 Task: Look for space in Kuching, Malaysia from 21st June, 2023 to 29th June, 2023 for 4 adults in price range Rs.7000 to Rs.12000. Place can be entire place with 2 bedrooms having 2 beds and 2 bathrooms. Property type can be house, flat, guest house. Booking option can be shelf check-in. Required host language is English.
Action: Mouse moved to (601, 148)
Screenshot: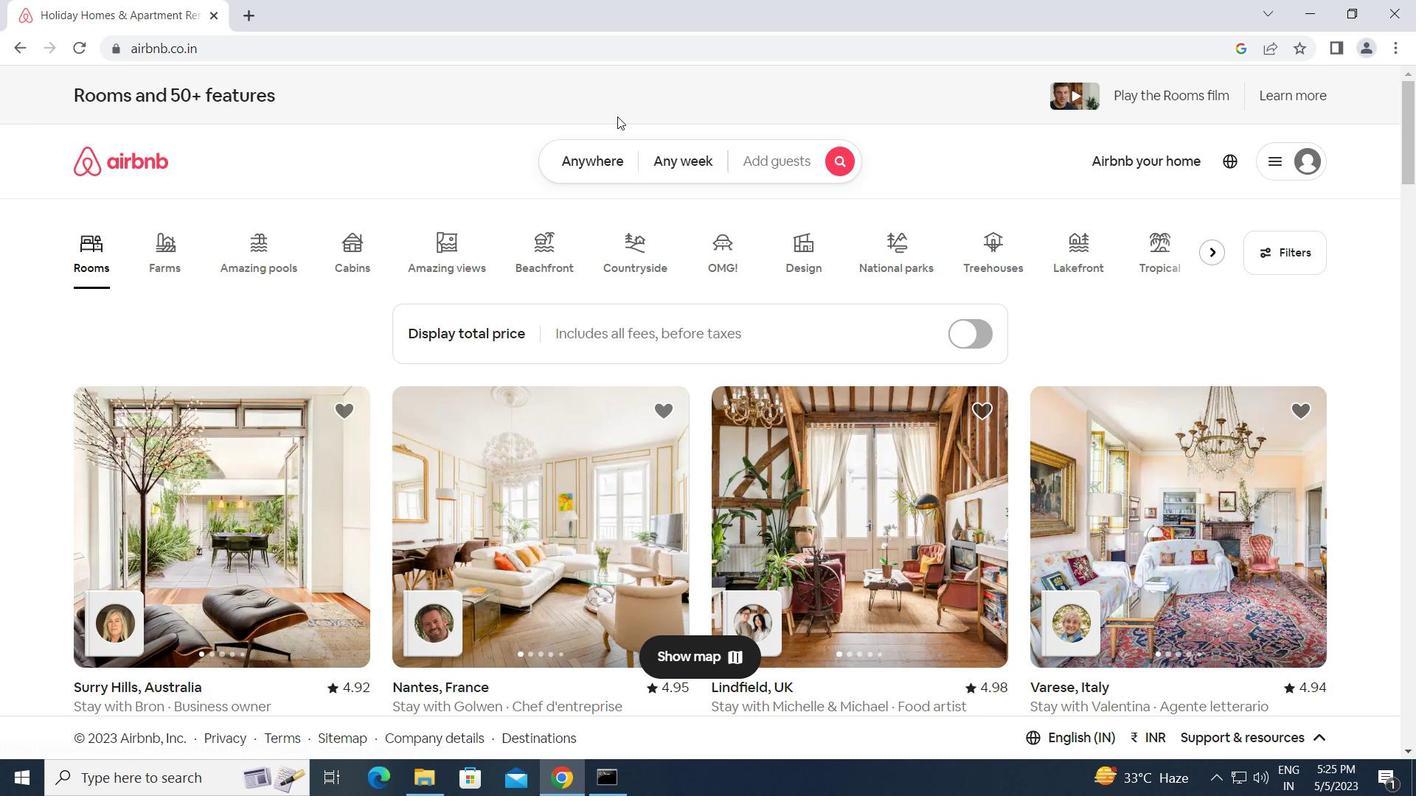 
Action: Mouse pressed left at (601, 148)
Screenshot: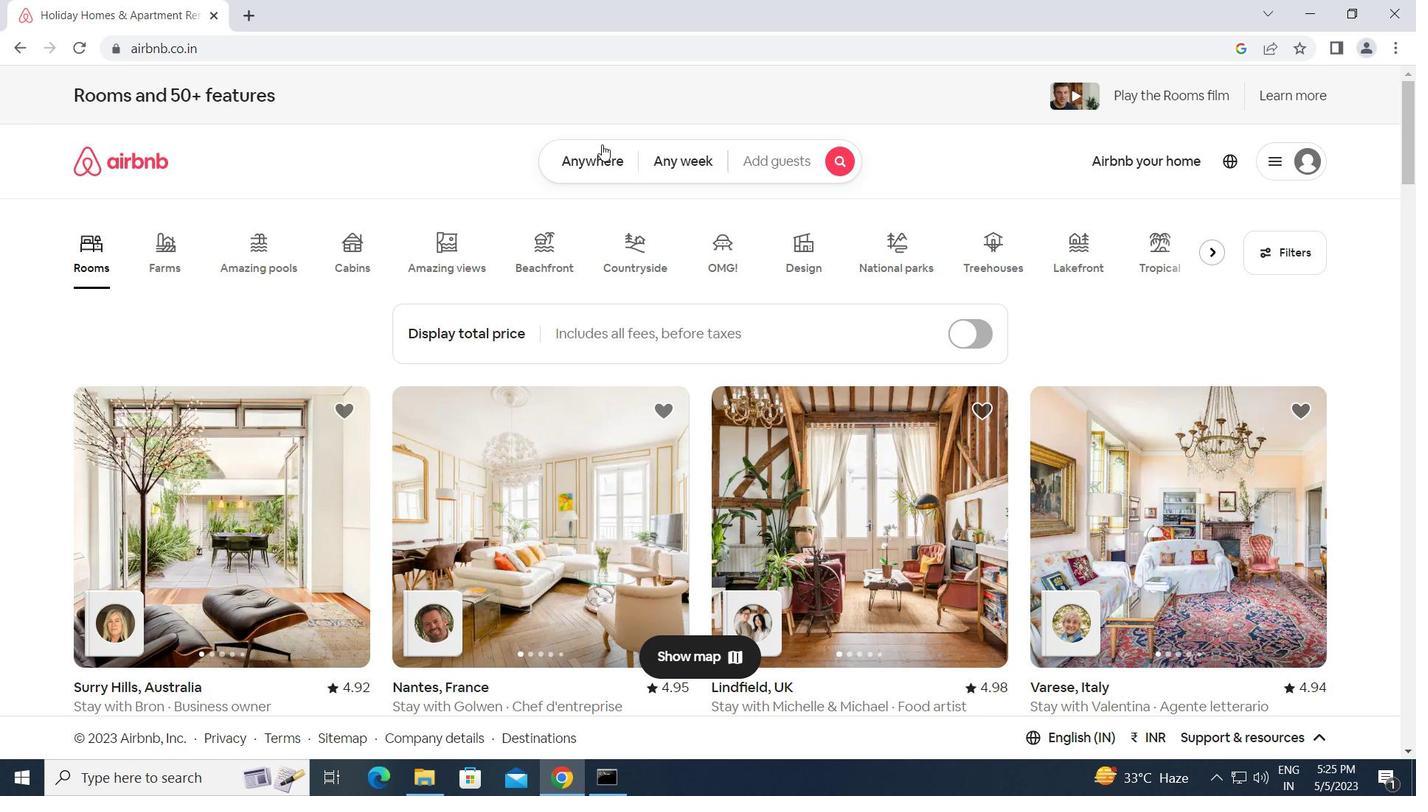 
Action: Mouse moved to (483, 212)
Screenshot: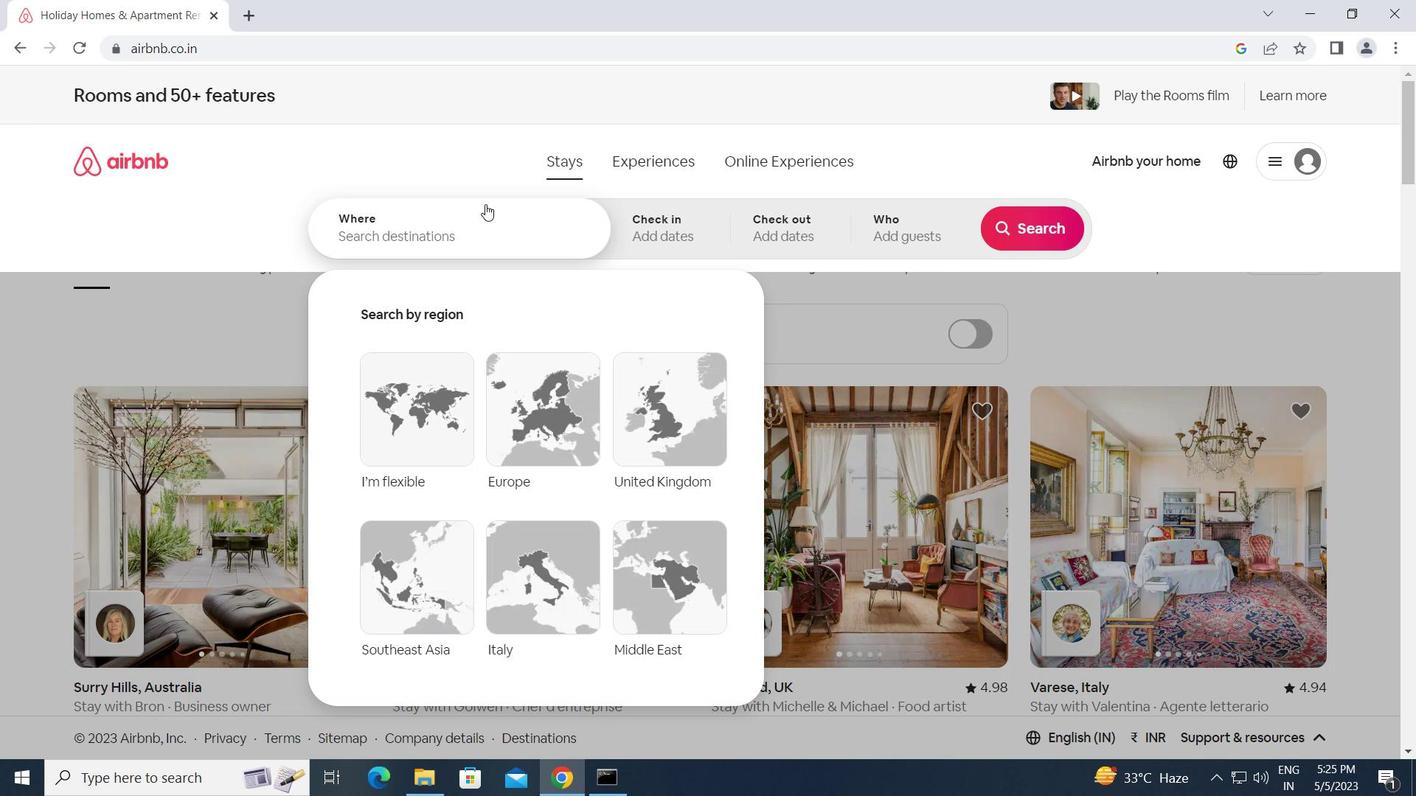 
Action: Mouse pressed left at (483, 212)
Screenshot: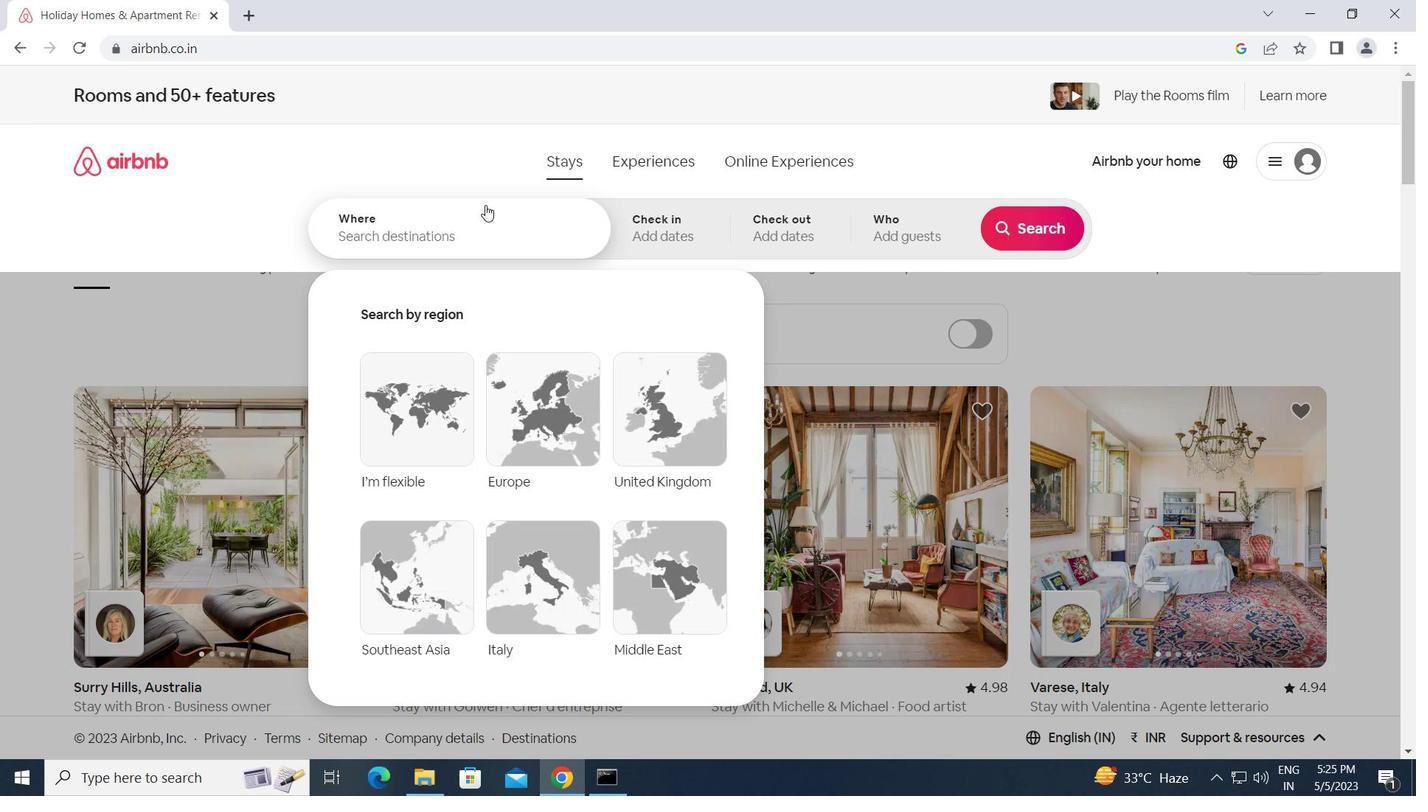 
Action: Key pressed k<Key.caps_lock>uching,<Key.space><Key.caps_lock>m<Key.caps_lock>alaysia<Key.enter>
Screenshot: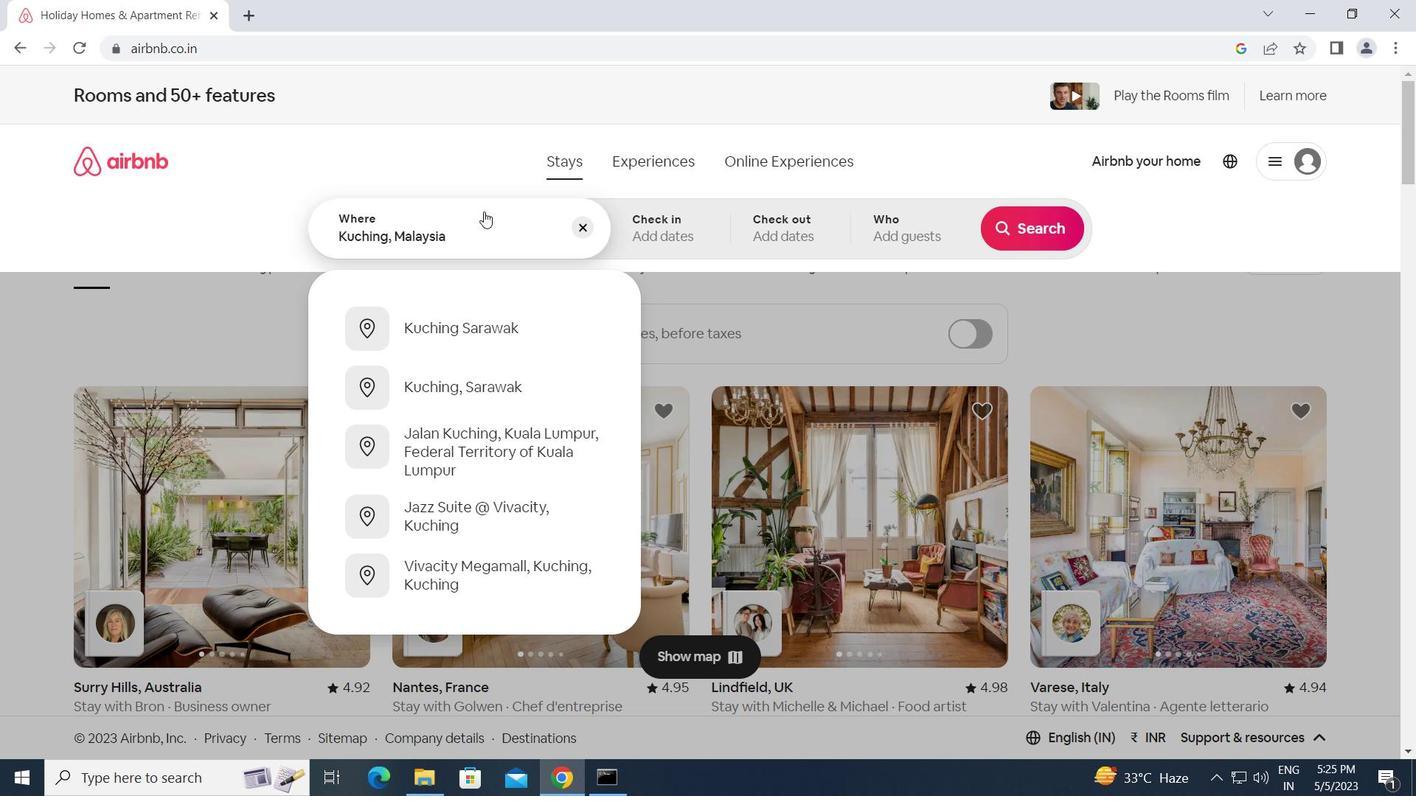 
Action: Mouse moved to (876, 570)
Screenshot: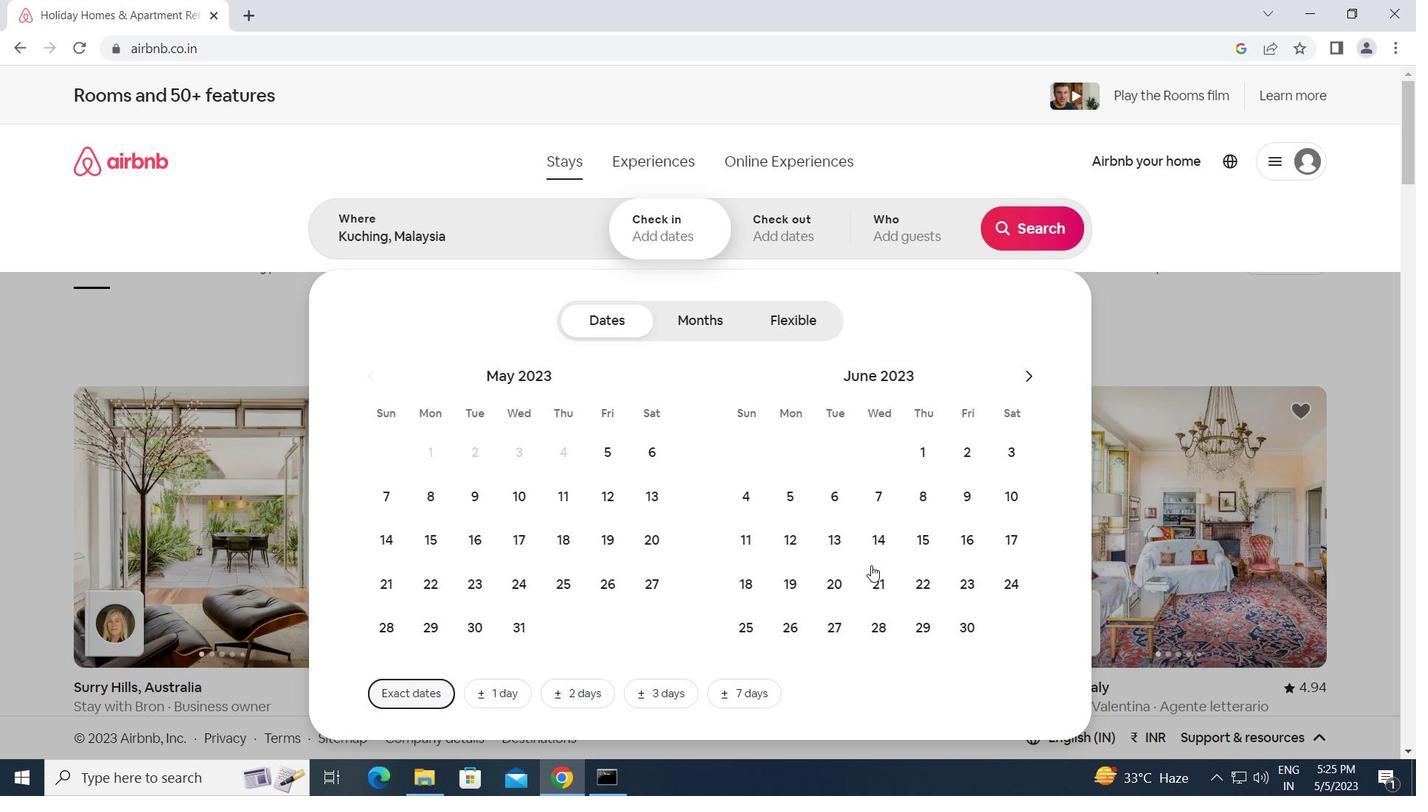 
Action: Mouse pressed left at (876, 570)
Screenshot: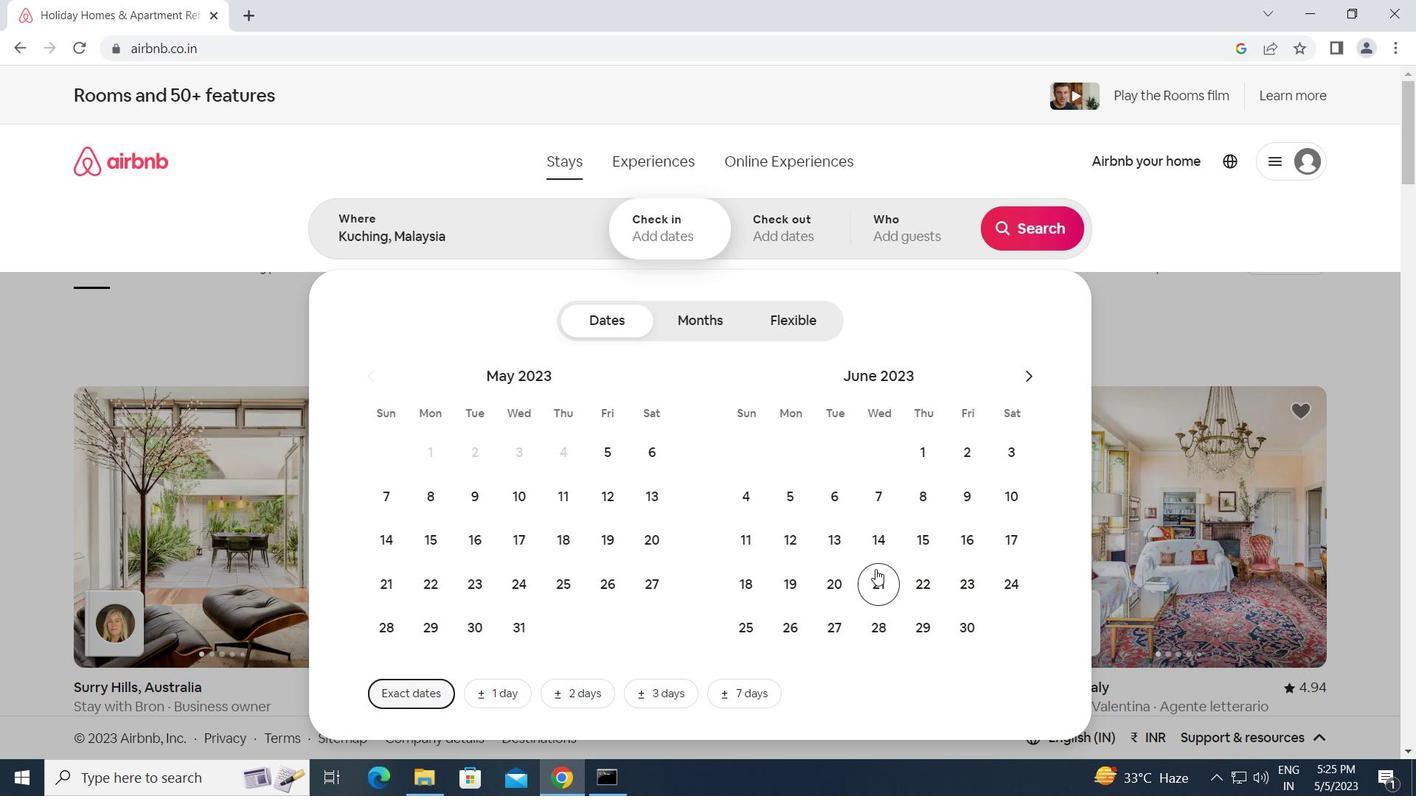 
Action: Mouse moved to (929, 629)
Screenshot: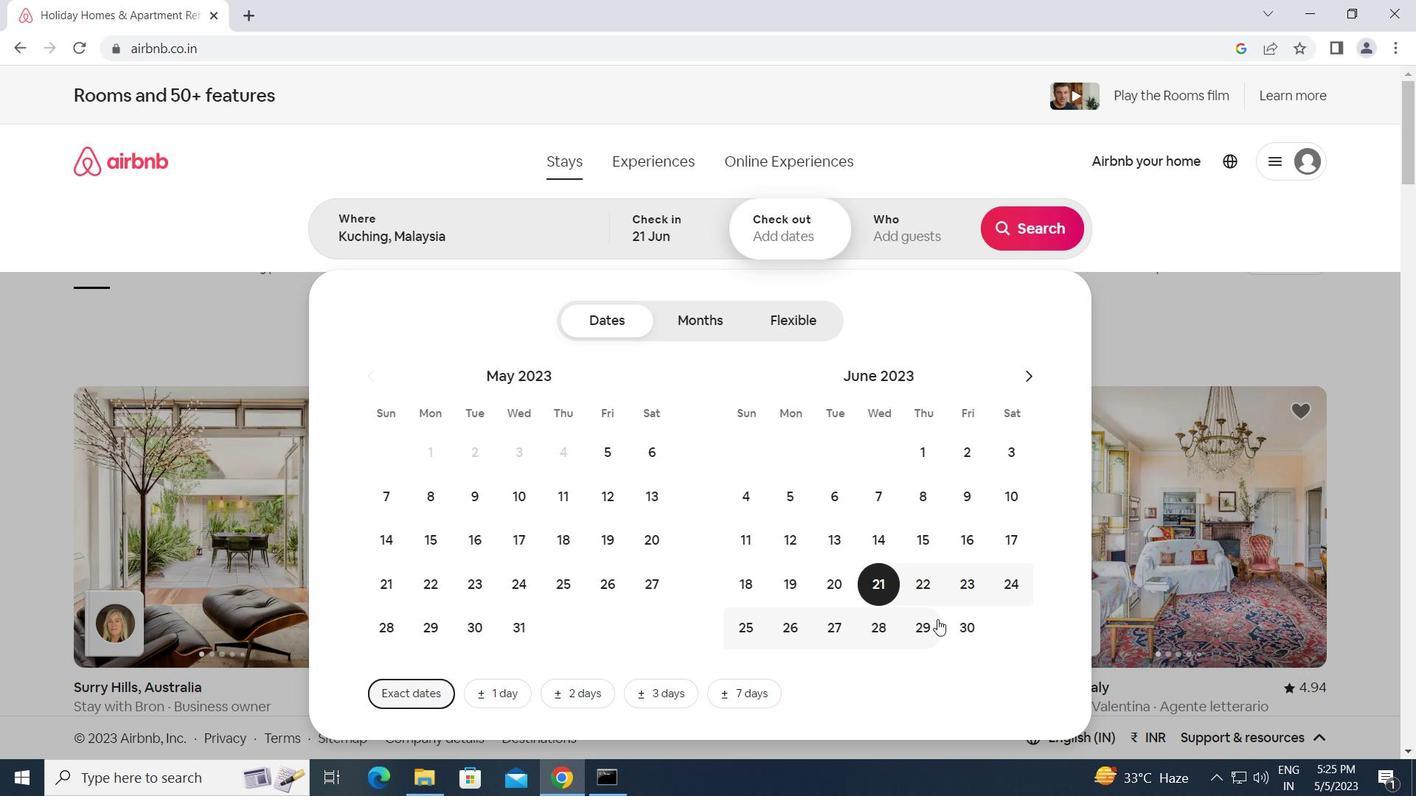 
Action: Mouse pressed left at (929, 629)
Screenshot: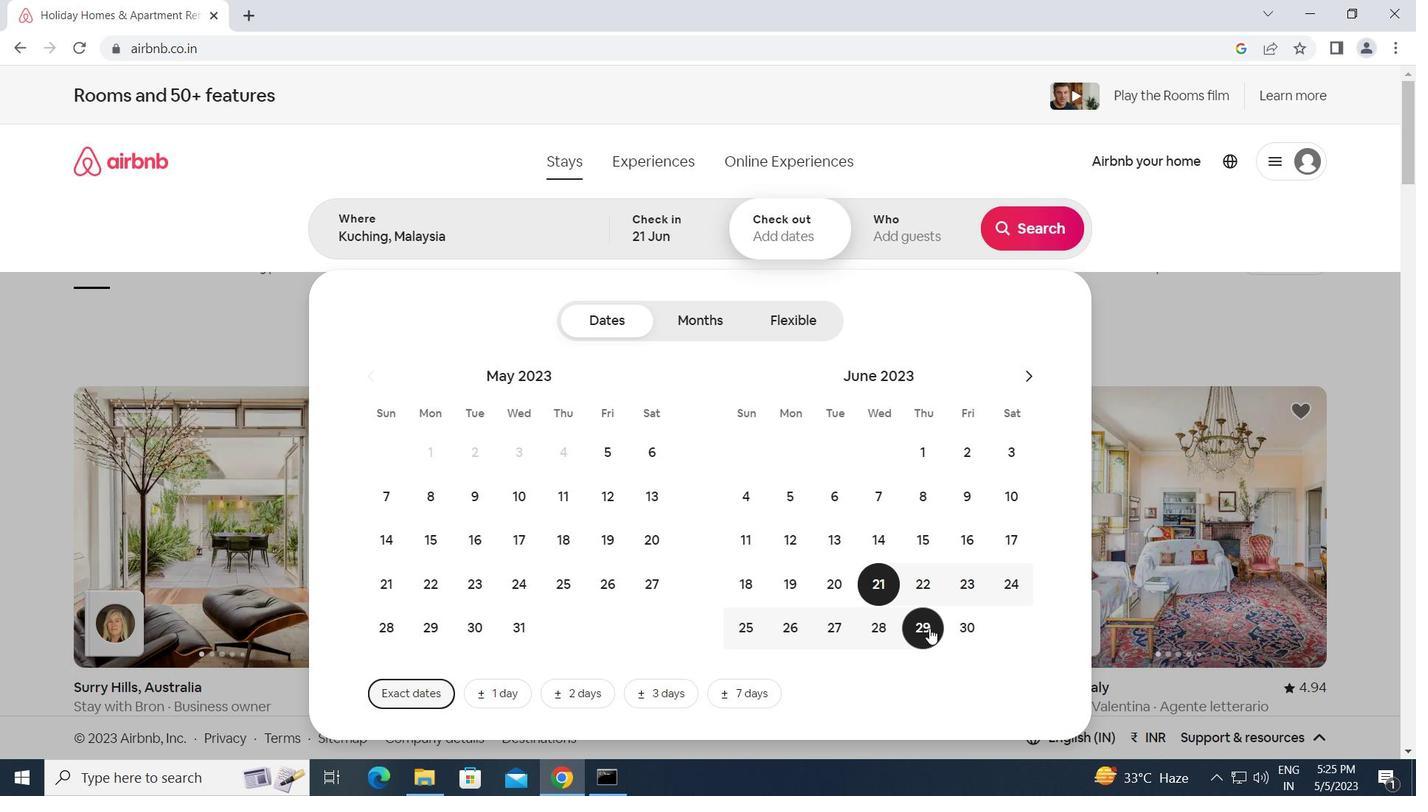 
Action: Mouse moved to (891, 231)
Screenshot: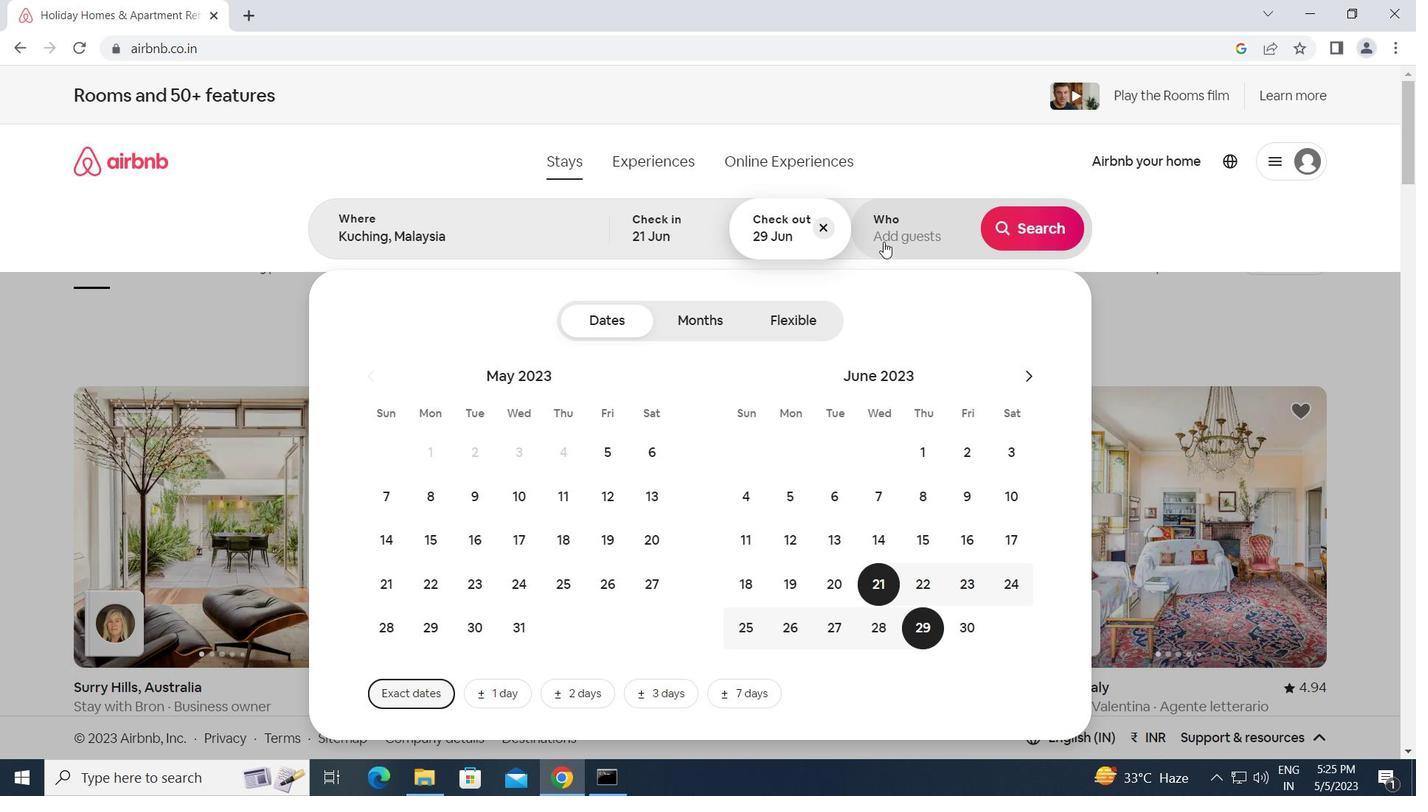 
Action: Mouse pressed left at (891, 231)
Screenshot: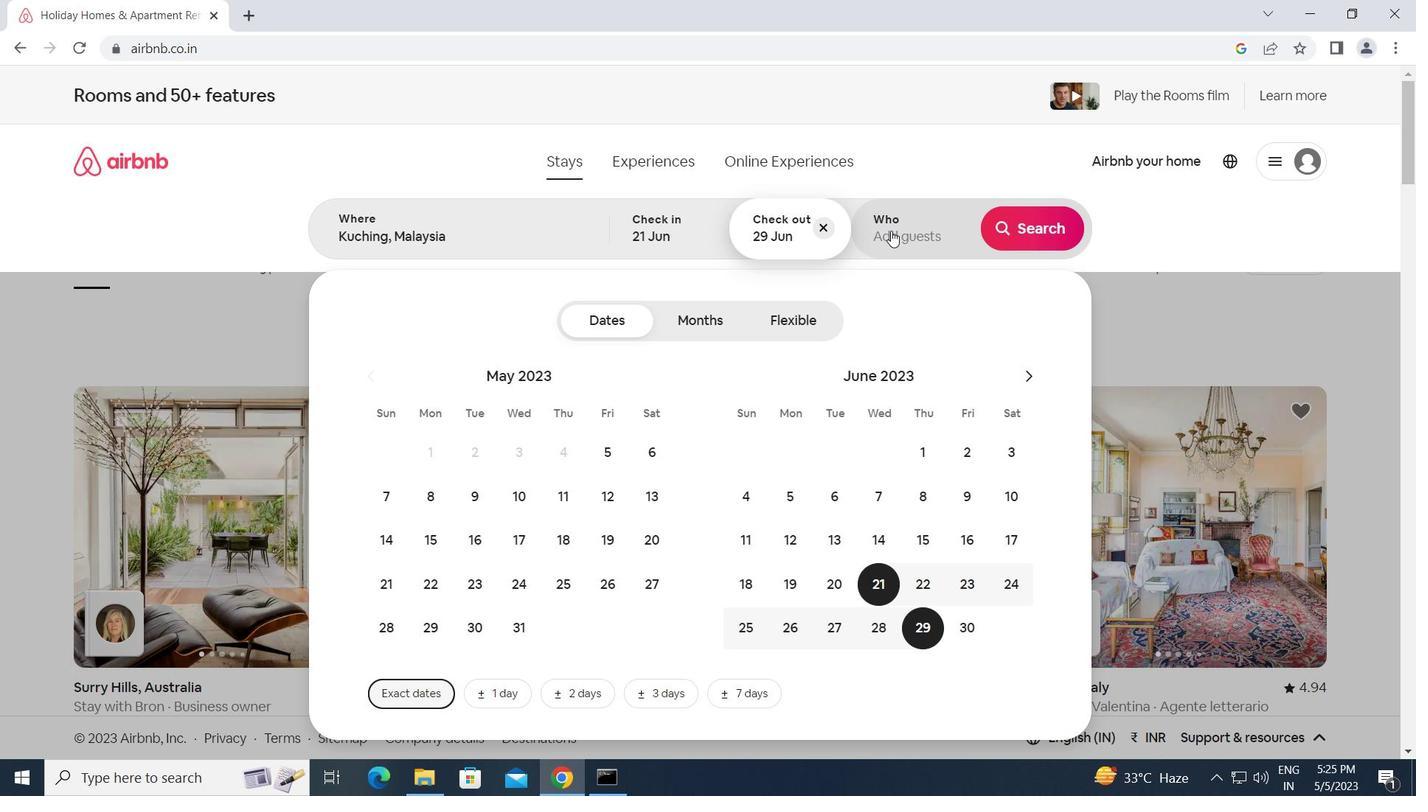 
Action: Mouse moved to (1033, 320)
Screenshot: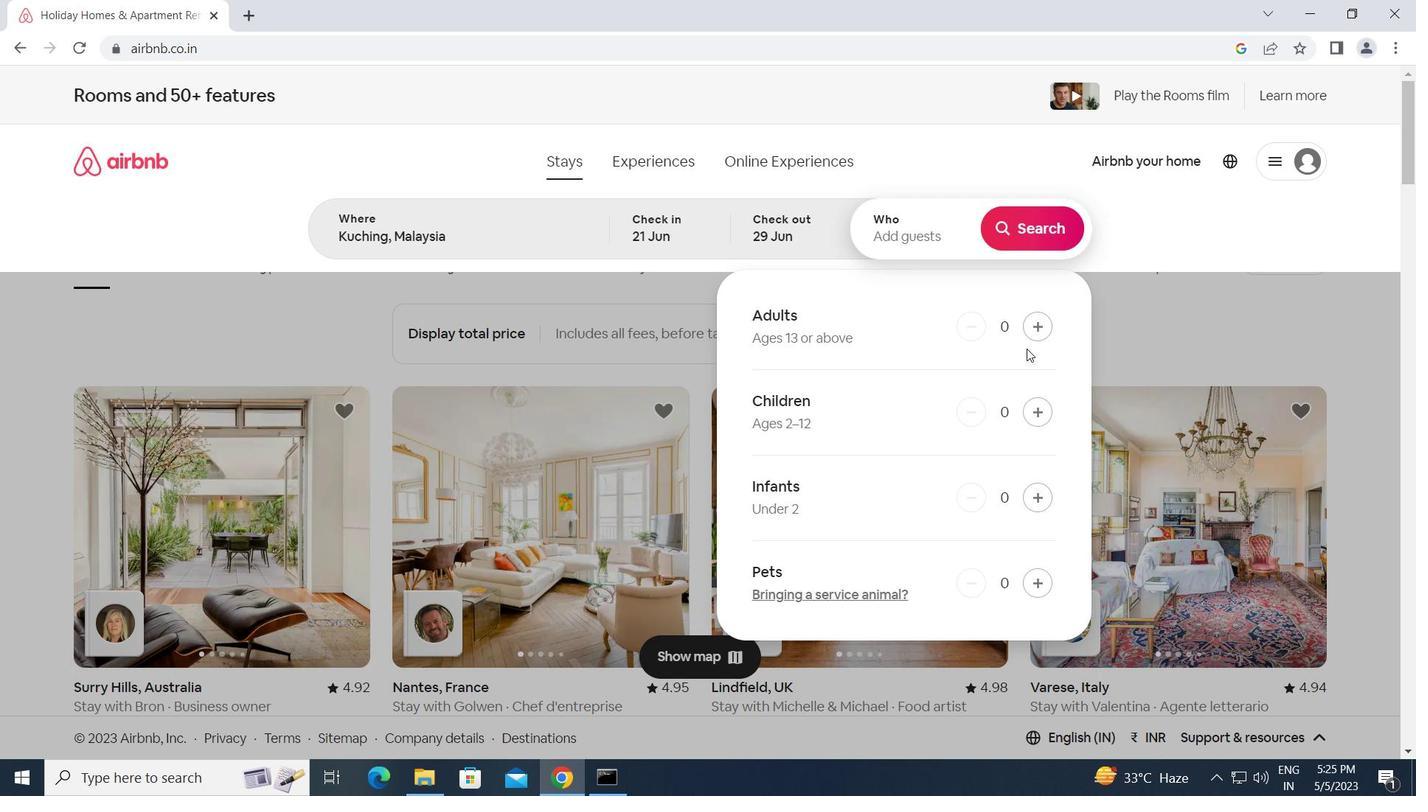 
Action: Mouse pressed left at (1033, 320)
Screenshot: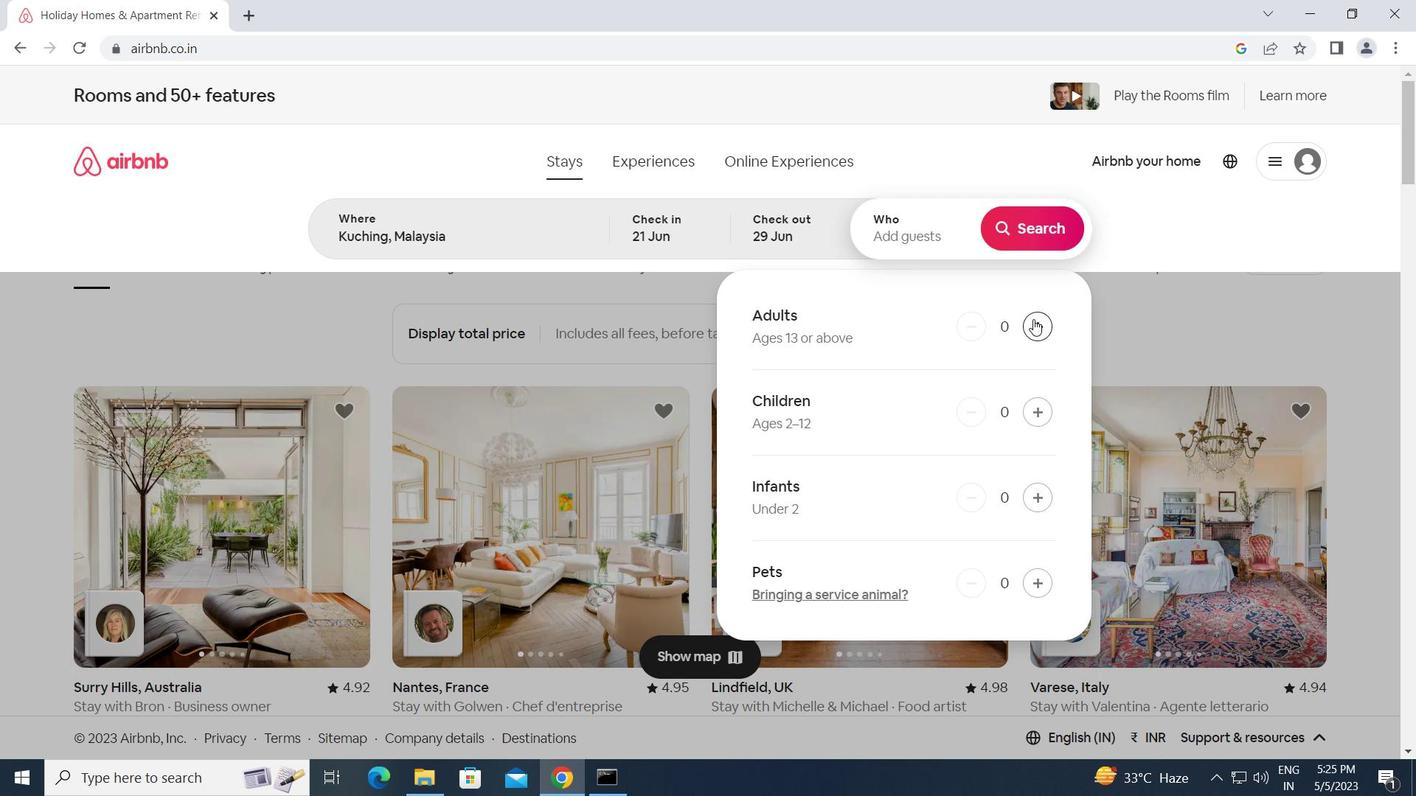 
Action: Mouse pressed left at (1033, 320)
Screenshot: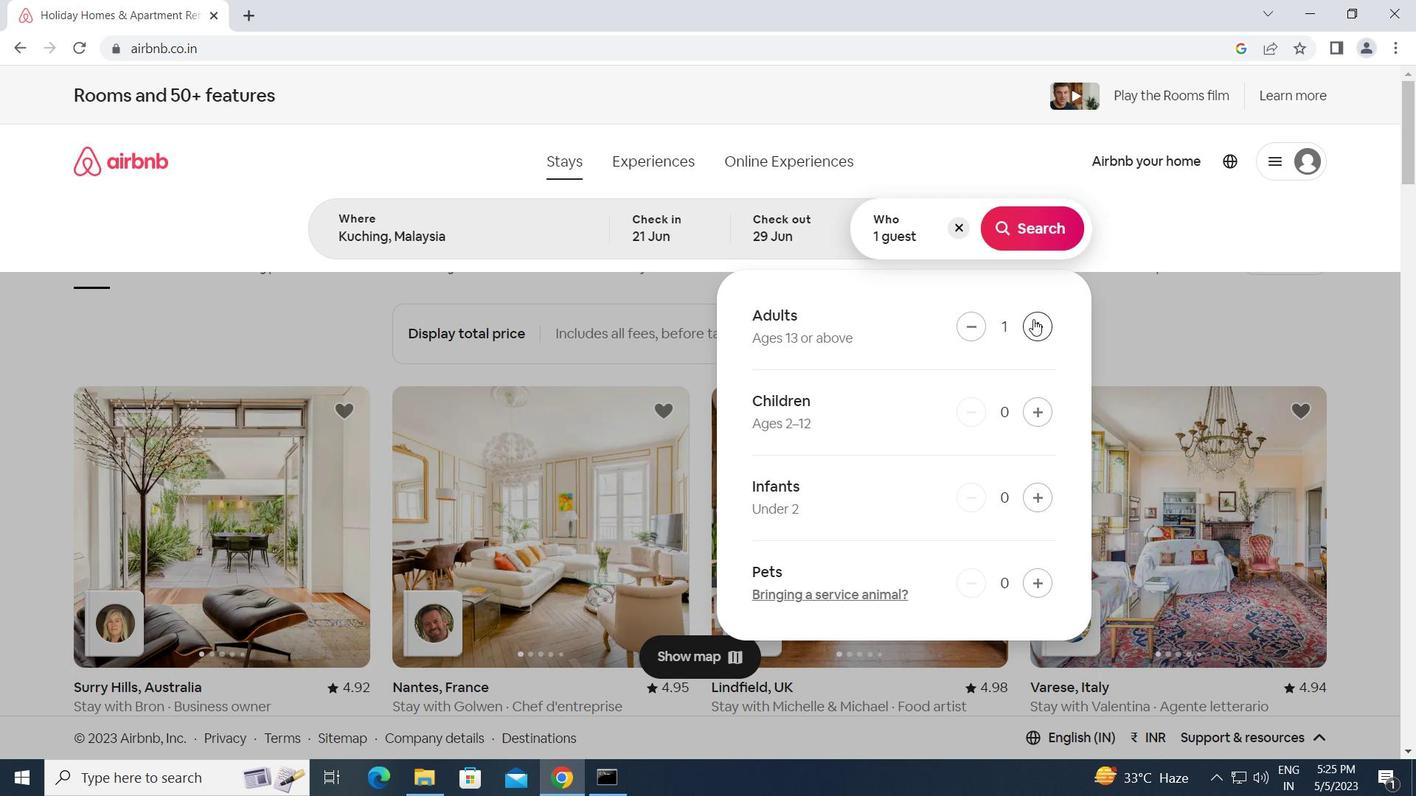 
Action: Mouse pressed left at (1033, 320)
Screenshot: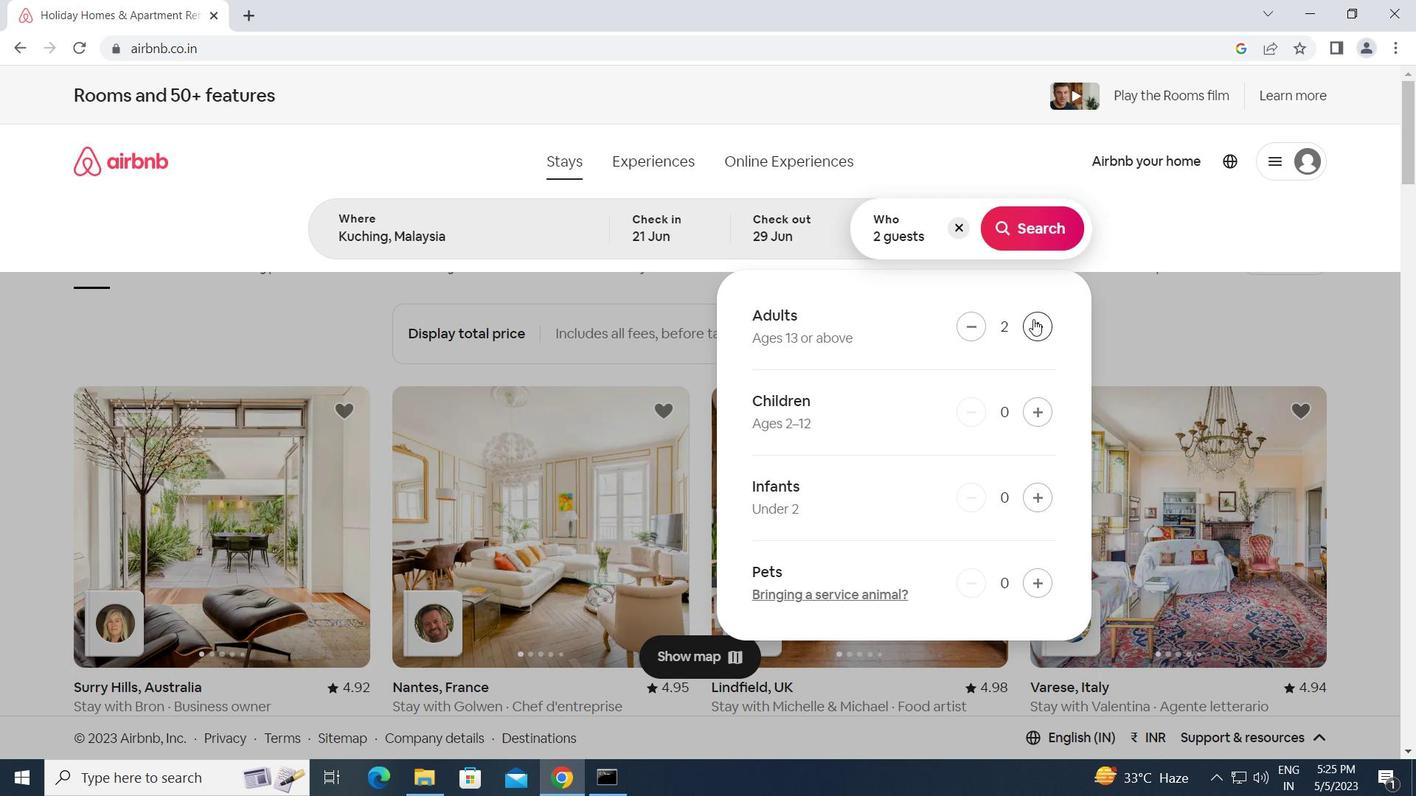 
Action: Mouse pressed left at (1033, 320)
Screenshot: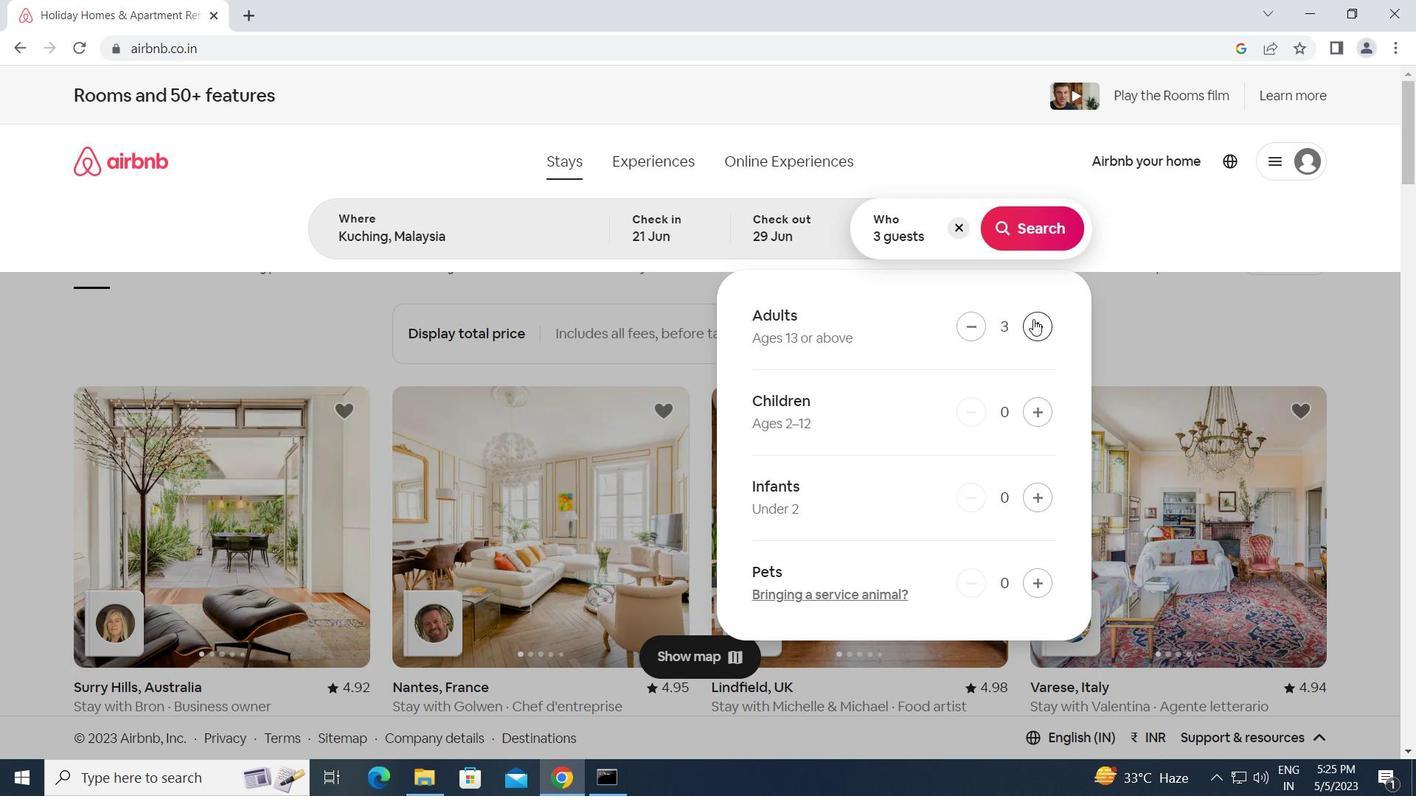 
Action: Mouse moved to (1036, 225)
Screenshot: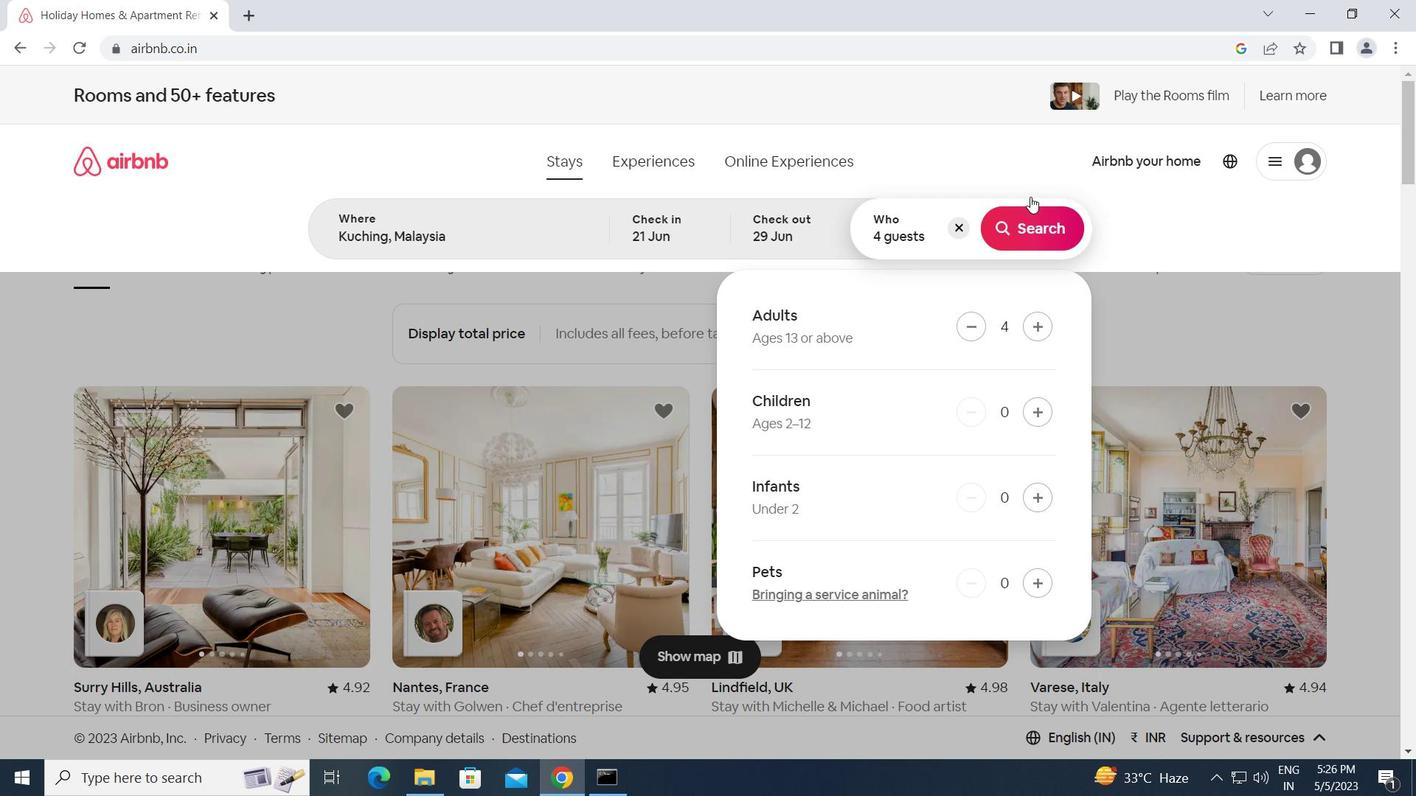 
Action: Mouse pressed left at (1036, 225)
Screenshot: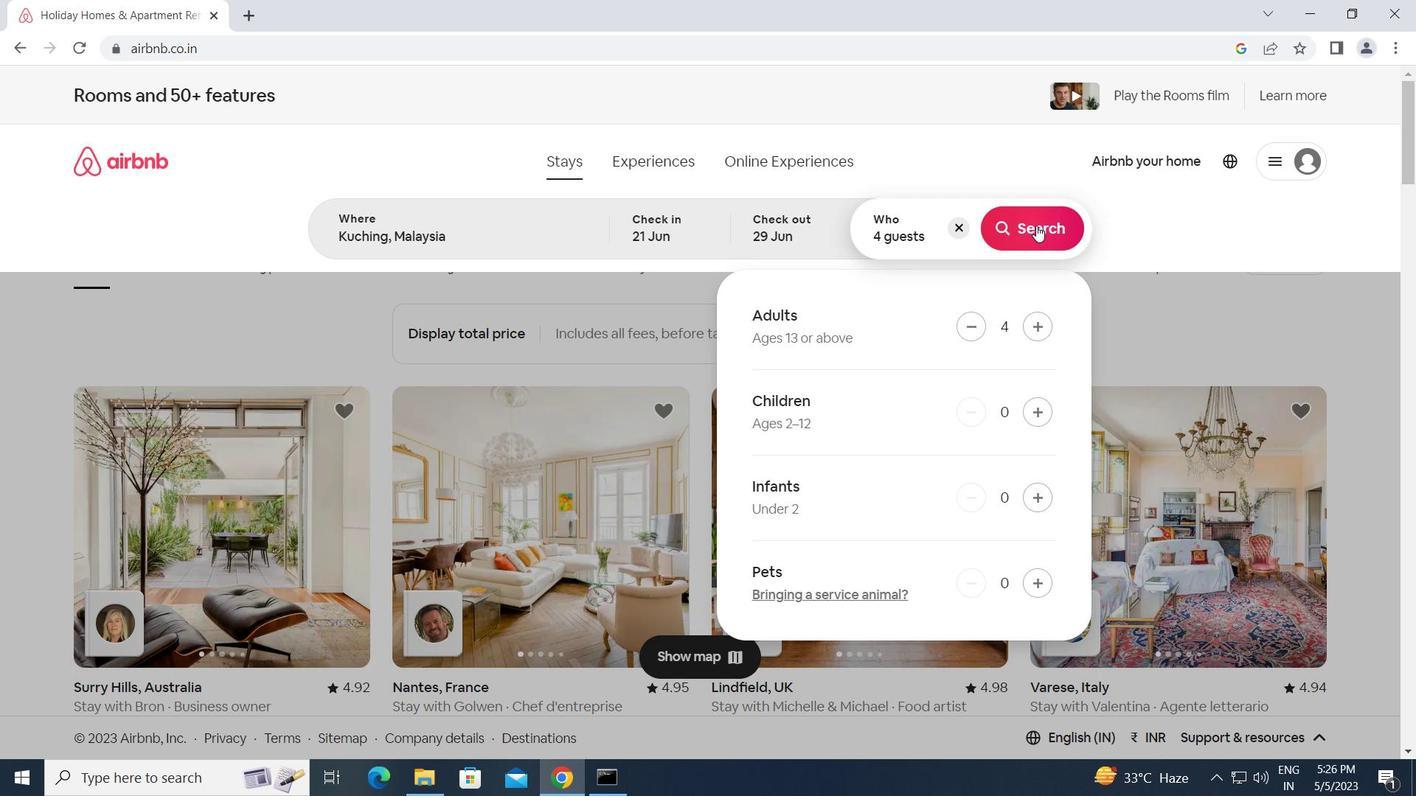 
Action: Mouse moved to (1307, 176)
Screenshot: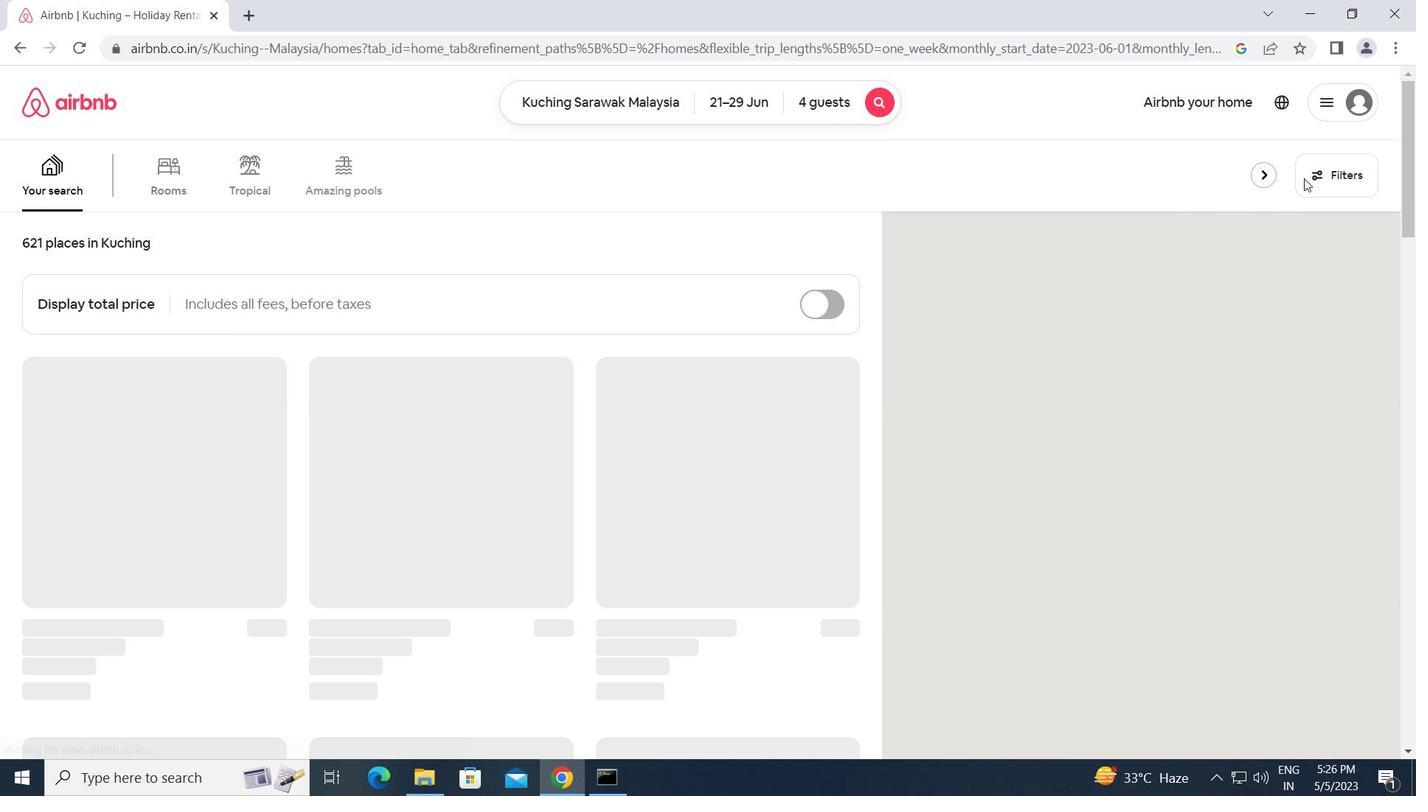 
Action: Mouse pressed left at (1307, 176)
Screenshot: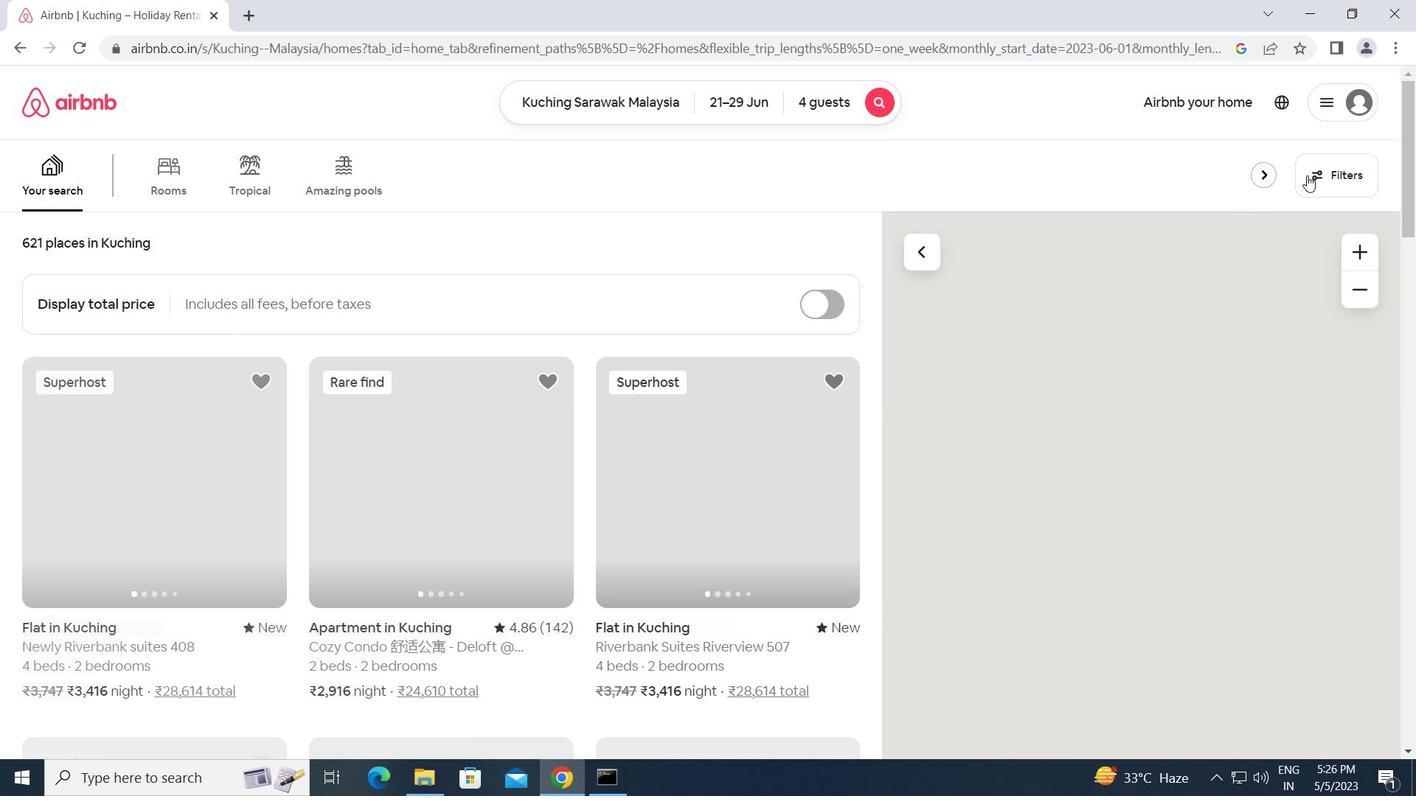 
Action: Mouse moved to (428, 440)
Screenshot: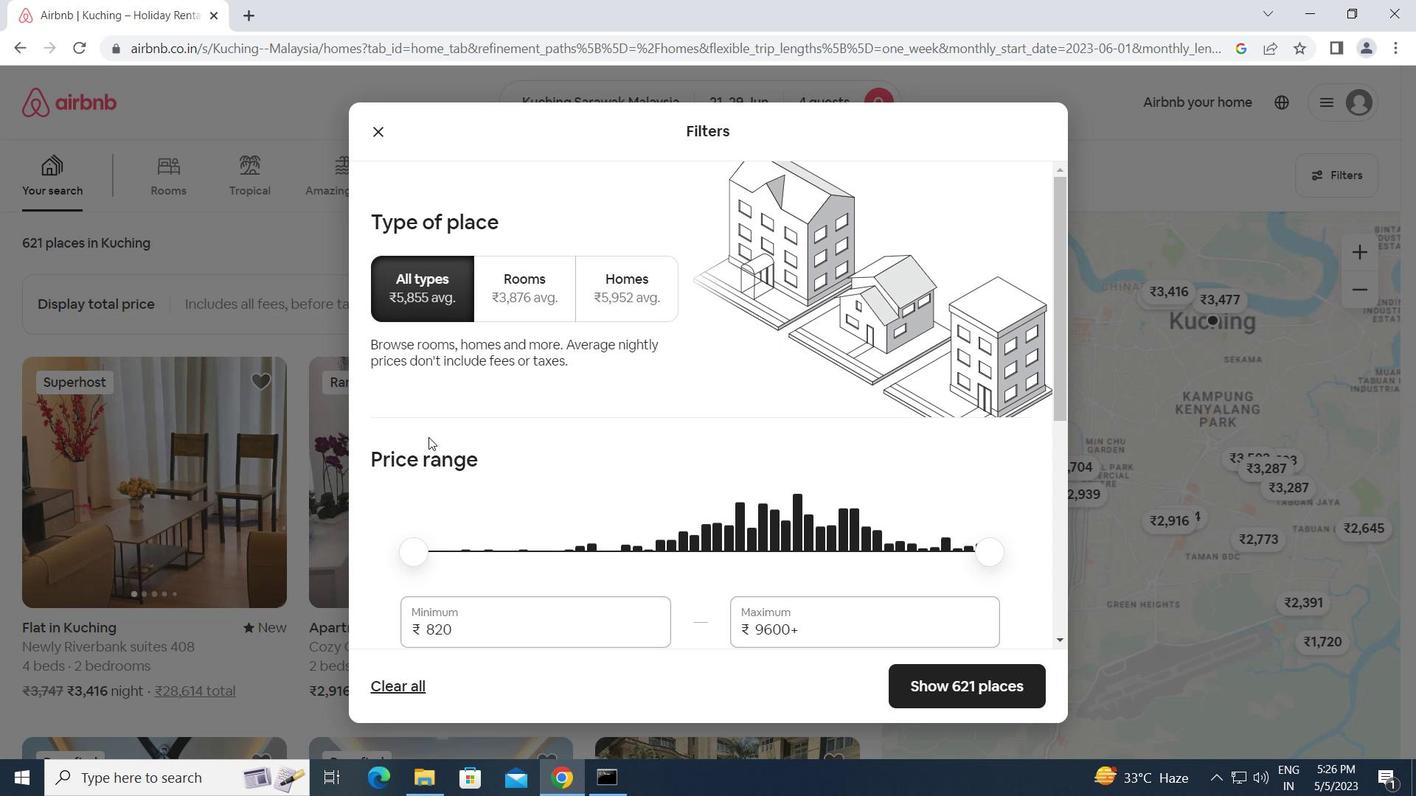 
Action: Mouse scrolled (428, 439) with delta (0, 0)
Screenshot: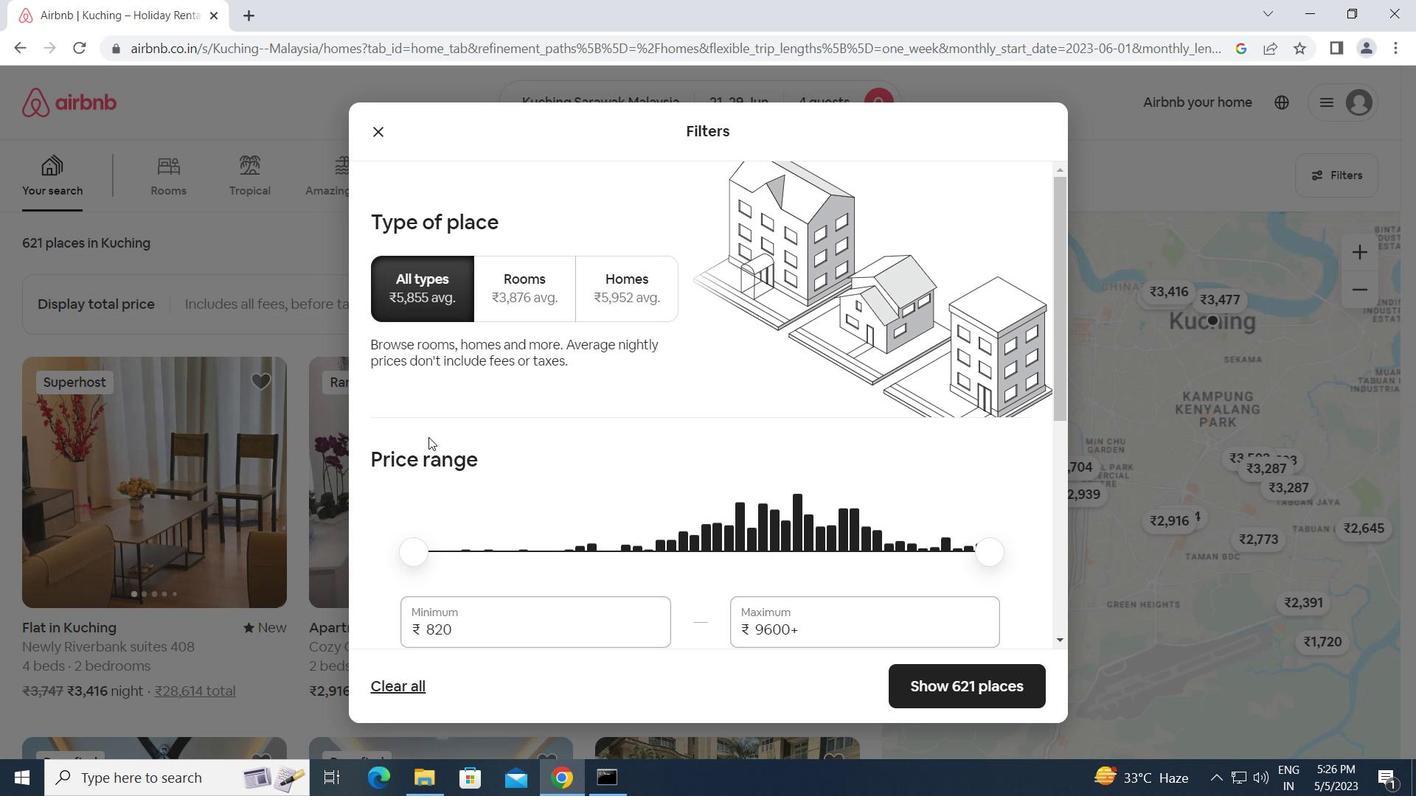 
Action: Mouse moved to (428, 441)
Screenshot: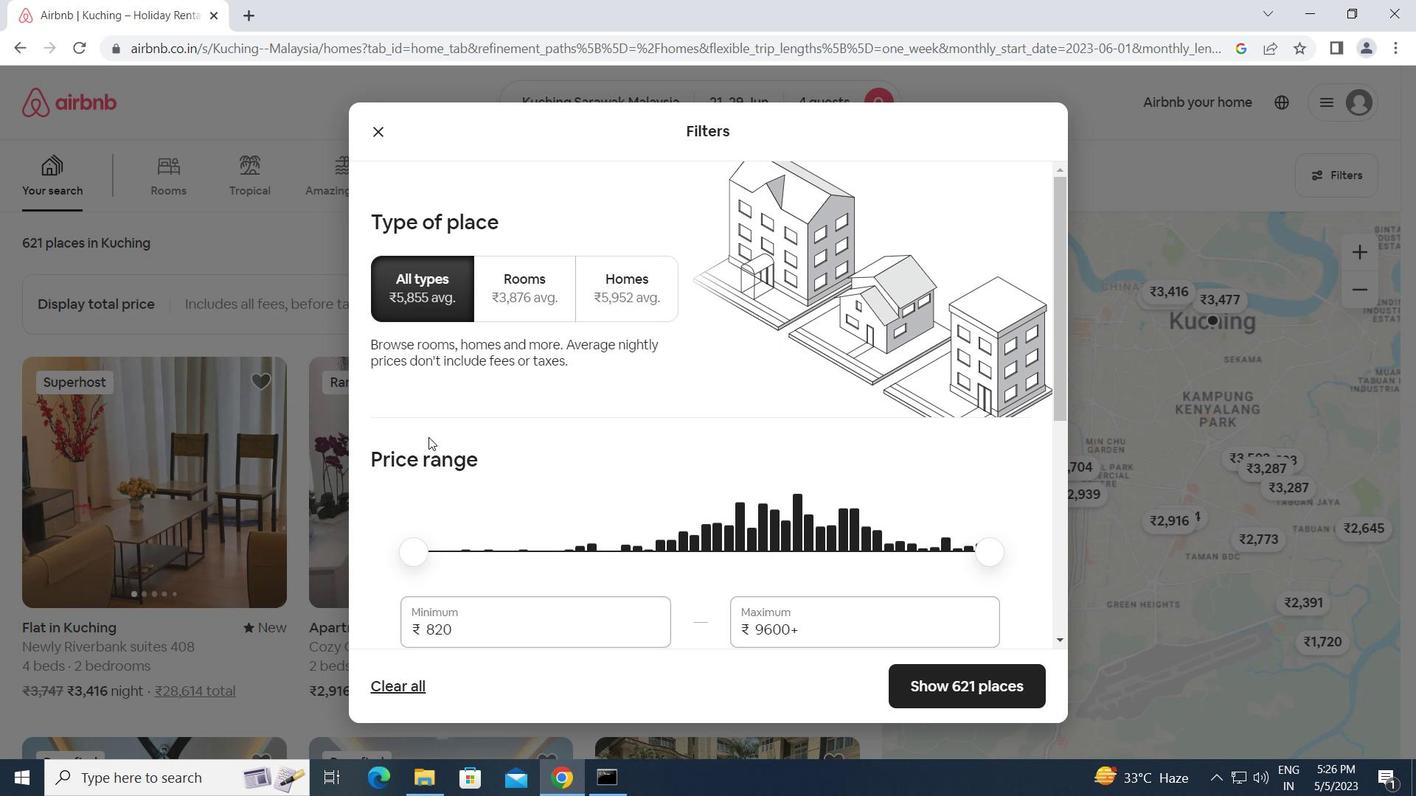 
Action: Mouse scrolled (428, 441) with delta (0, 0)
Screenshot: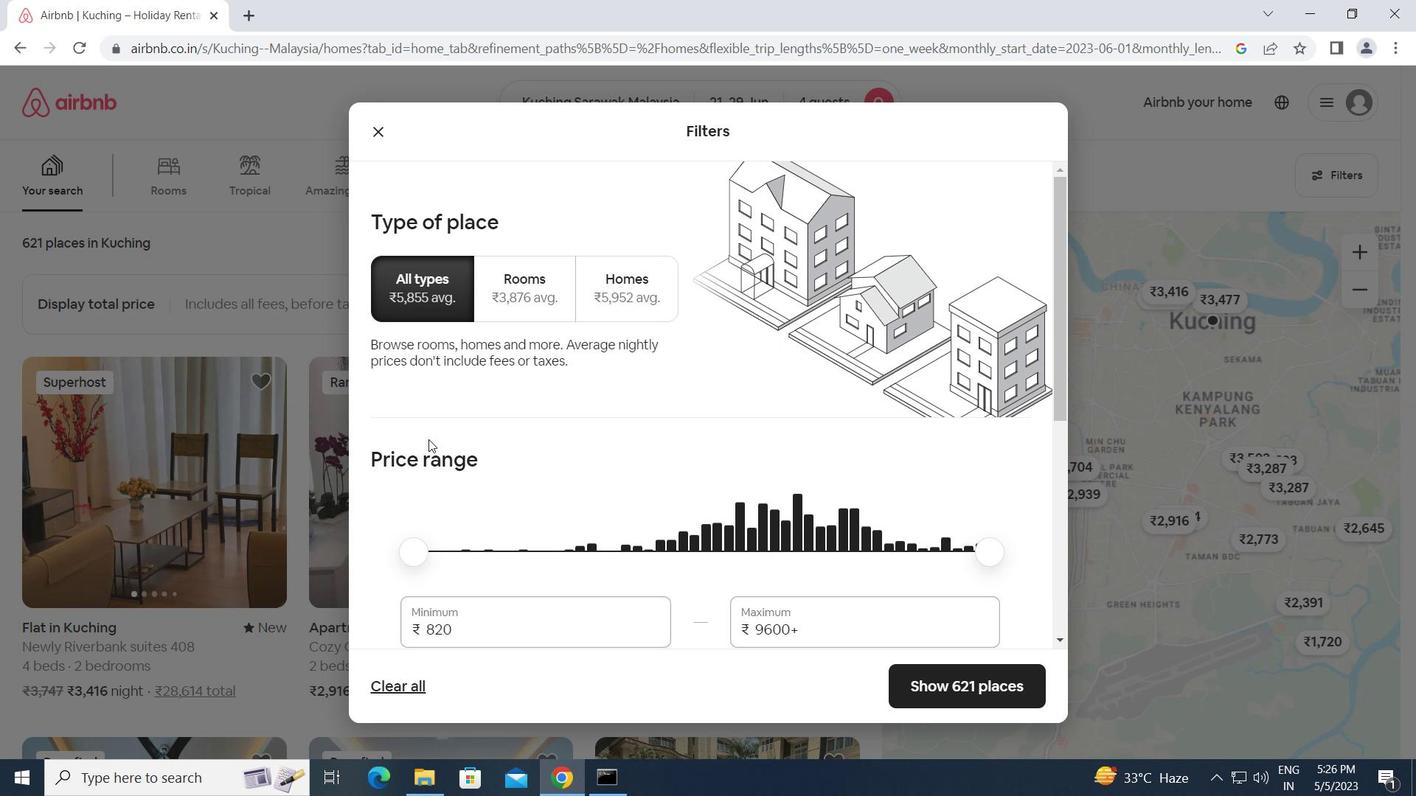 
Action: Mouse scrolled (428, 441) with delta (0, 0)
Screenshot: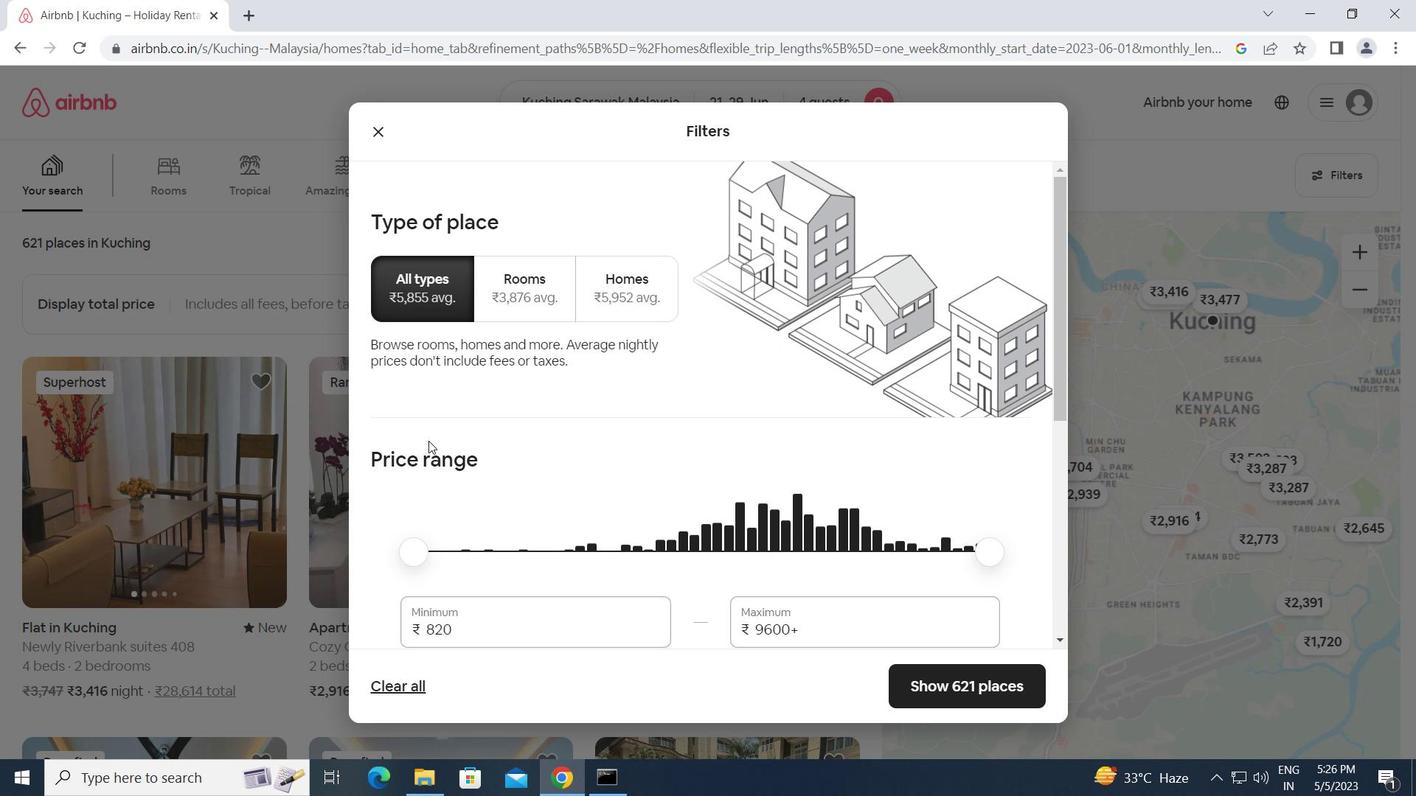 
Action: Mouse moved to (477, 346)
Screenshot: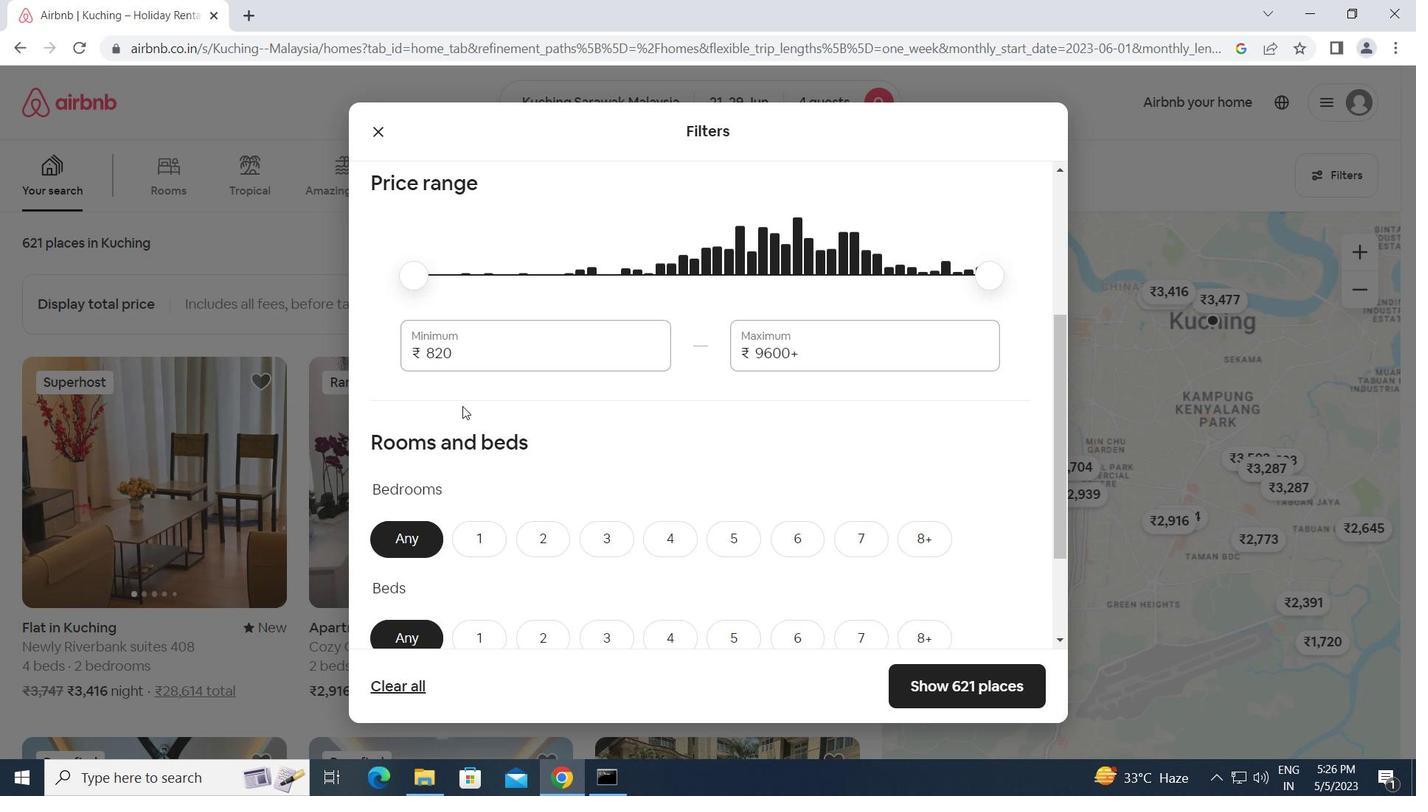 
Action: Mouse pressed left at (477, 346)
Screenshot: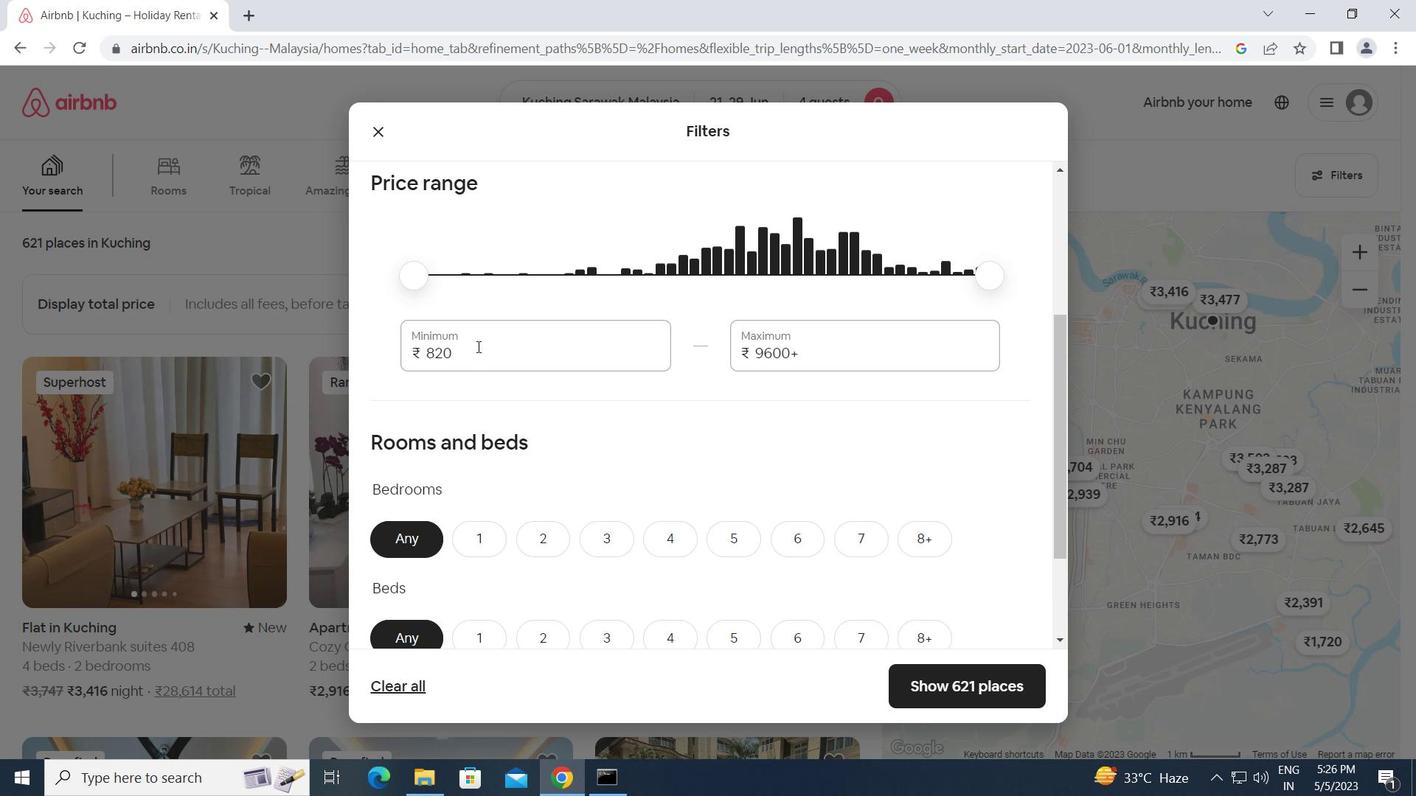 
Action: Mouse moved to (403, 351)
Screenshot: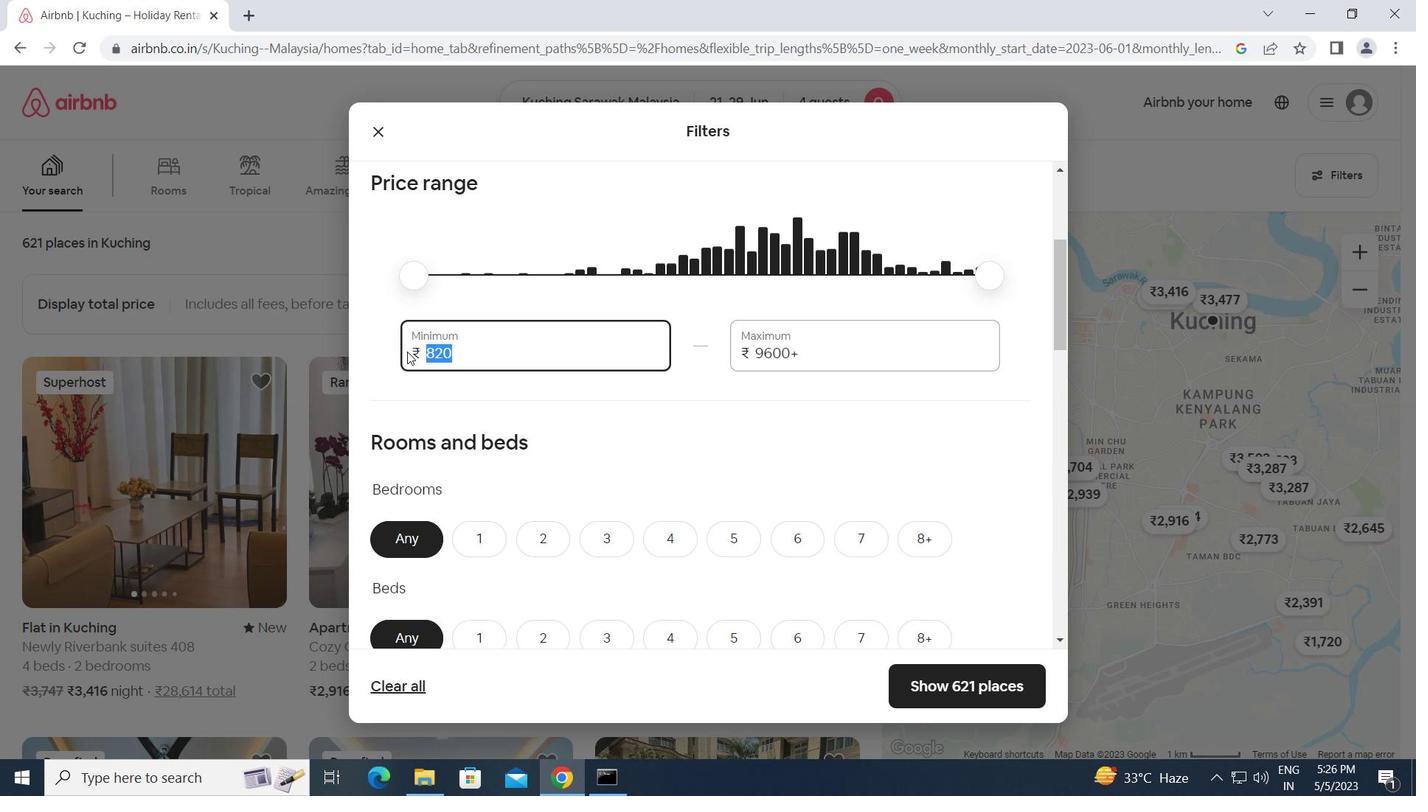 
Action: Key pressed 7000<Key.tab>12000
Screenshot: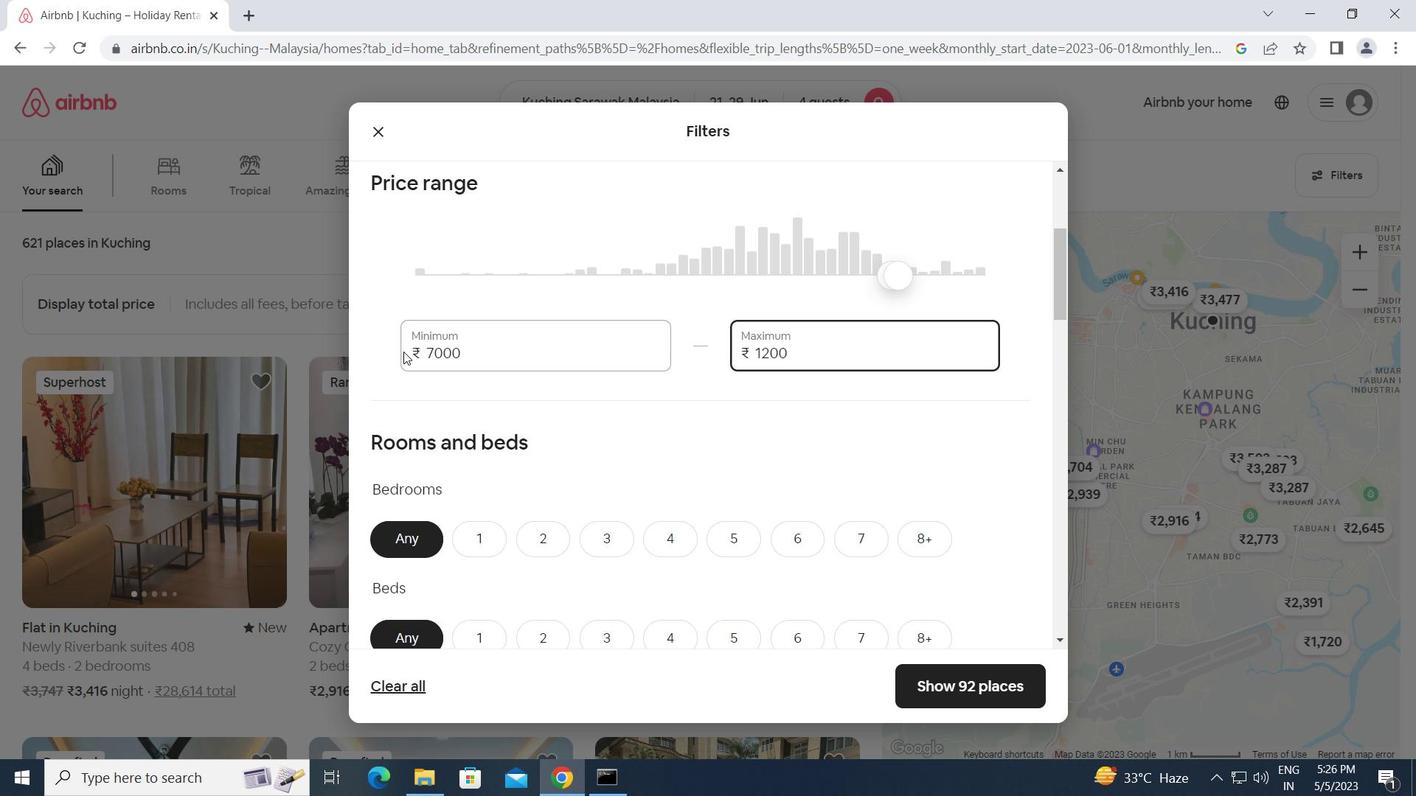 
Action: Mouse moved to (480, 342)
Screenshot: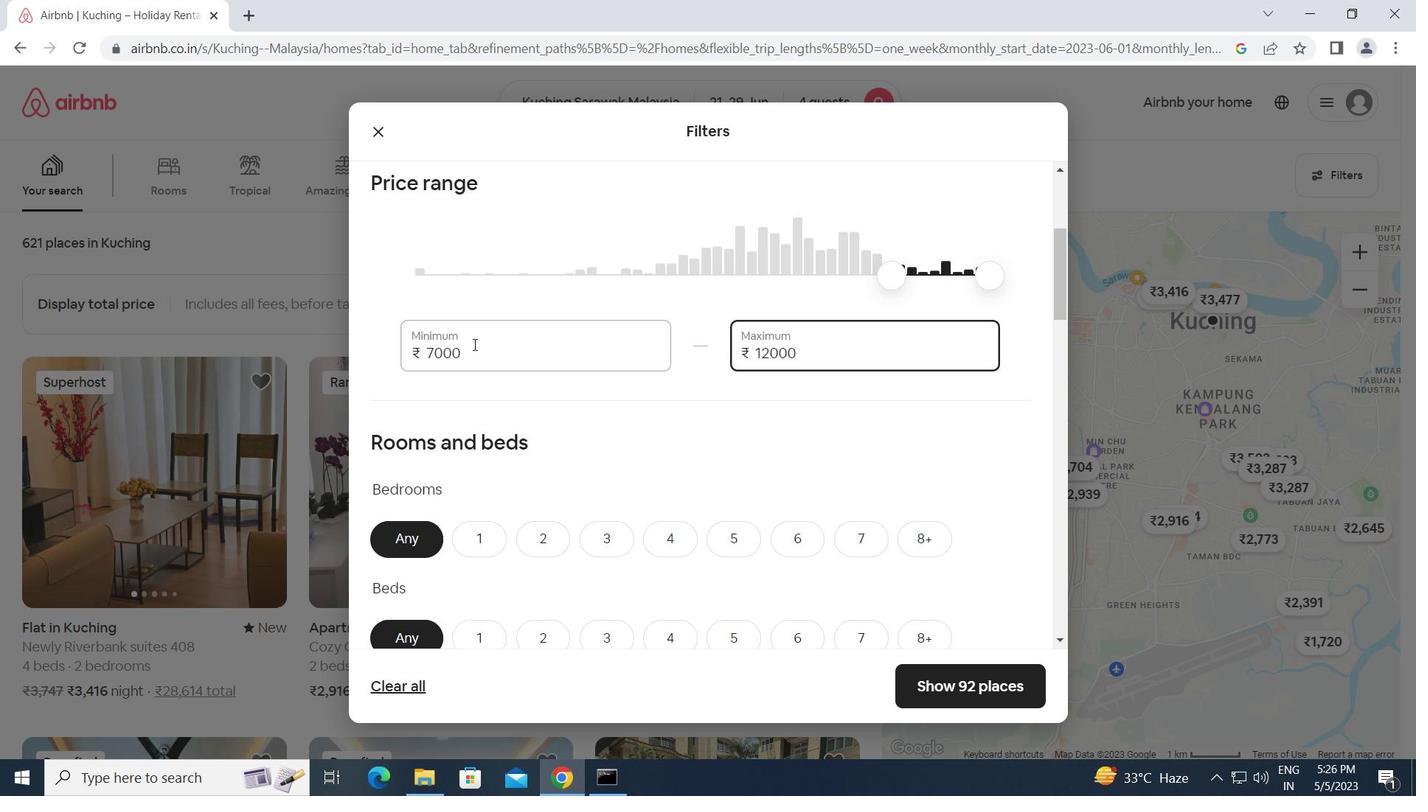 
Action: Mouse scrolled (480, 341) with delta (0, 0)
Screenshot: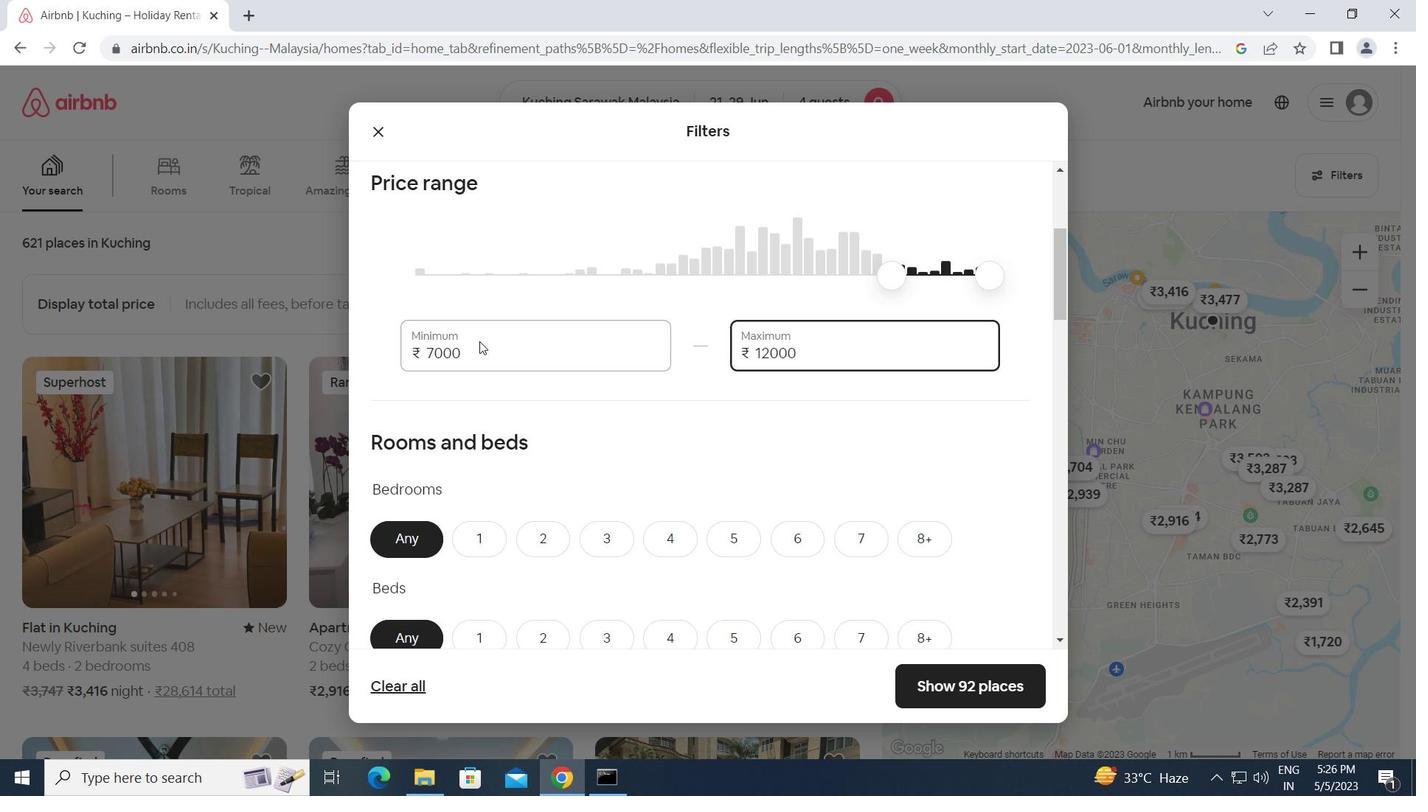 
Action: Mouse scrolled (480, 341) with delta (0, 0)
Screenshot: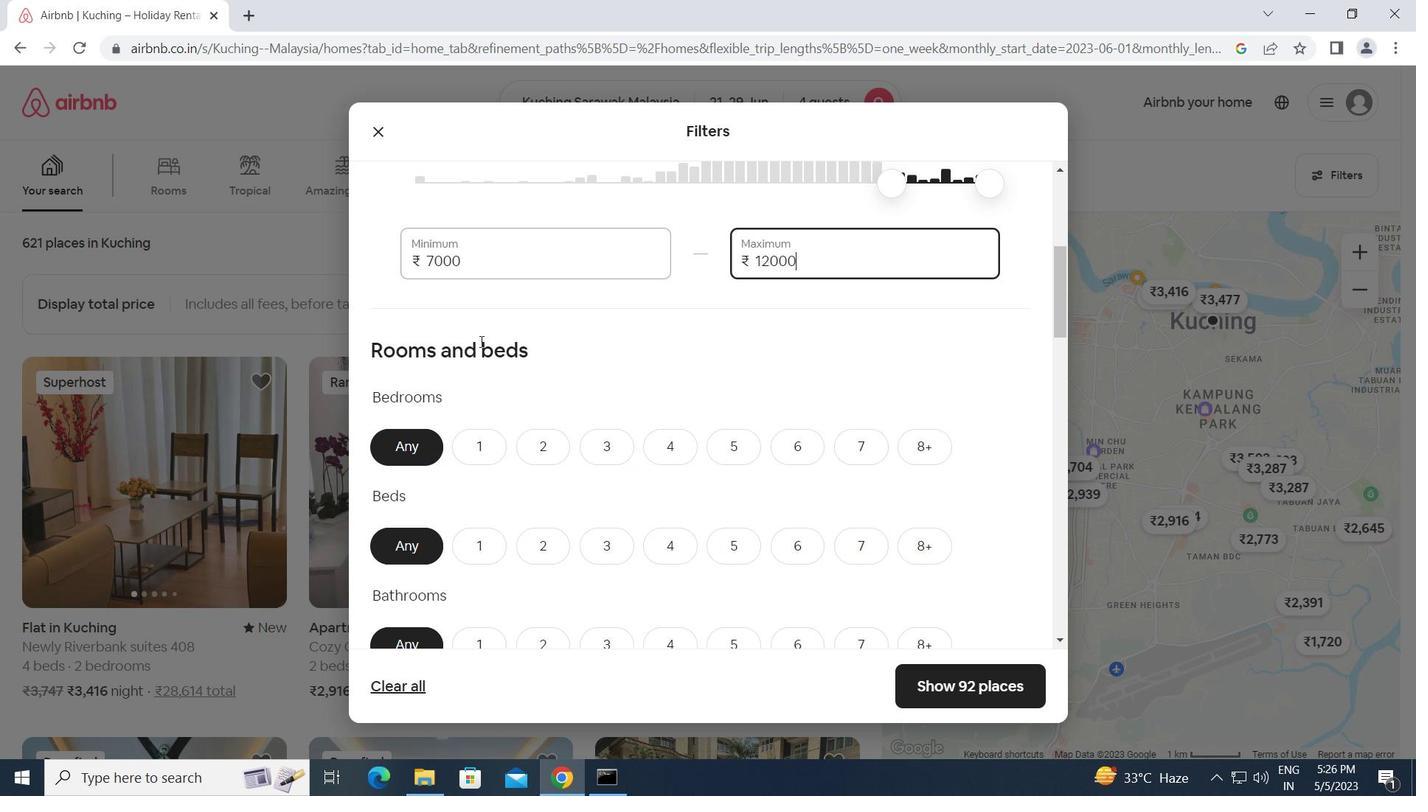
Action: Mouse moved to (552, 344)
Screenshot: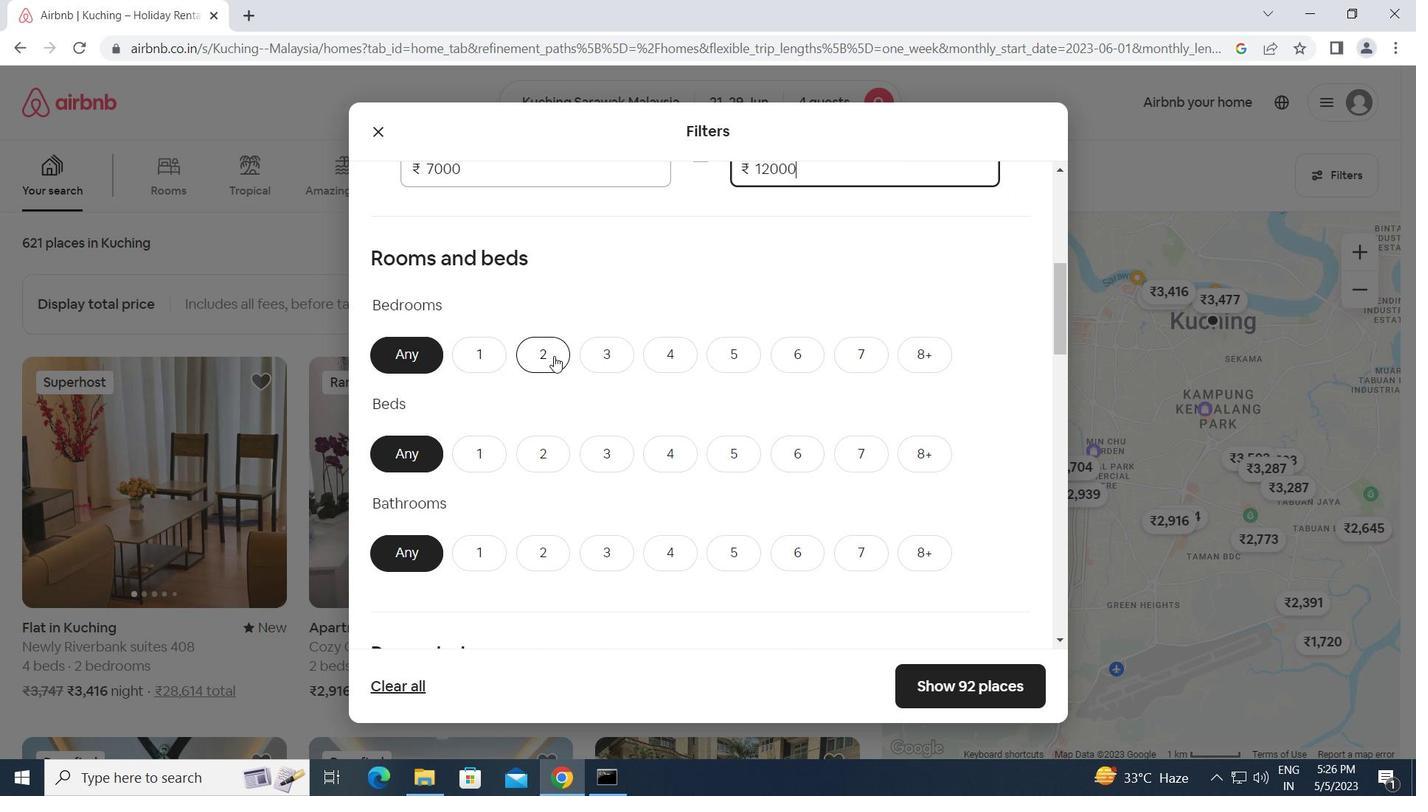 
Action: Mouse pressed left at (552, 344)
Screenshot: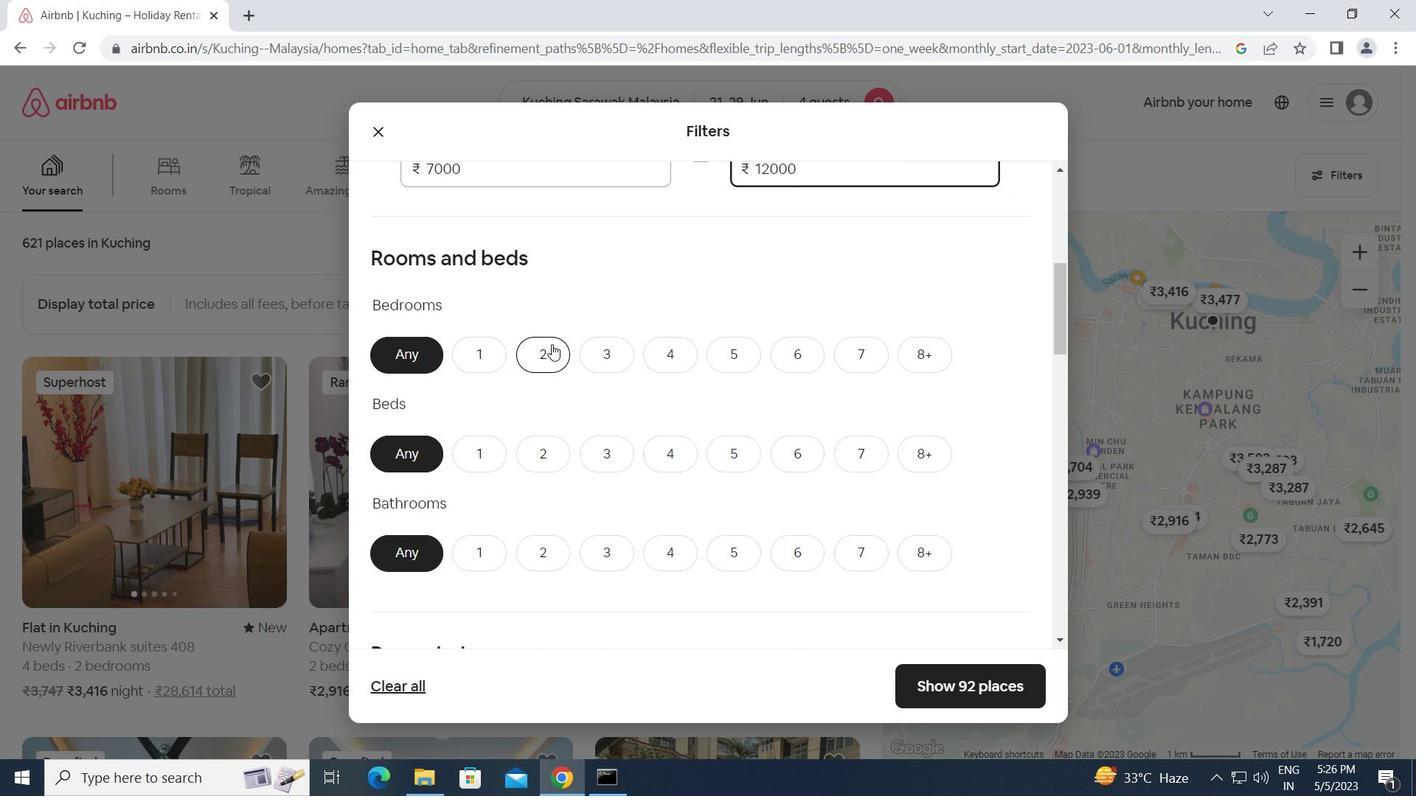 
Action: Mouse moved to (537, 442)
Screenshot: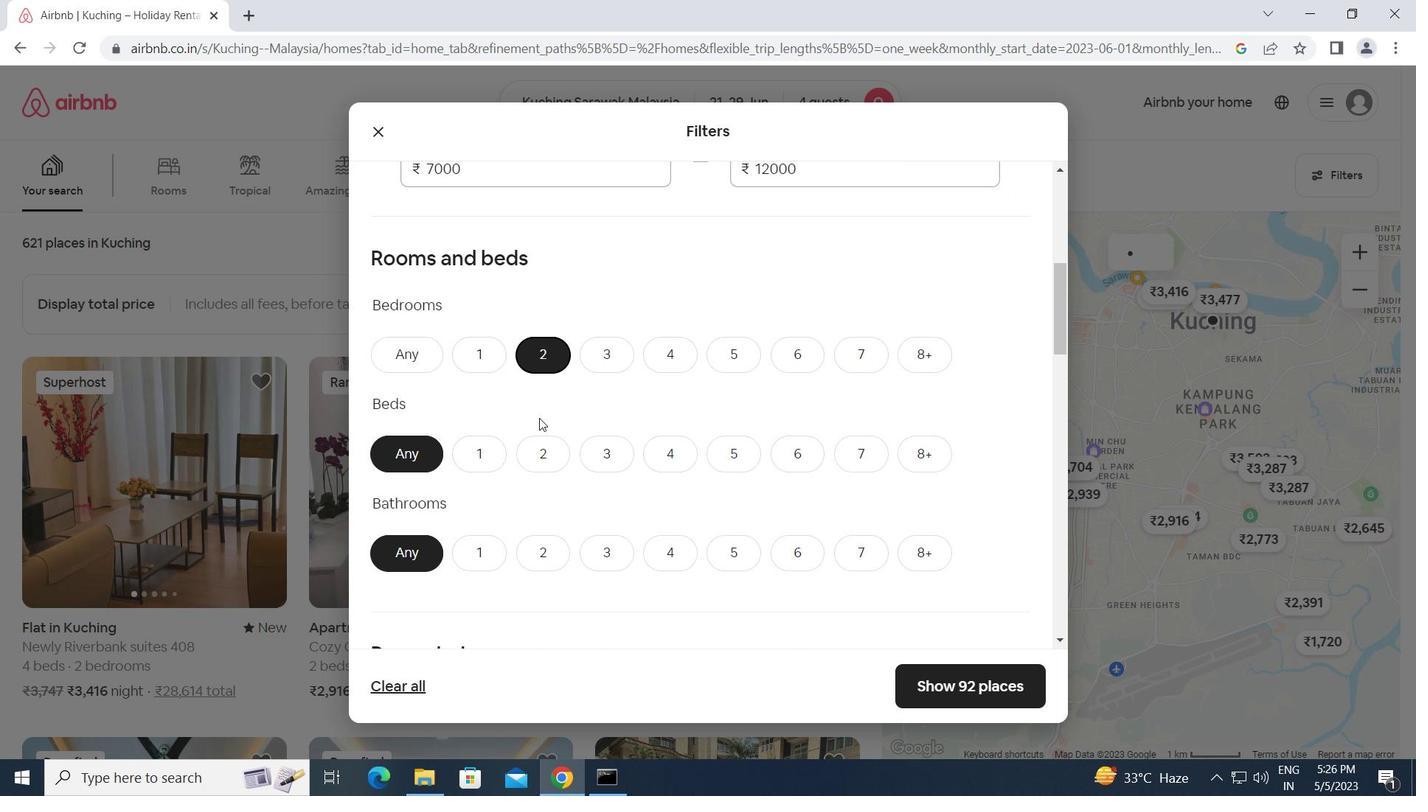 
Action: Mouse pressed left at (537, 442)
Screenshot: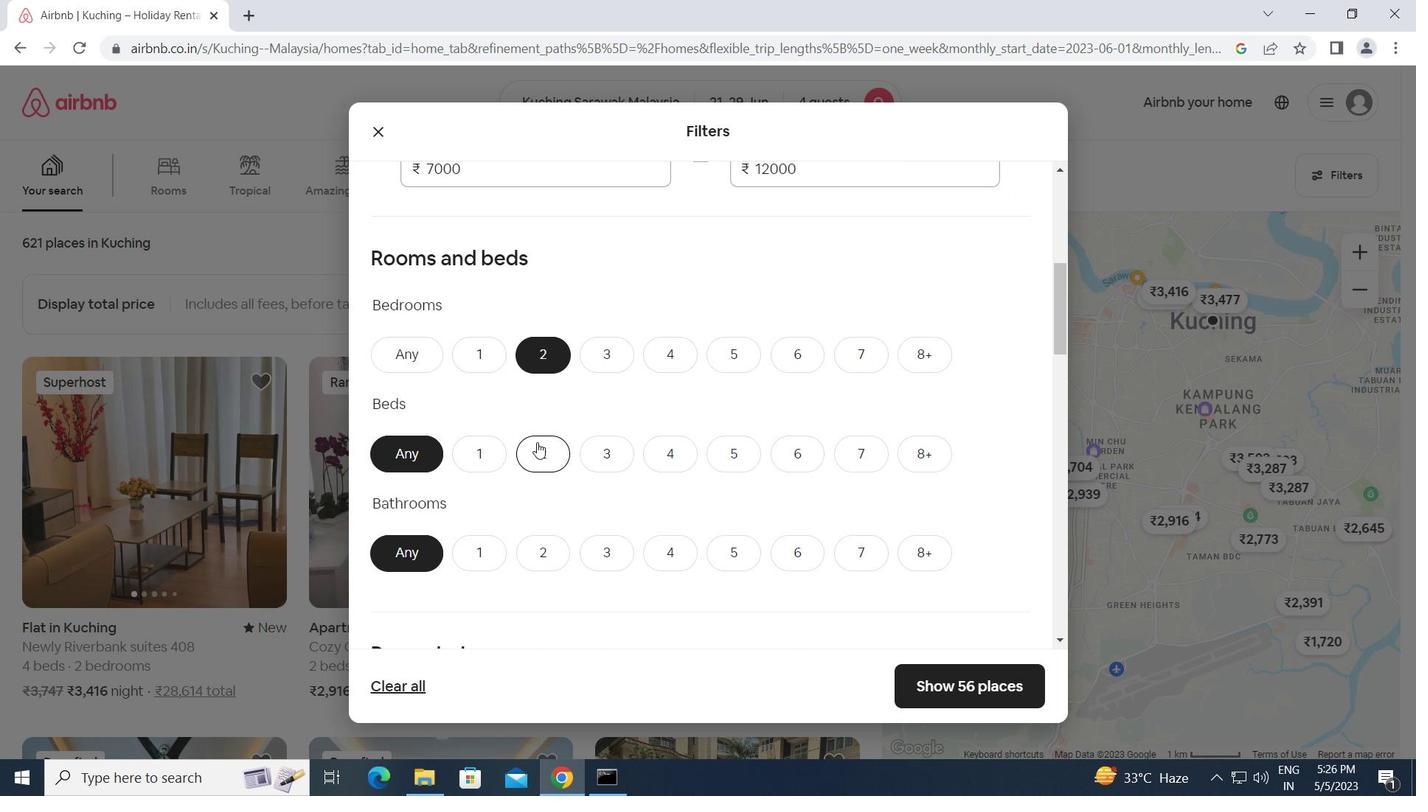 
Action: Mouse moved to (541, 551)
Screenshot: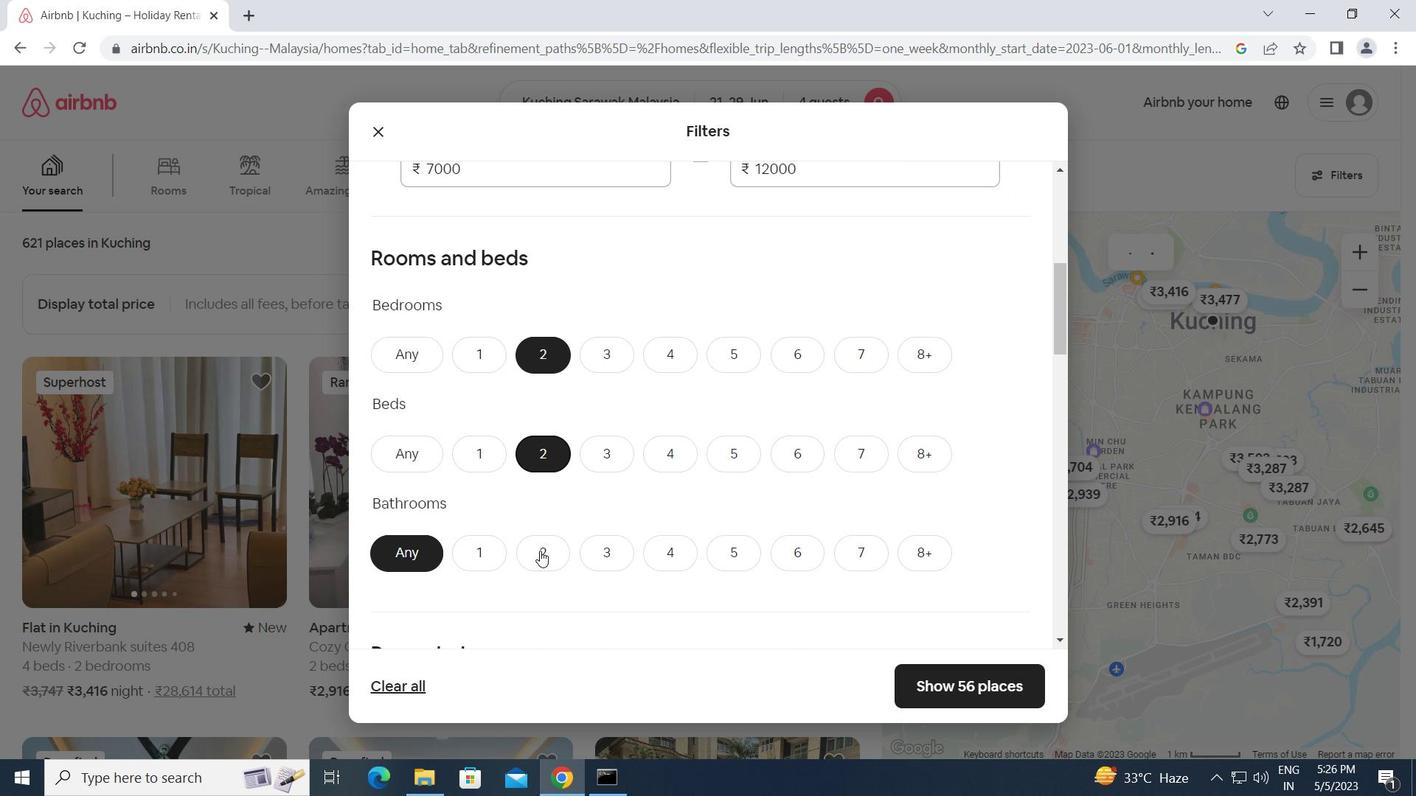 
Action: Mouse pressed left at (541, 551)
Screenshot: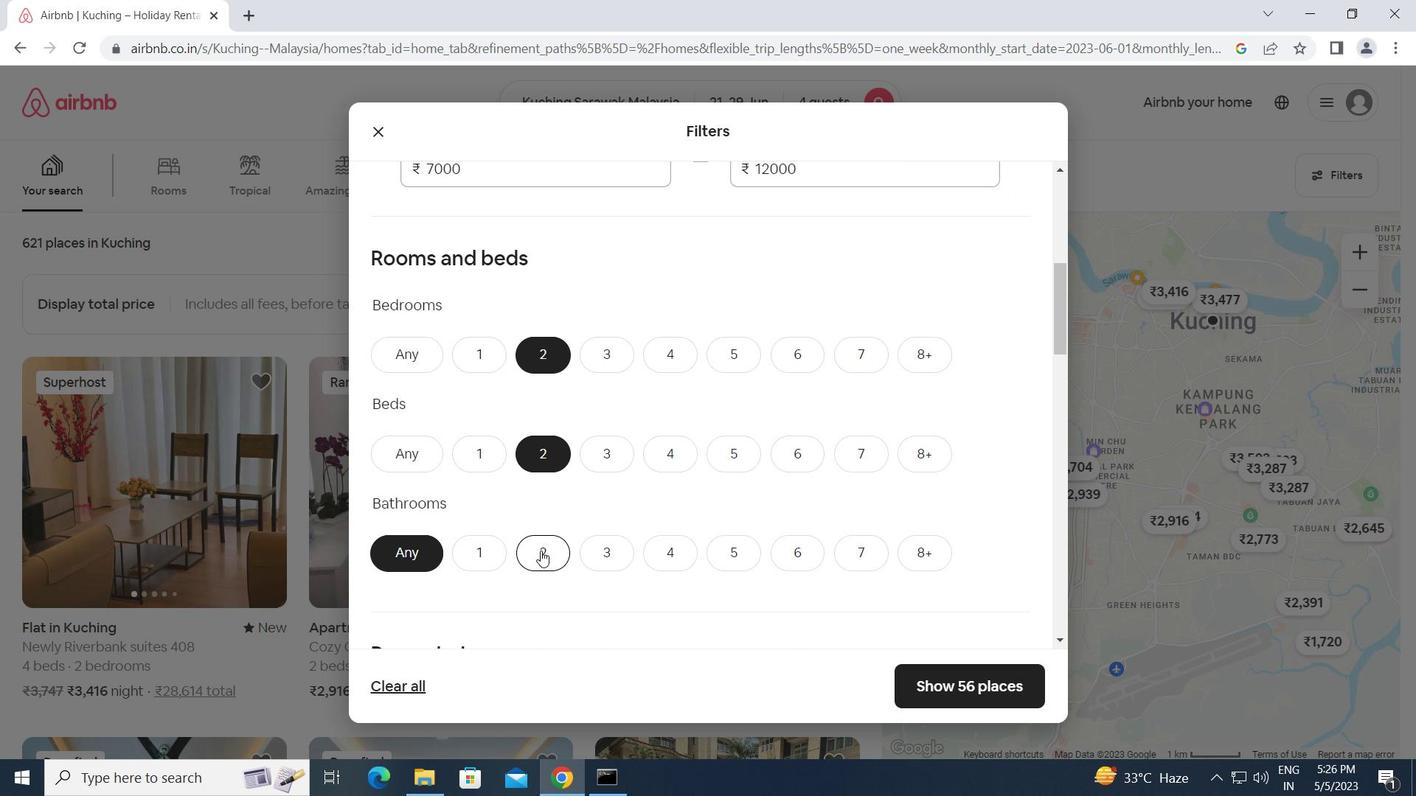 
Action: Mouse moved to (615, 555)
Screenshot: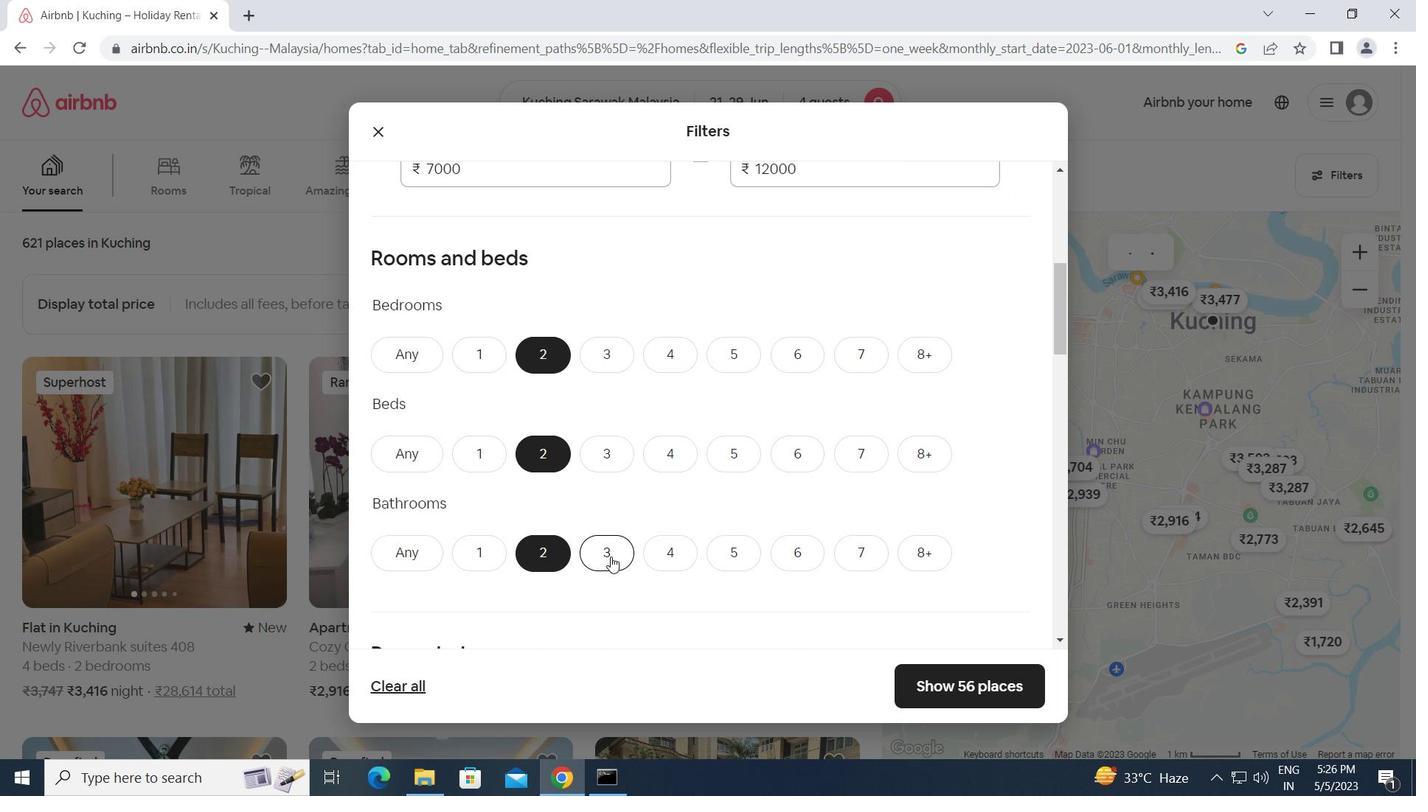 
Action: Mouse scrolled (615, 554) with delta (0, 0)
Screenshot: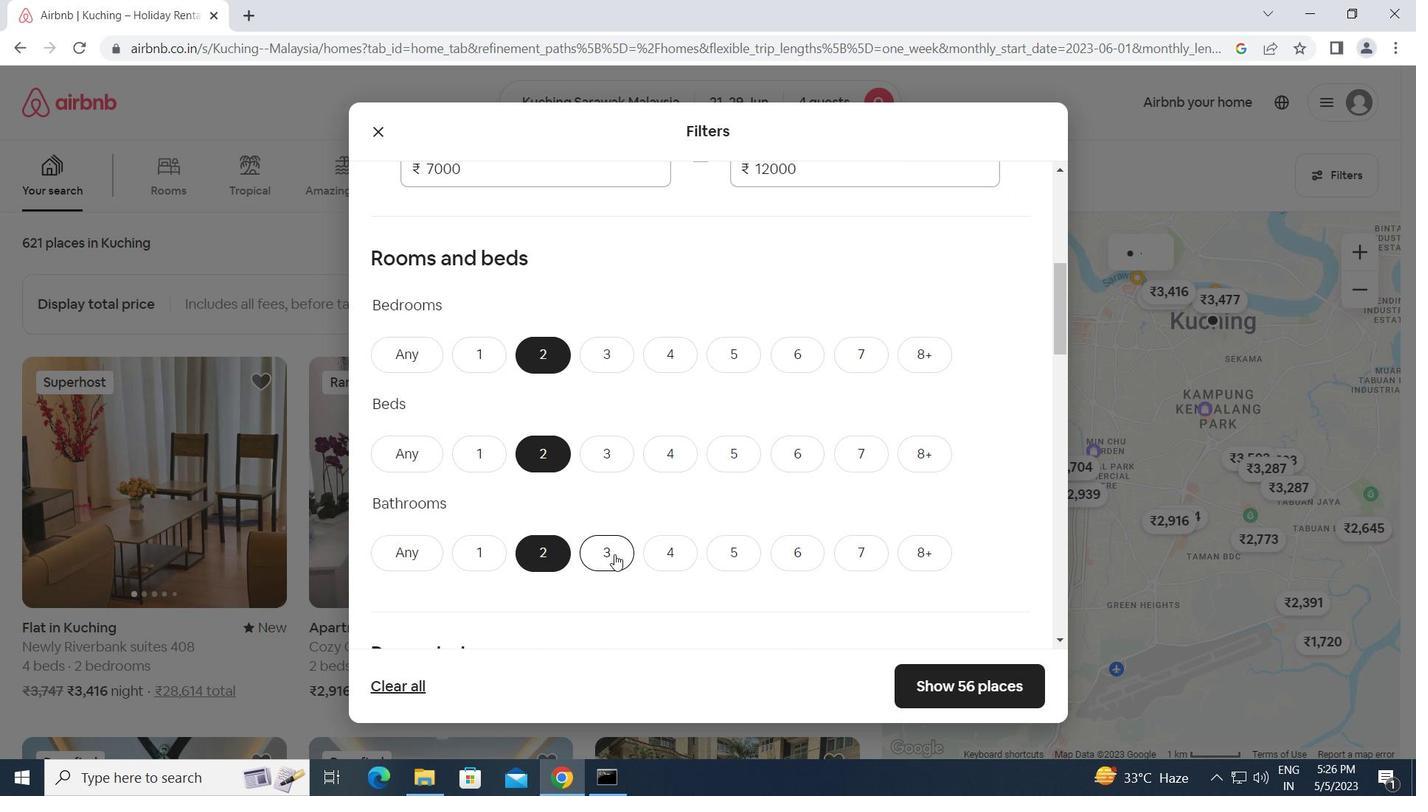 
Action: Mouse scrolled (615, 554) with delta (0, 0)
Screenshot: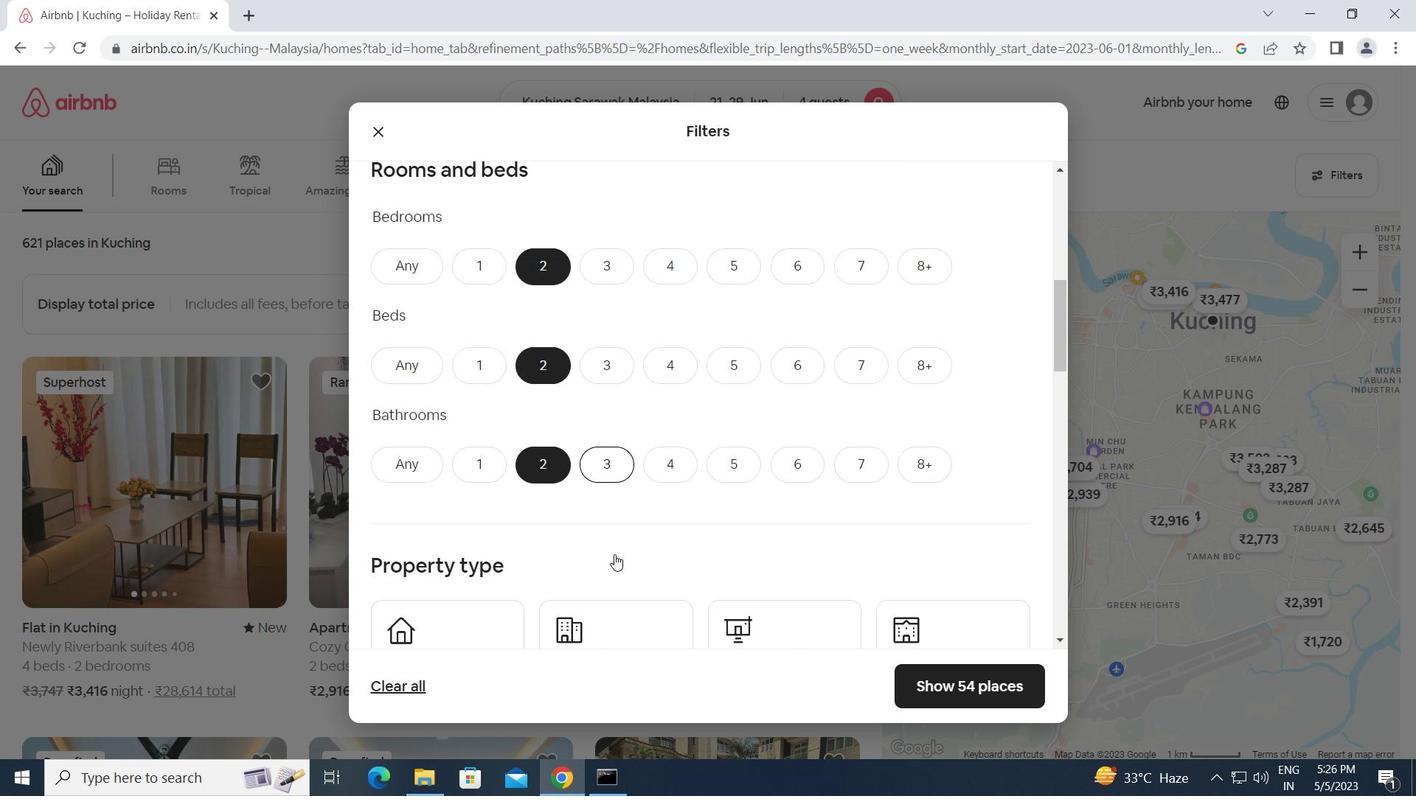 
Action: Mouse moved to (454, 554)
Screenshot: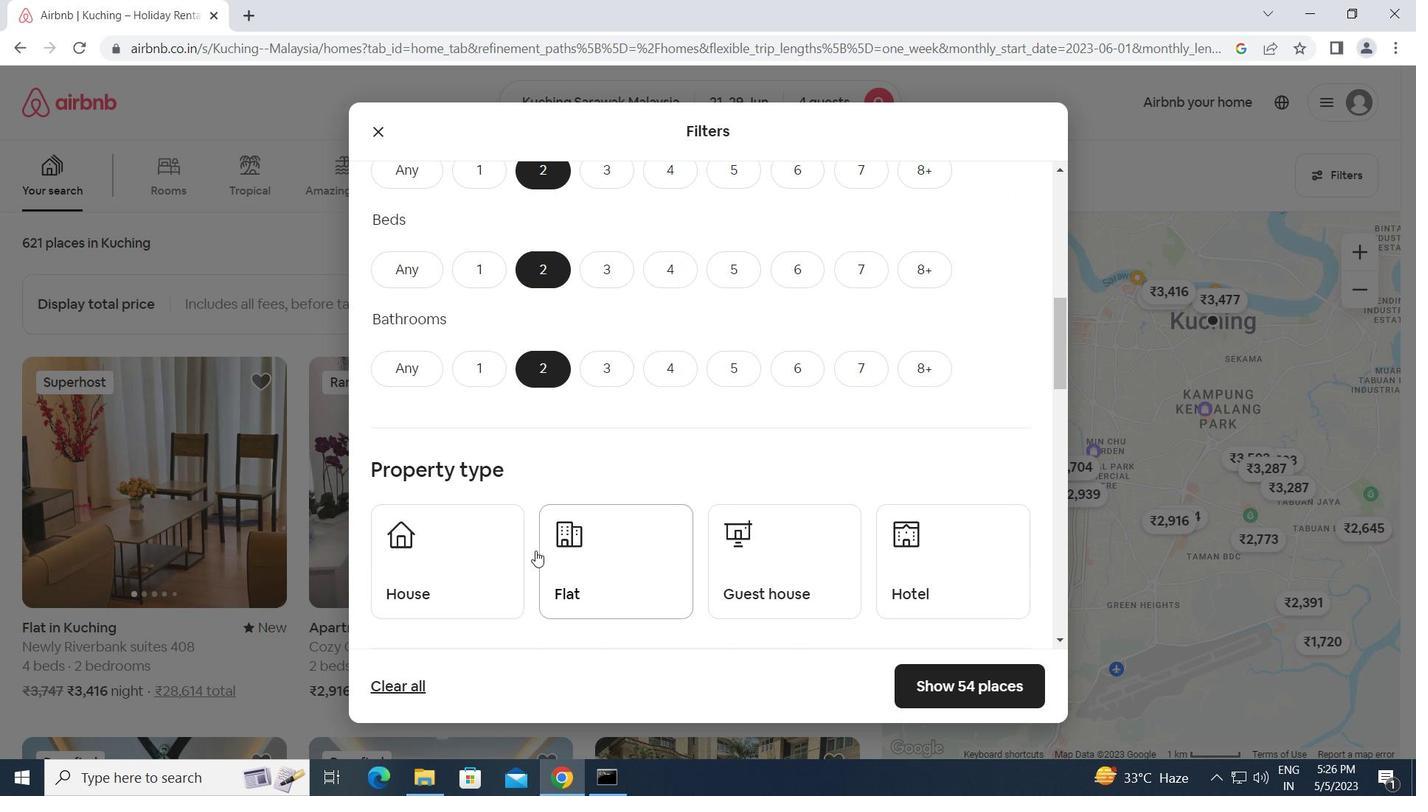 
Action: Mouse pressed left at (454, 554)
Screenshot: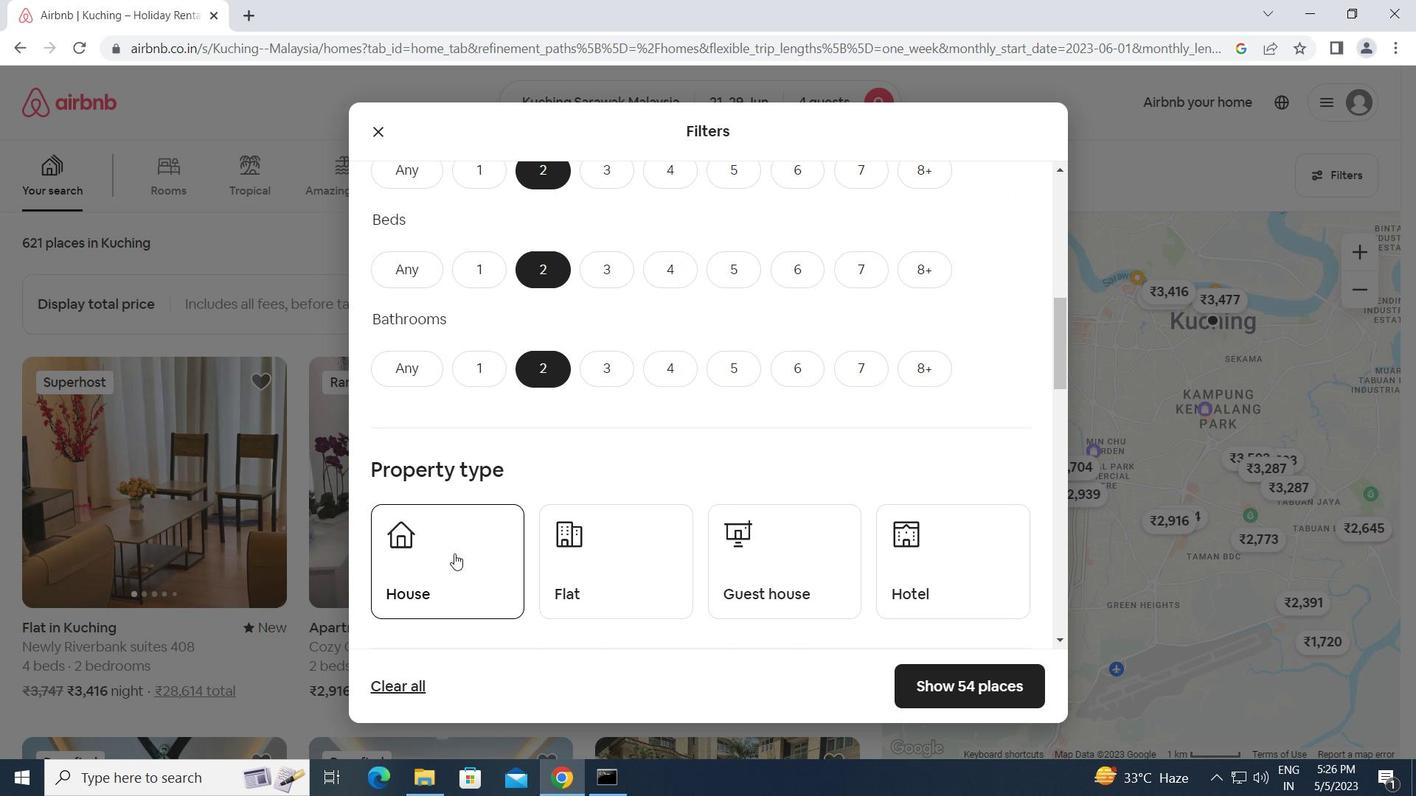 
Action: Mouse moved to (601, 551)
Screenshot: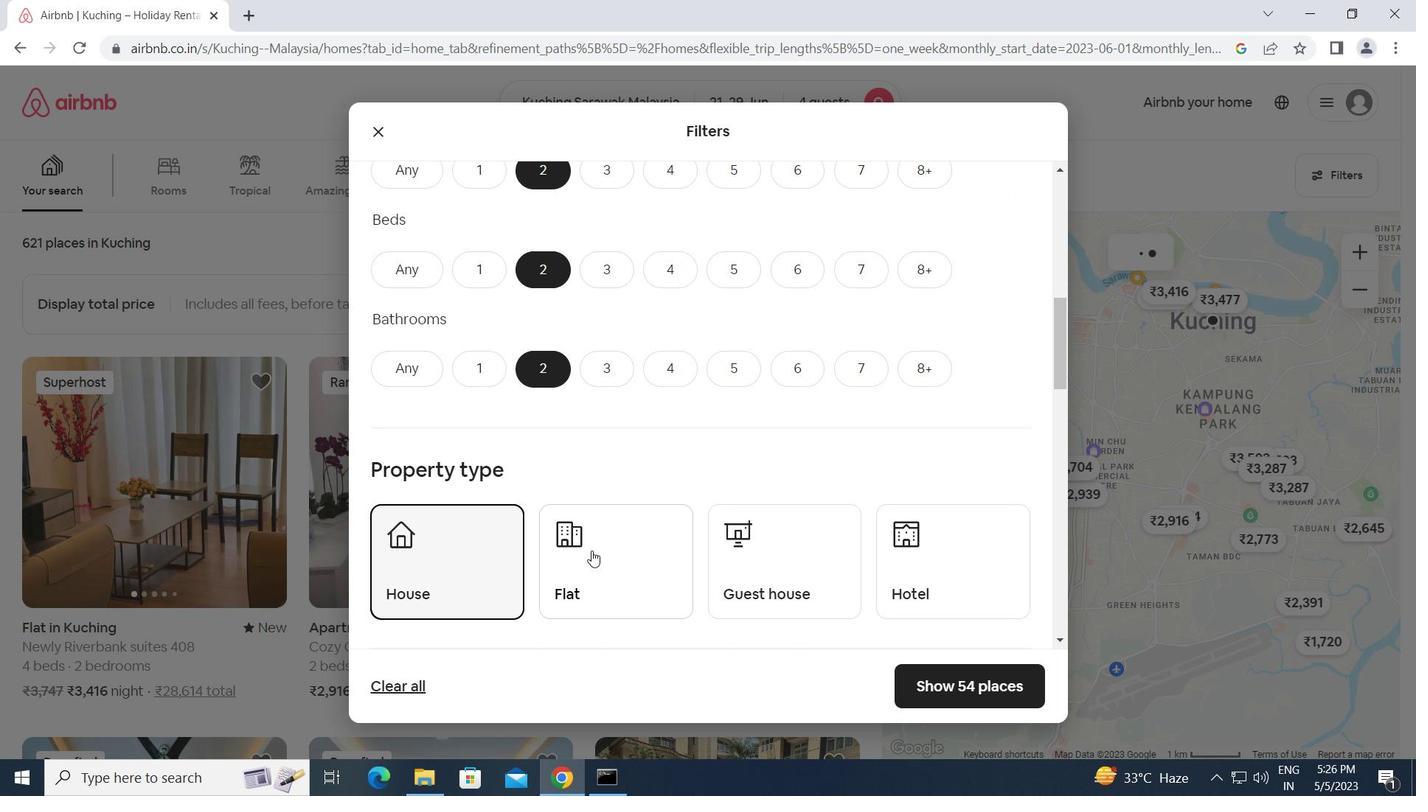 
Action: Mouse pressed left at (601, 551)
Screenshot: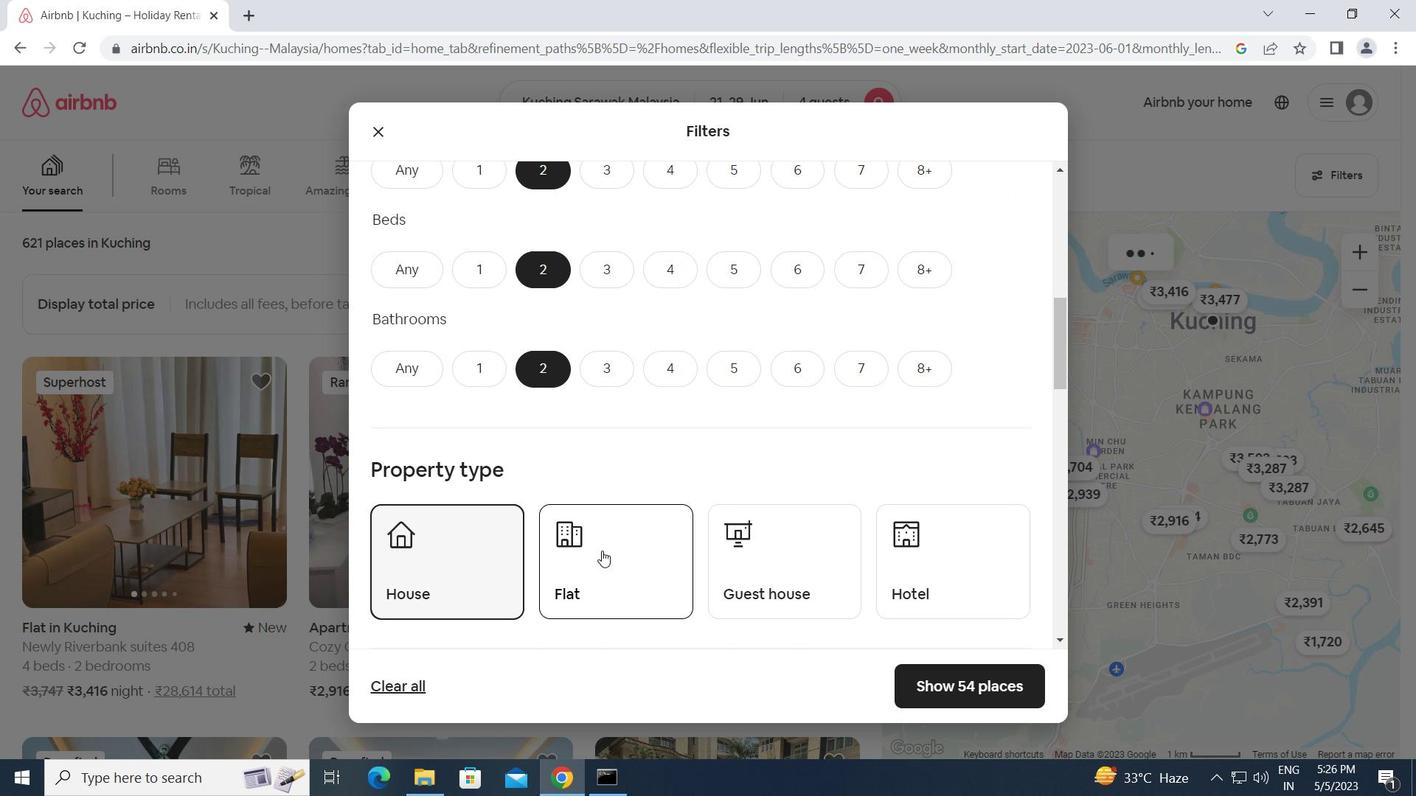
Action: Mouse moved to (776, 549)
Screenshot: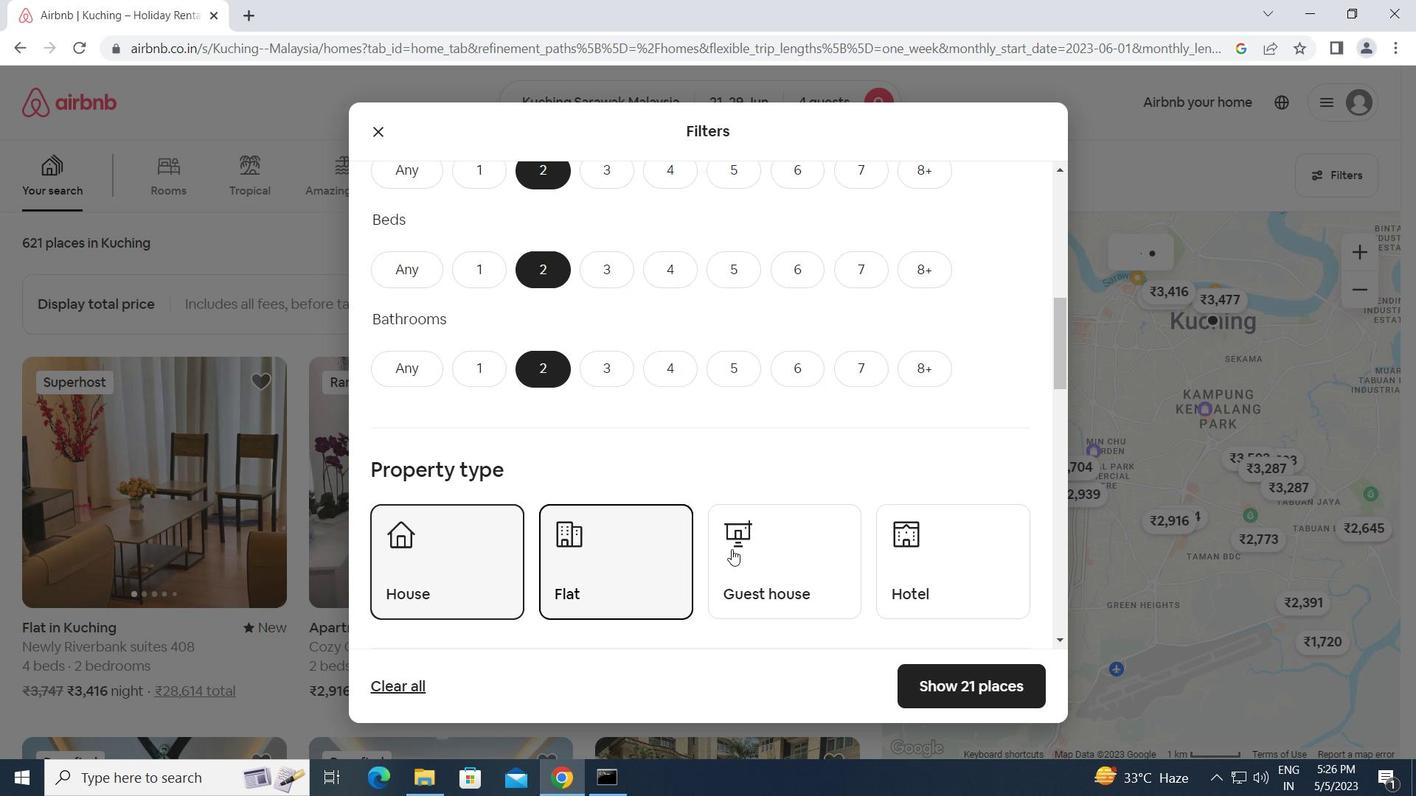 
Action: Mouse pressed left at (776, 549)
Screenshot: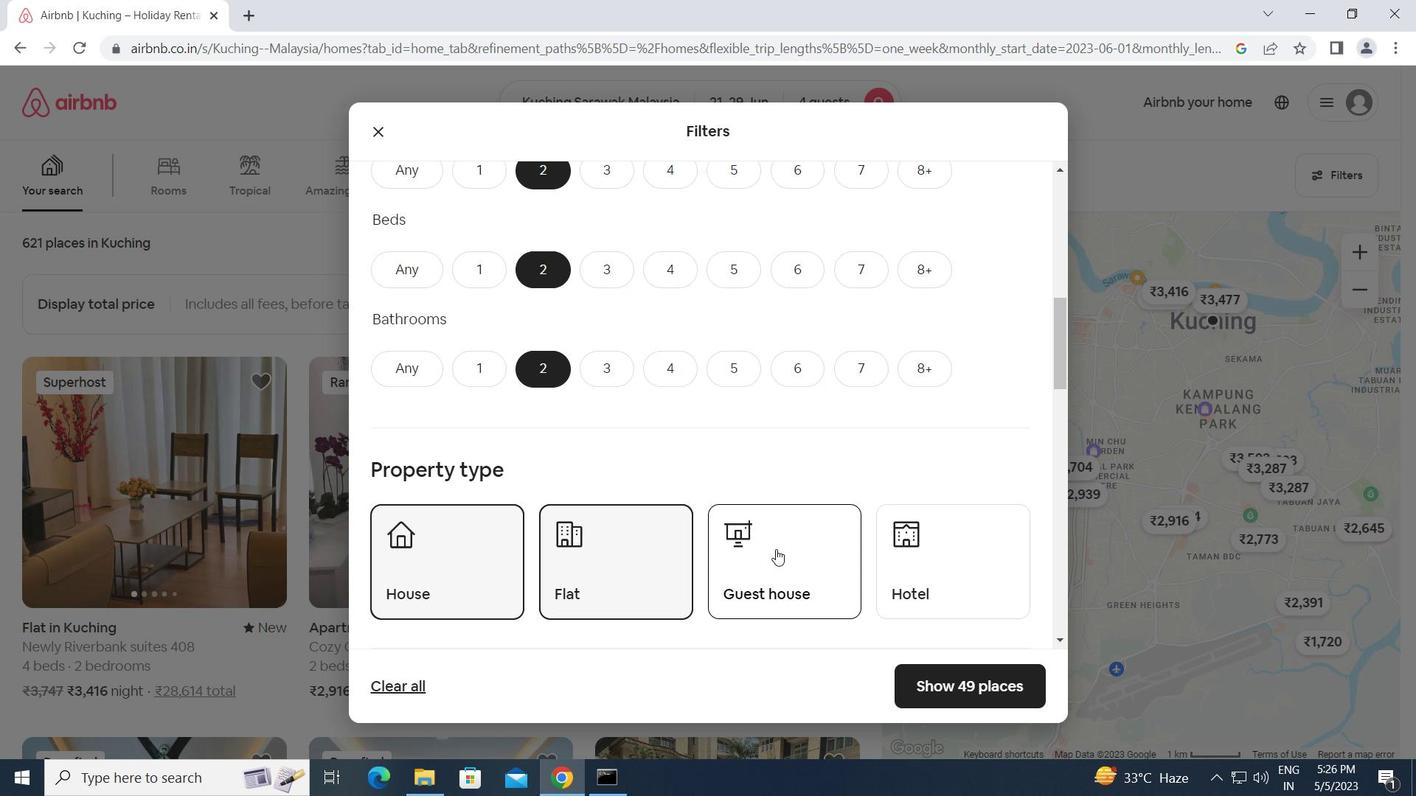 
Action: Mouse moved to (883, 497)
Screenshot: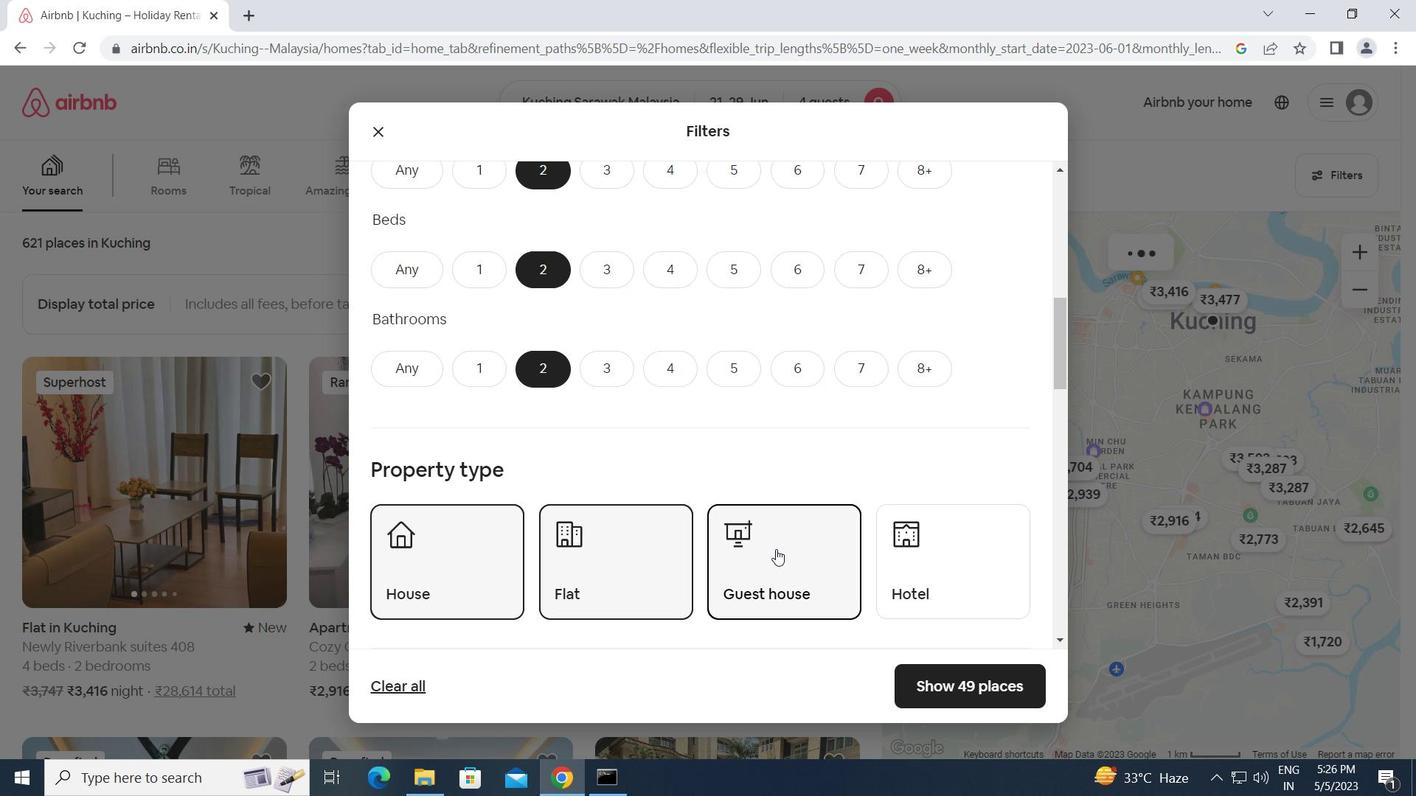 
Action: Mouse scrolled (883, 496) with delta (0, 0)
Screenshot: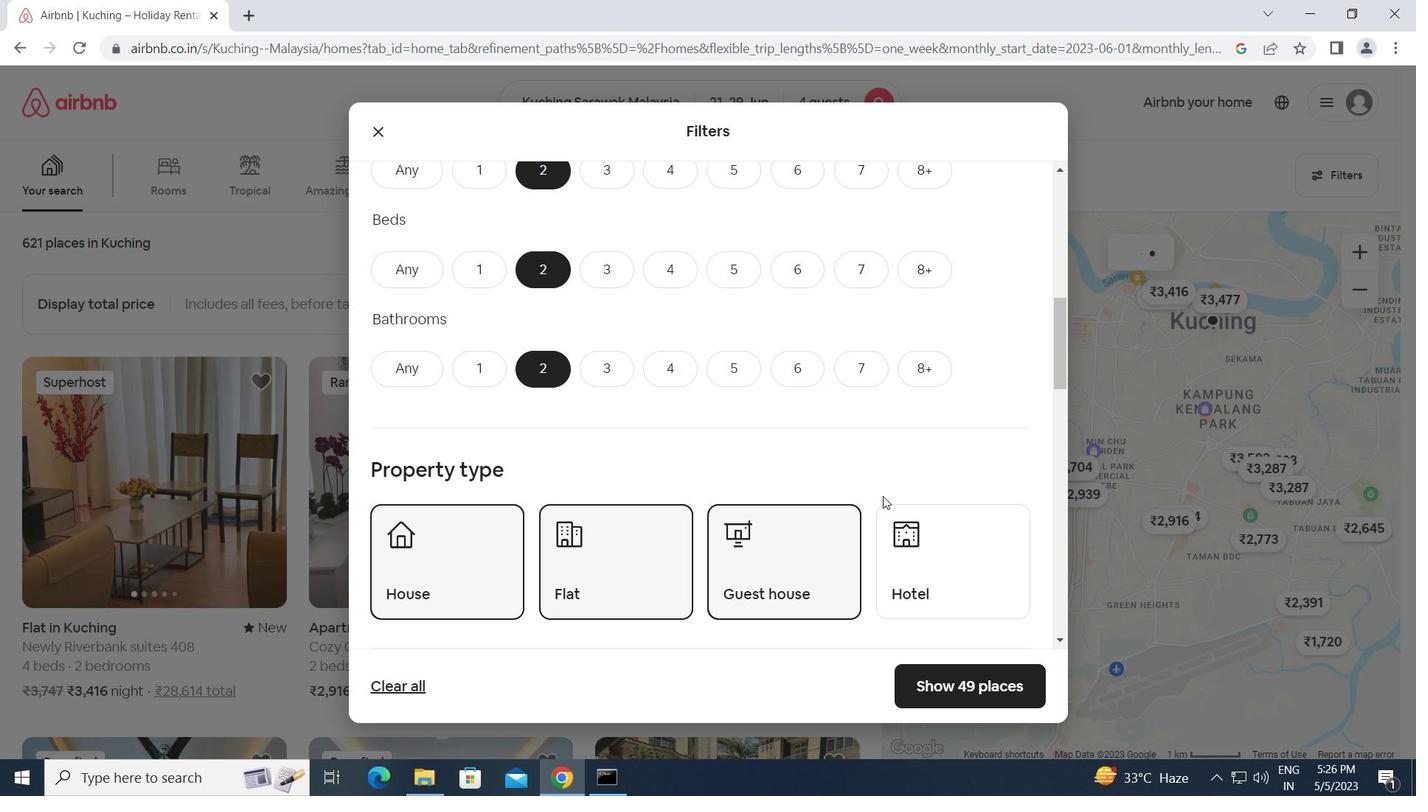 
Action: Mouse scrolled (883, 496) with delta (0, 0)
Screenshot: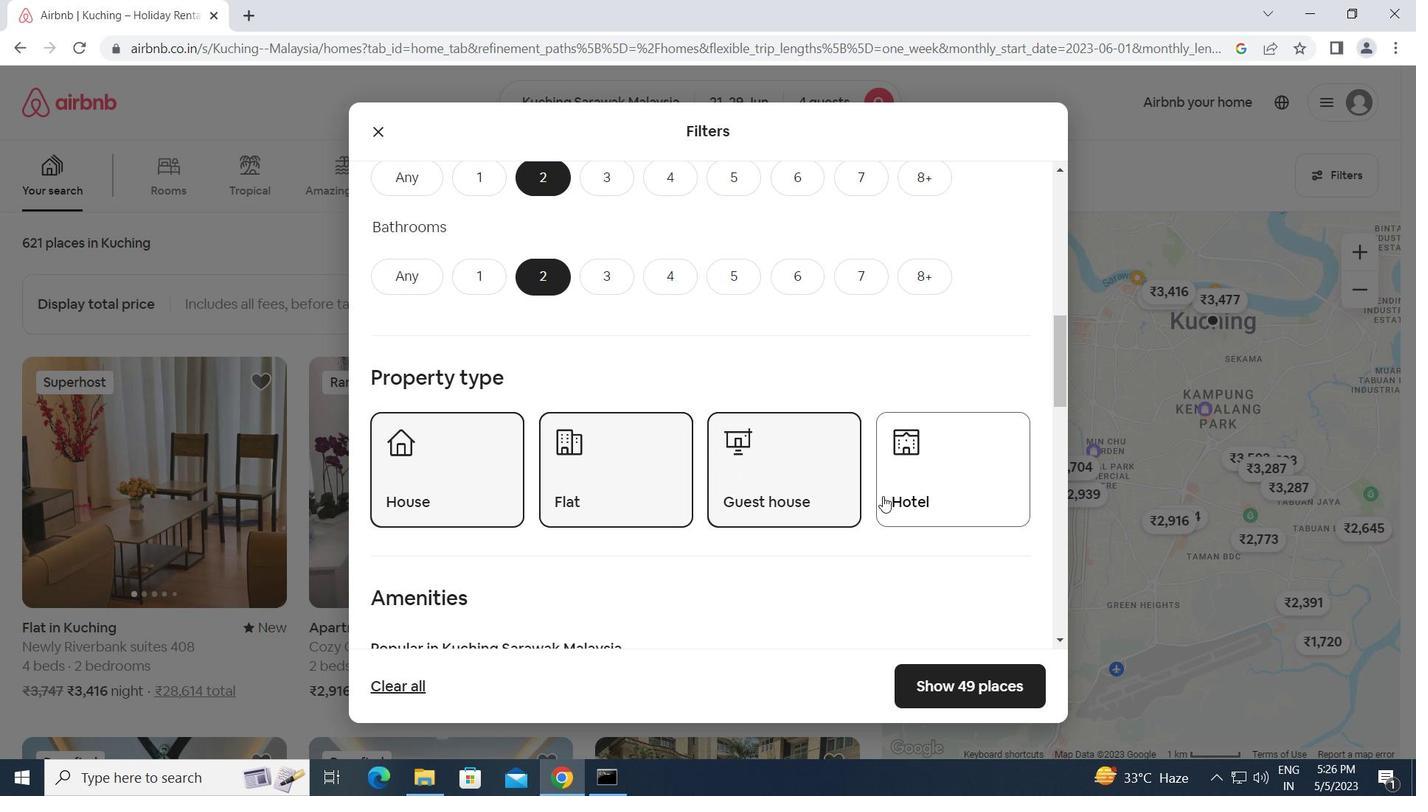 
Action: Mouse scrolled (883, 496) with delta (0, 0)
Screenshot: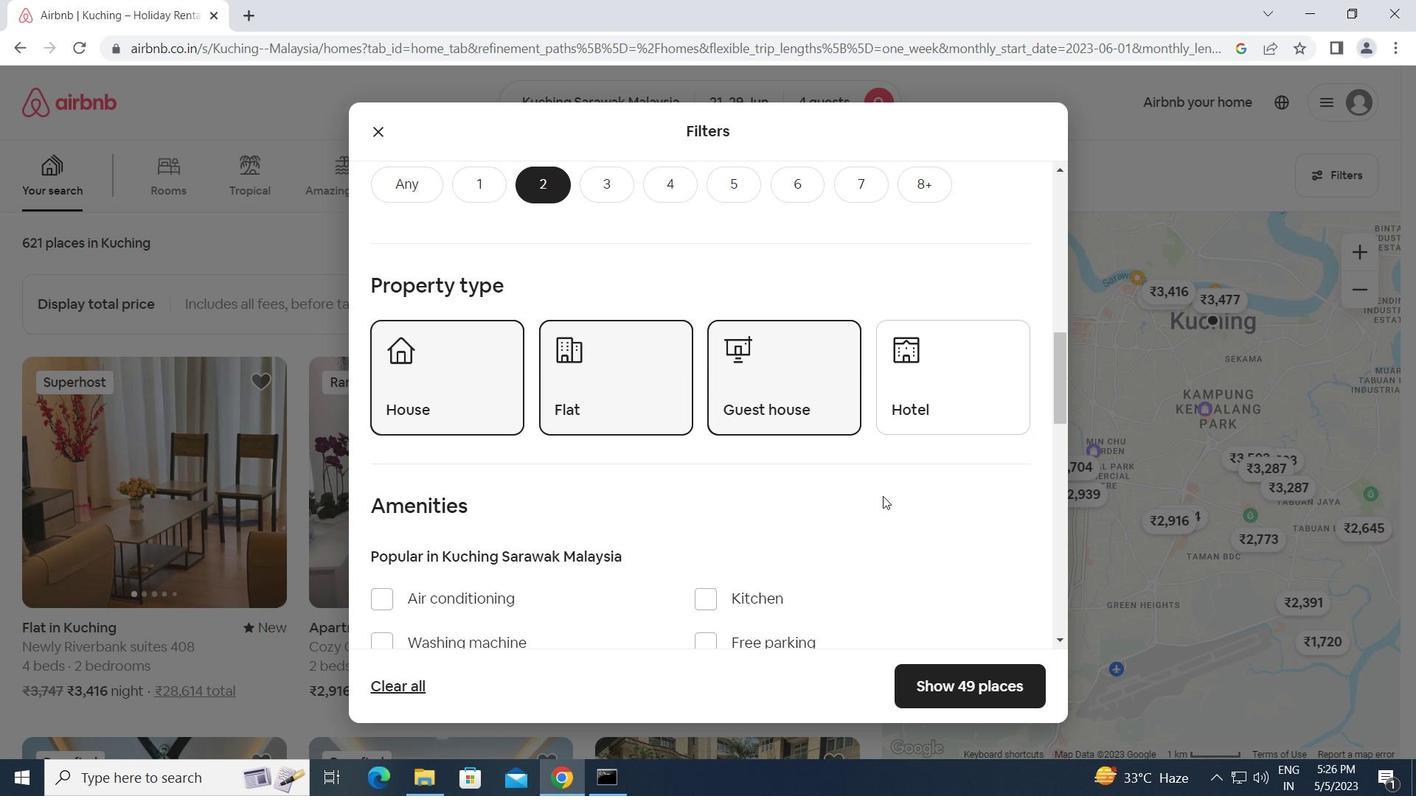 
Action: Mouse scrolled (883, 496) with delta (0, 0)
Screenshot: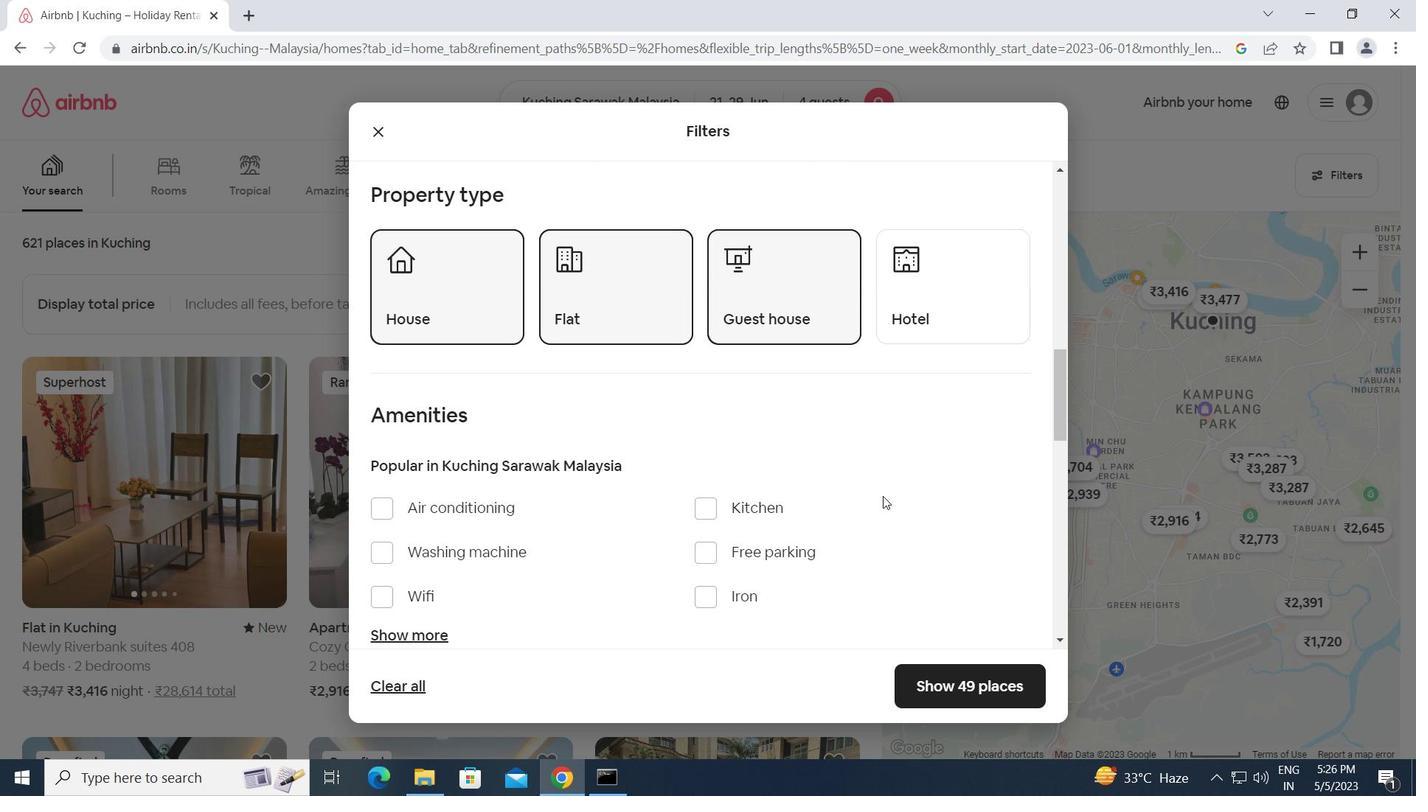 
Action: Mouse scrolled (883, 496) with delta (0, 0)
Screenshot: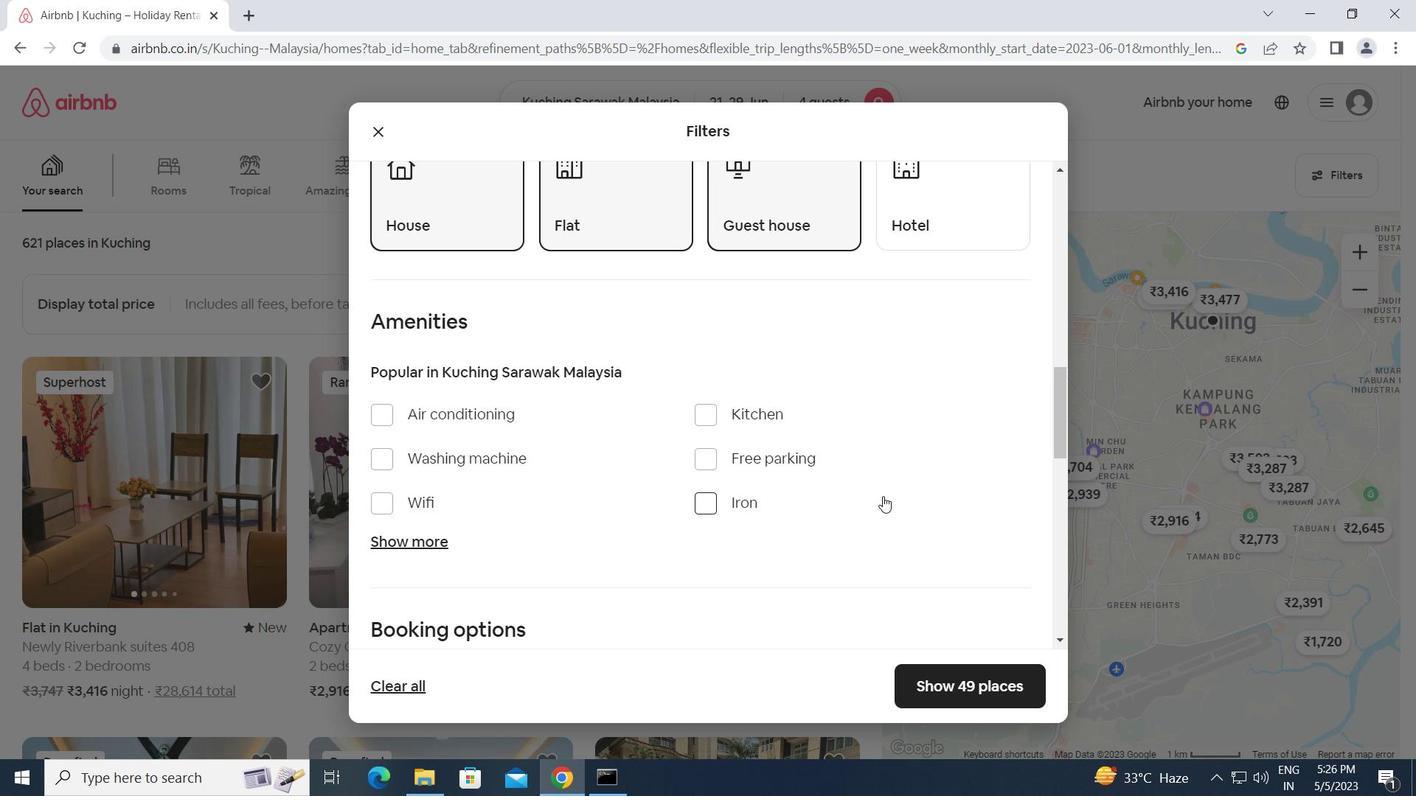 
Action: Mouse scrolled (883, 496) with delta (0, 0)
Screenshot: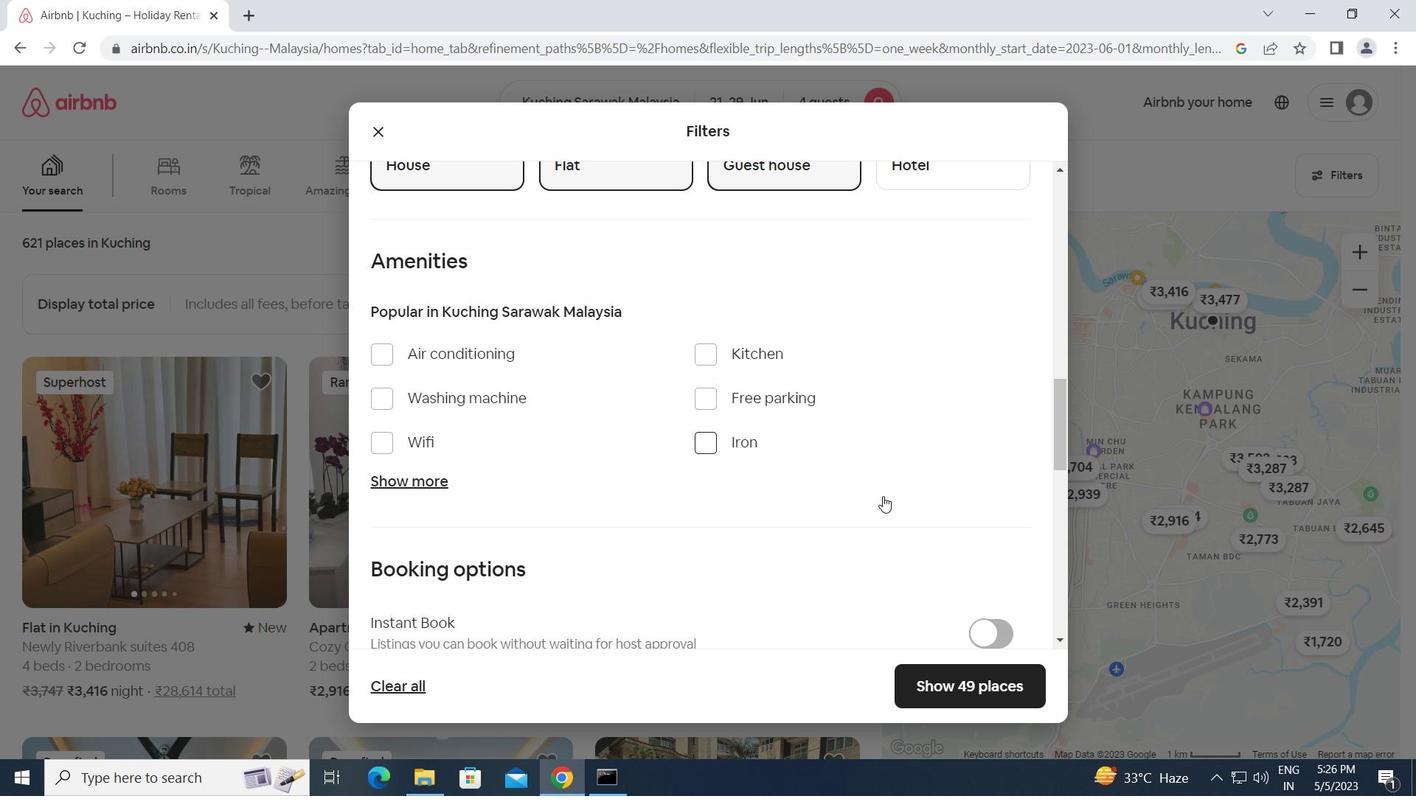 
Action: Mouse scrolled (883, 496) with delta (0, 0)
Screenshot: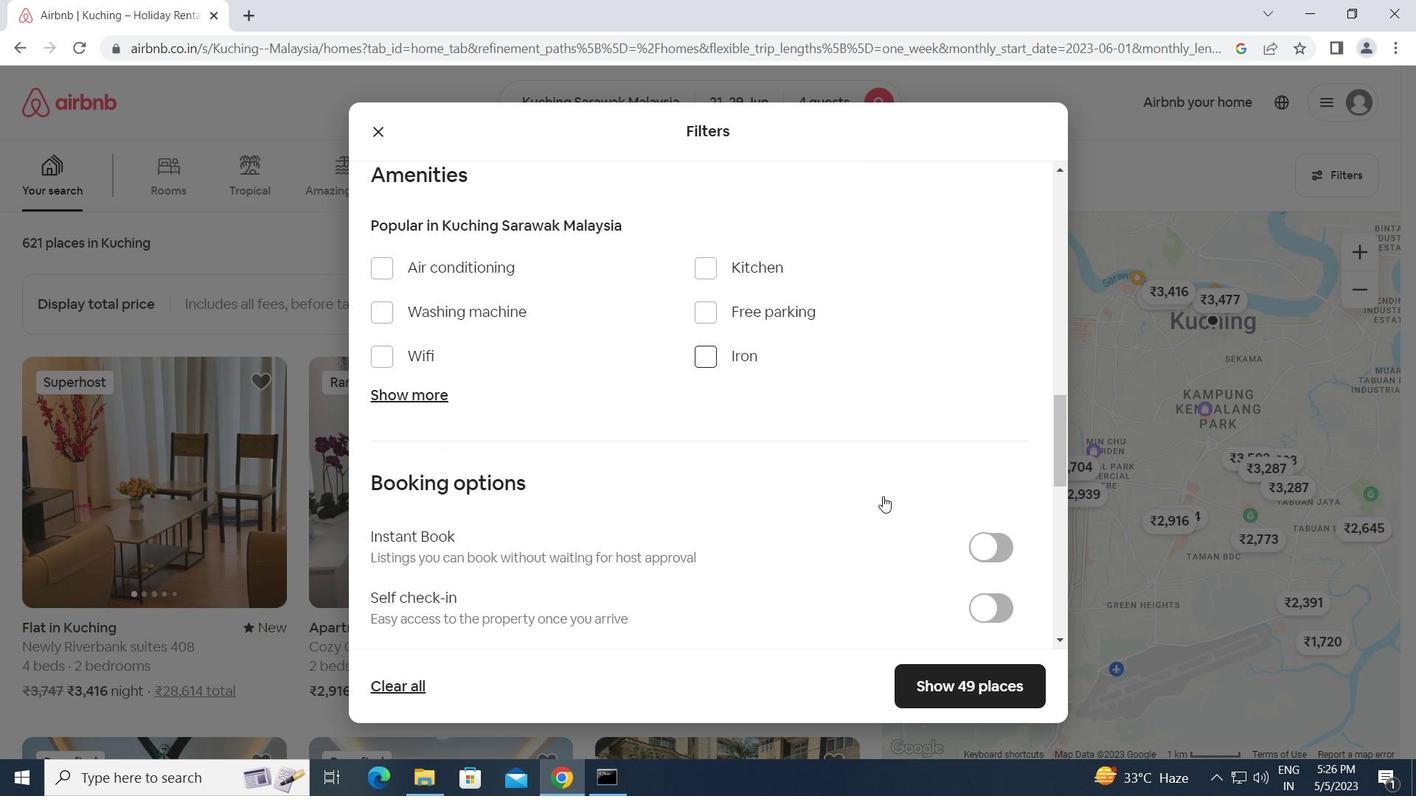
Action: Mouse moved to (997, 471)
Screenshot: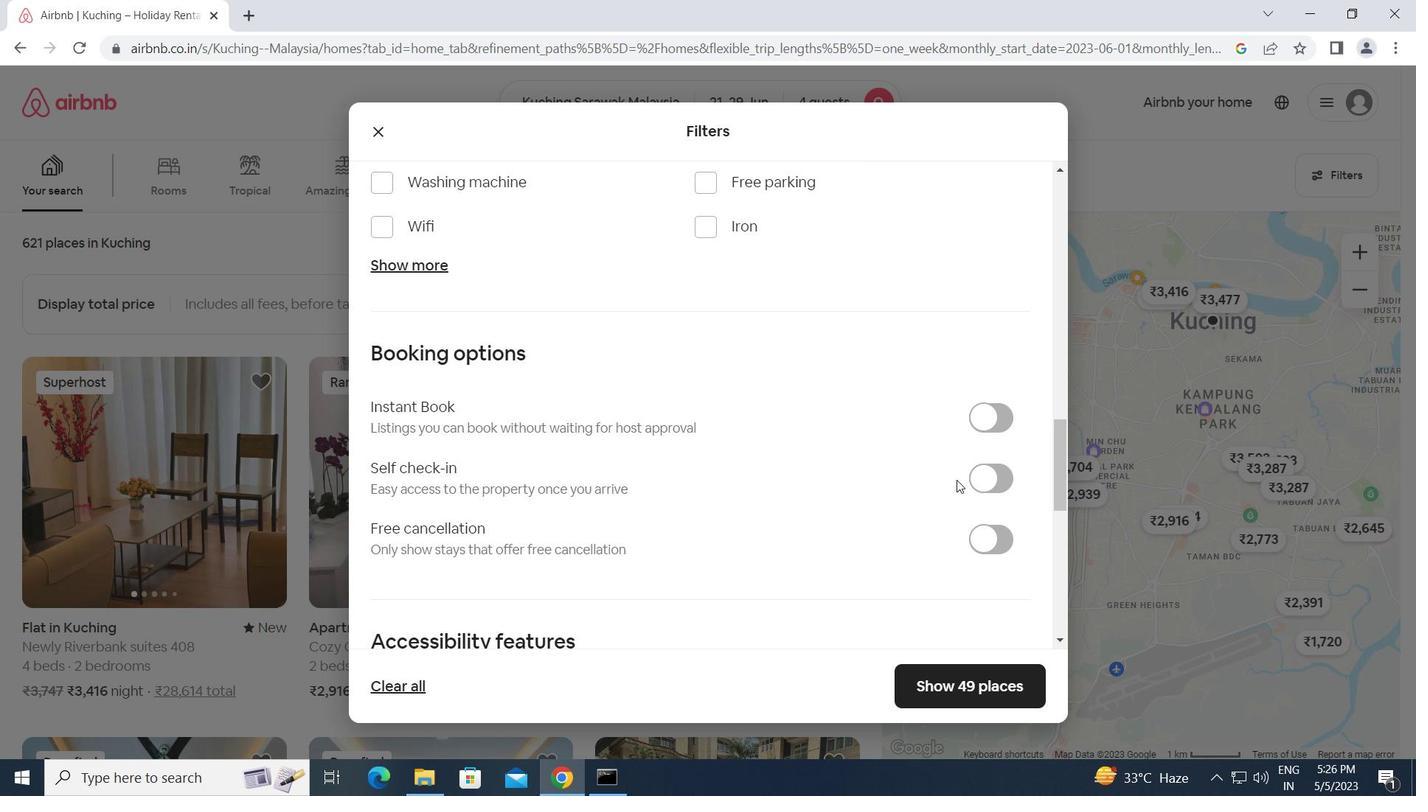 
Action: Mouse pressed left at (997, 471)
Screenshot: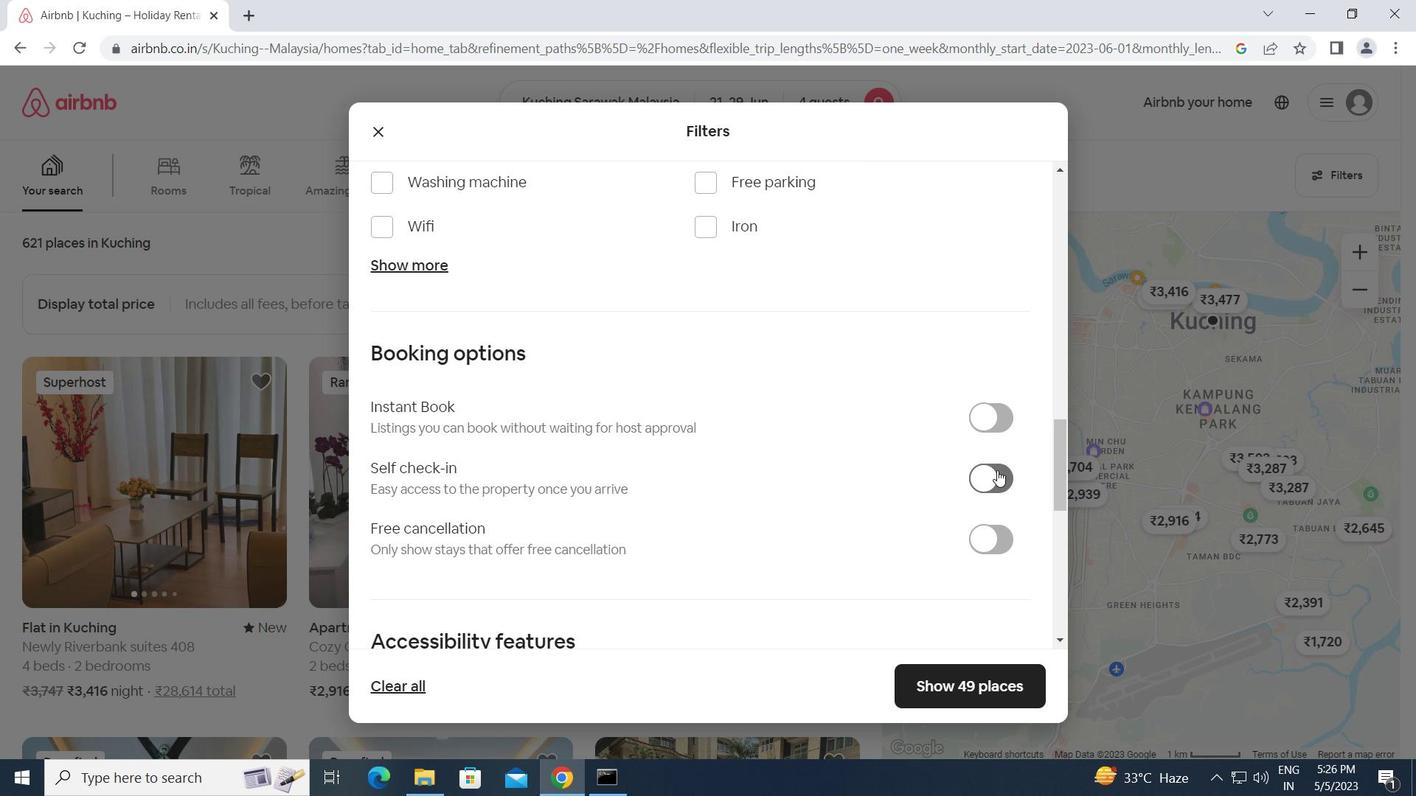 
Action: Mouse moved to (793, 513)
Screenshot: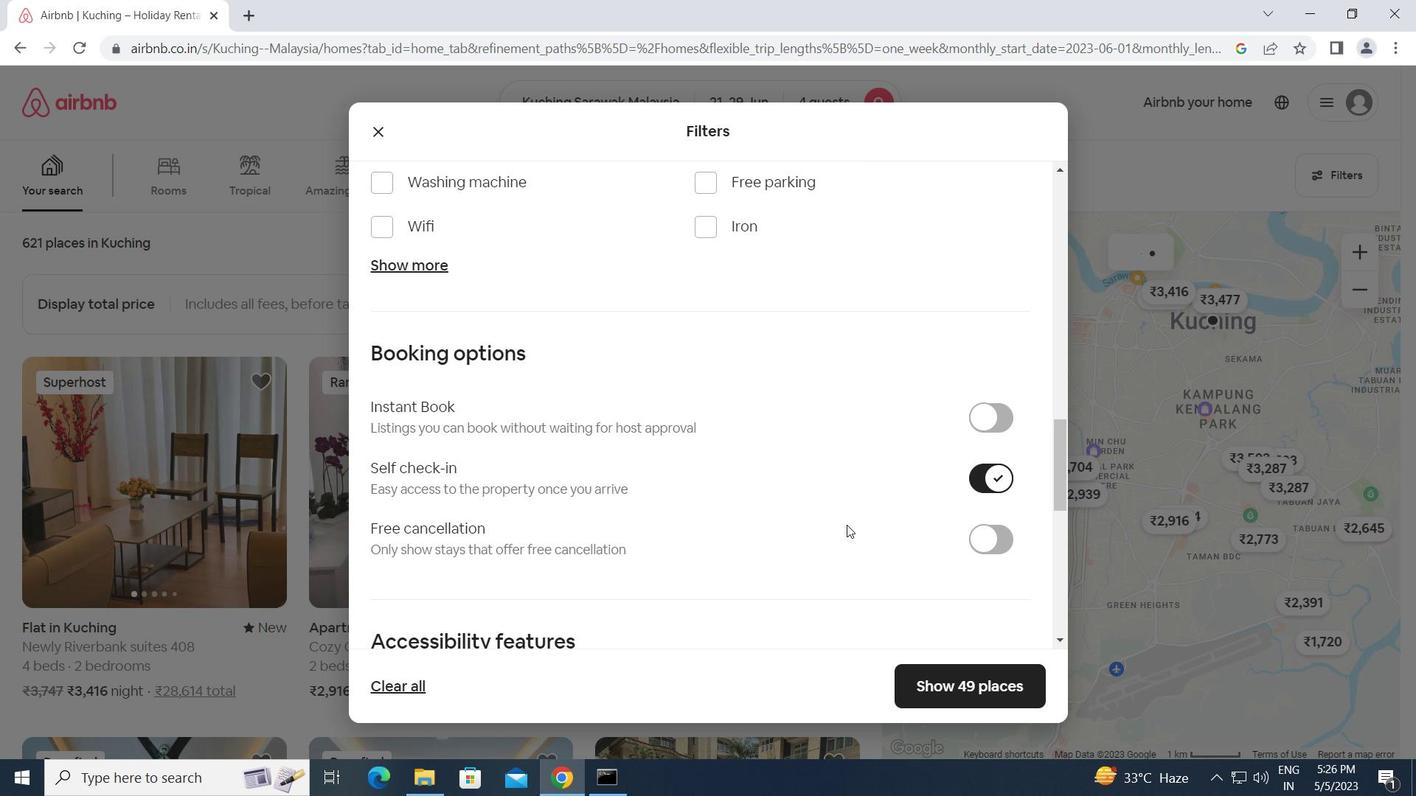 
Action: Mouse scrolled (793, 512) with delta (0, 0)
Screenshot: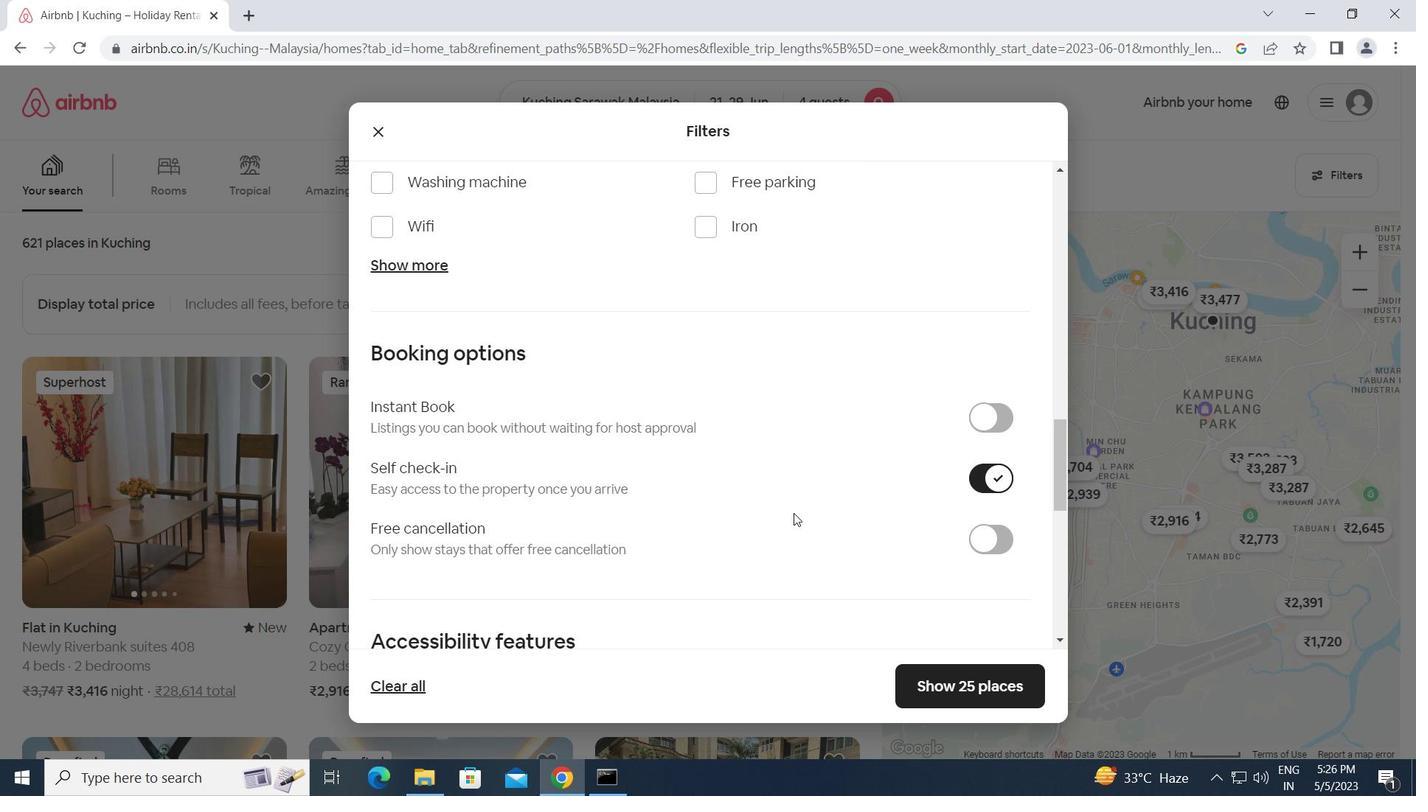 
Action: Mouse scrolled (793, 512) with delta (0, 0)
Screenshot: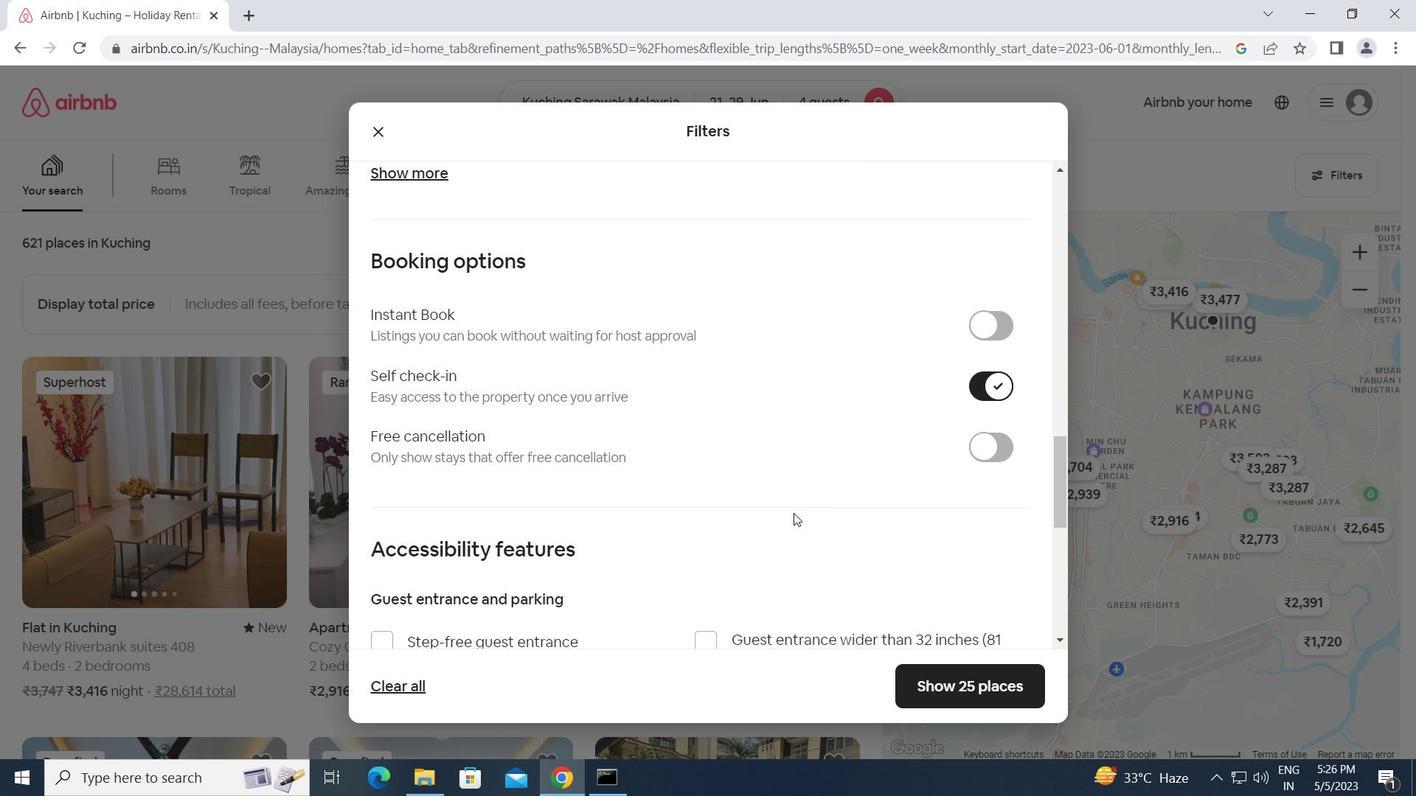 
Action: Mouse scrolled (793, 512) with delta (0, 0)
Screenshot: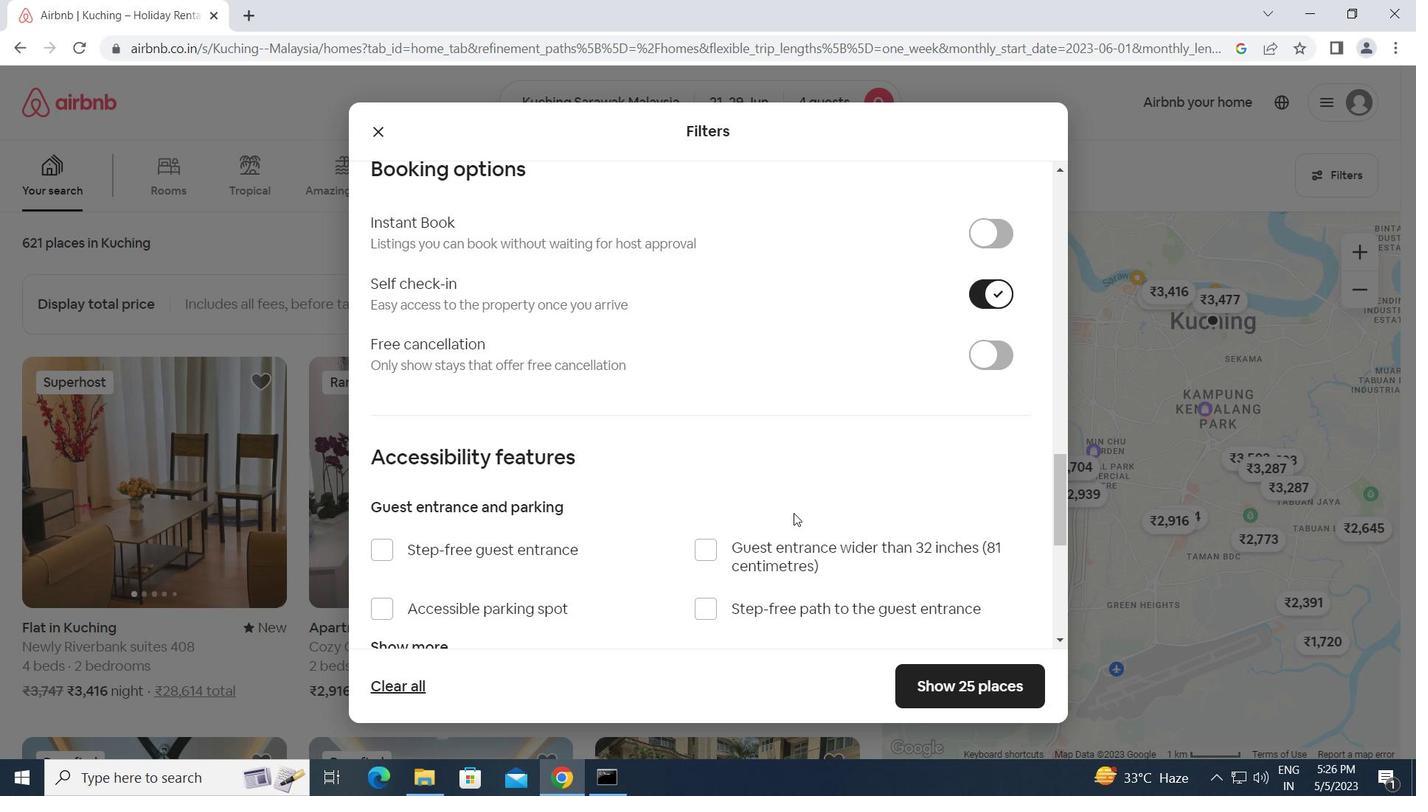
Action: Mouse scrolled (793, 512) with delta (0, 0)
Screenshot: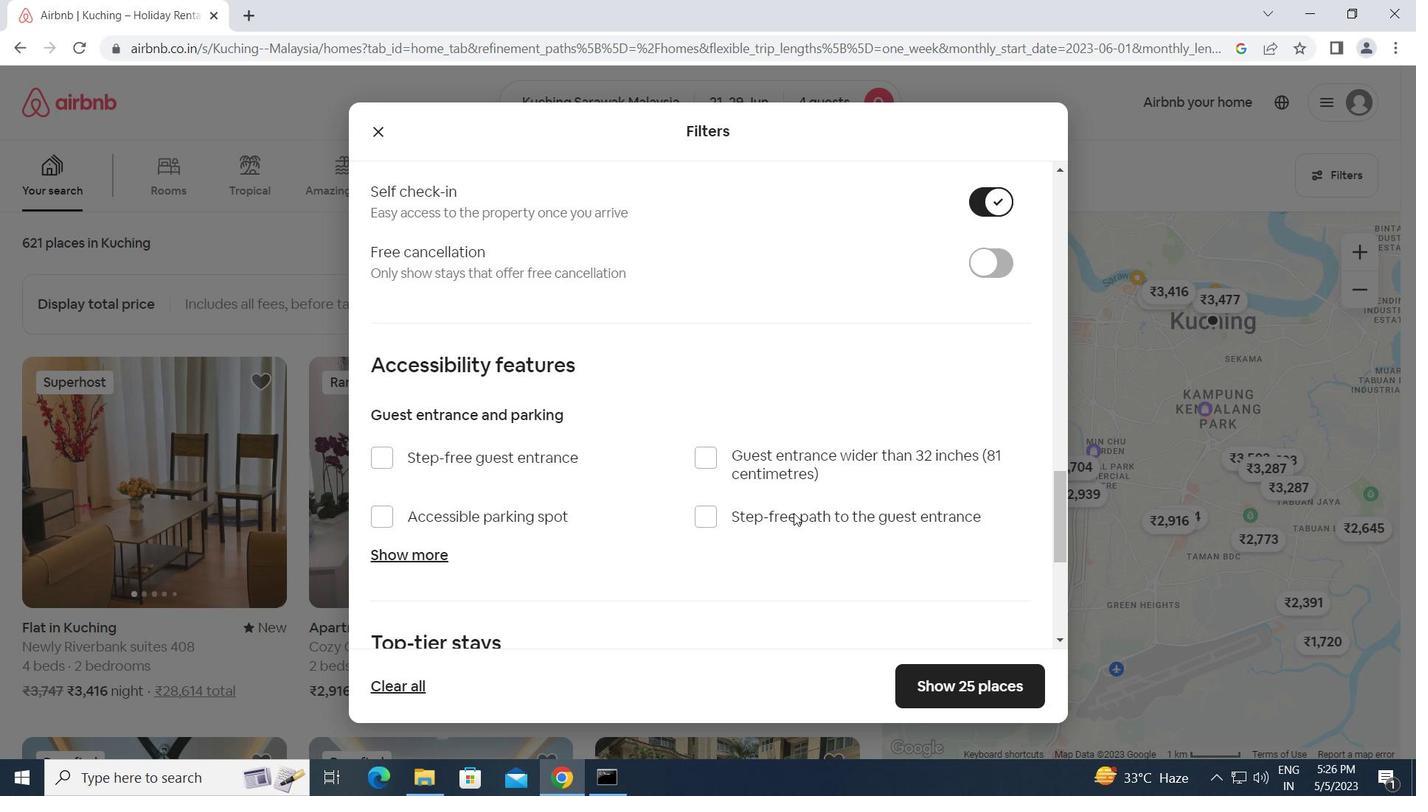 
Action: Mouse scrolled (793, 512) with delta (0, 0)
Screenshot: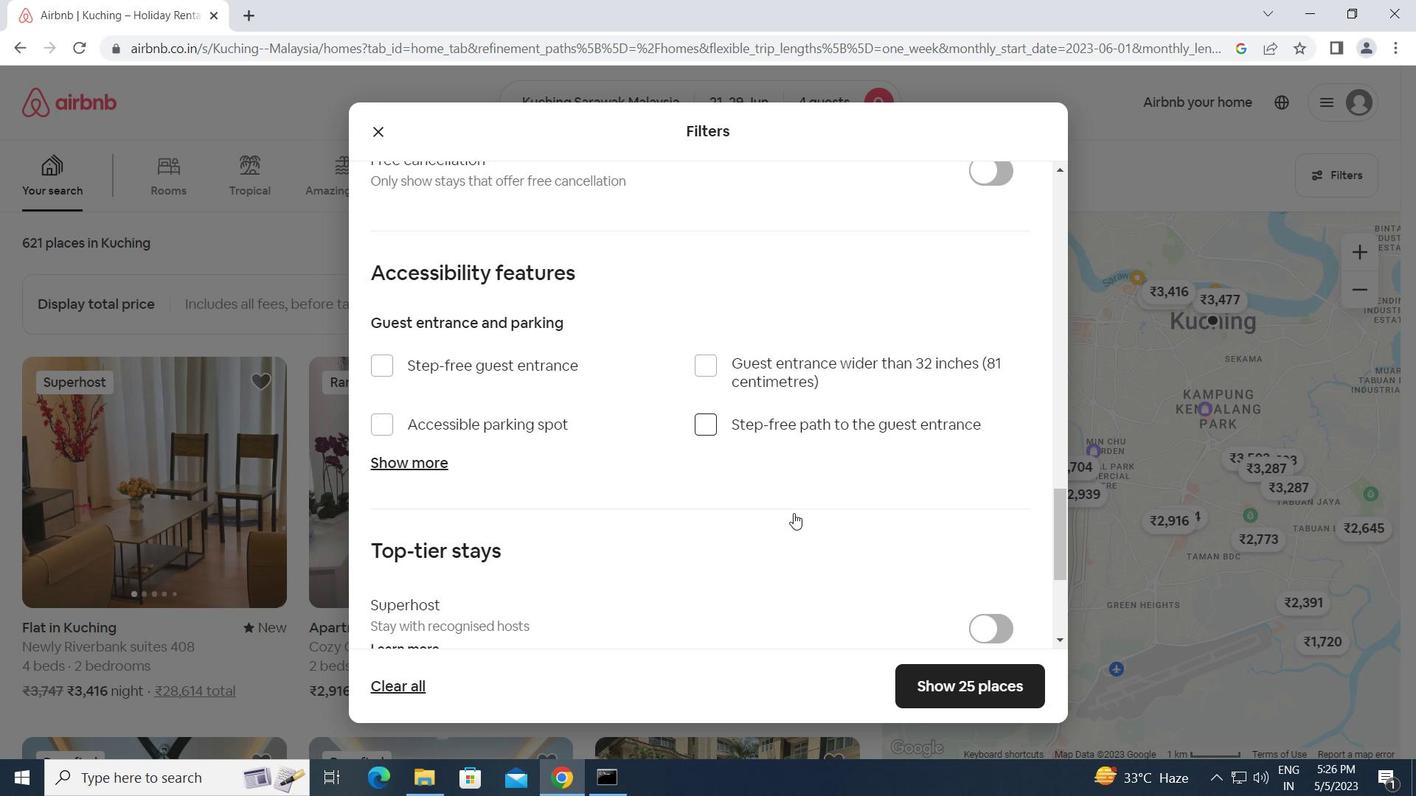
Action: Mouse scrolled (793, 512) with delta (0, 0)
Screenshot: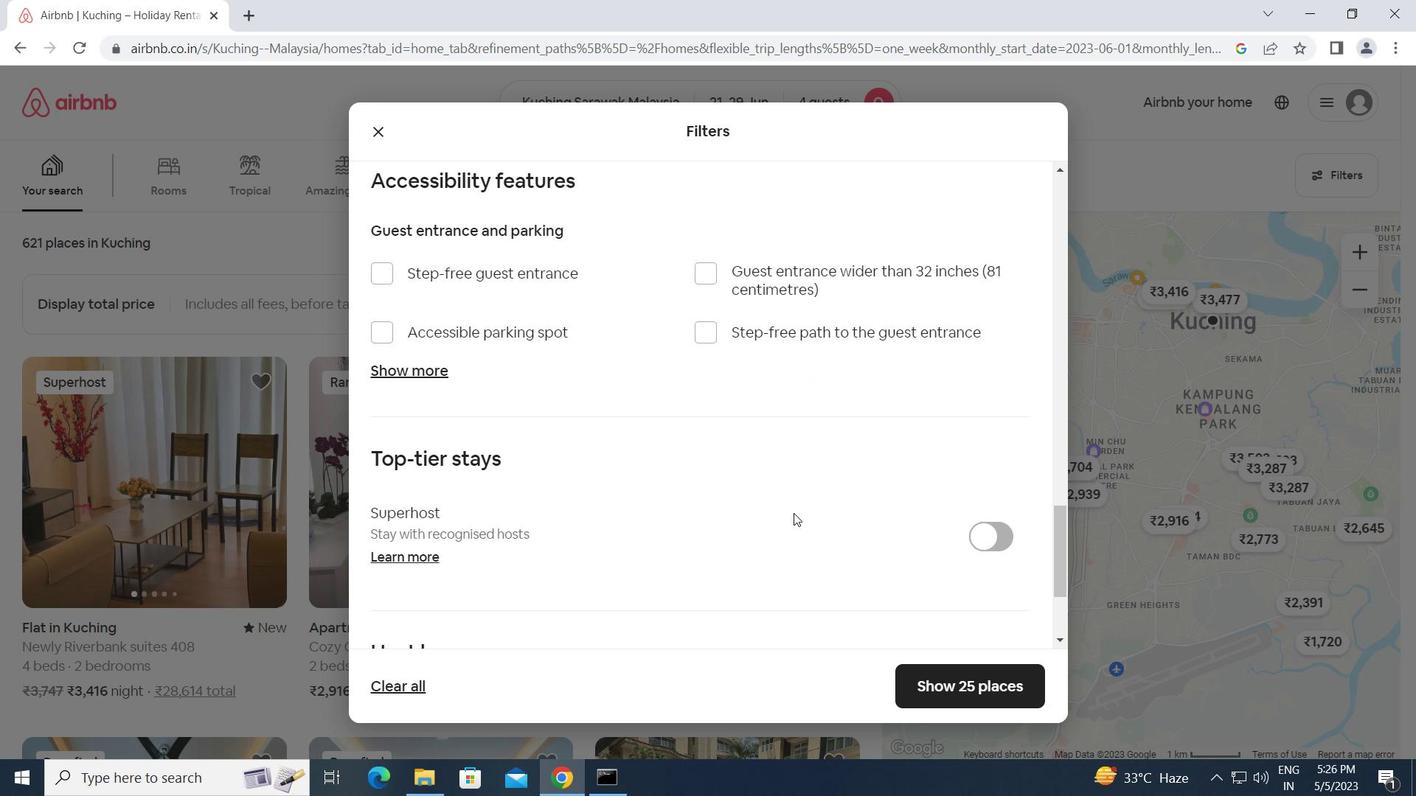 
Action: Mouse scrolled (793, 512) with delta (0, 0)
Screenshot: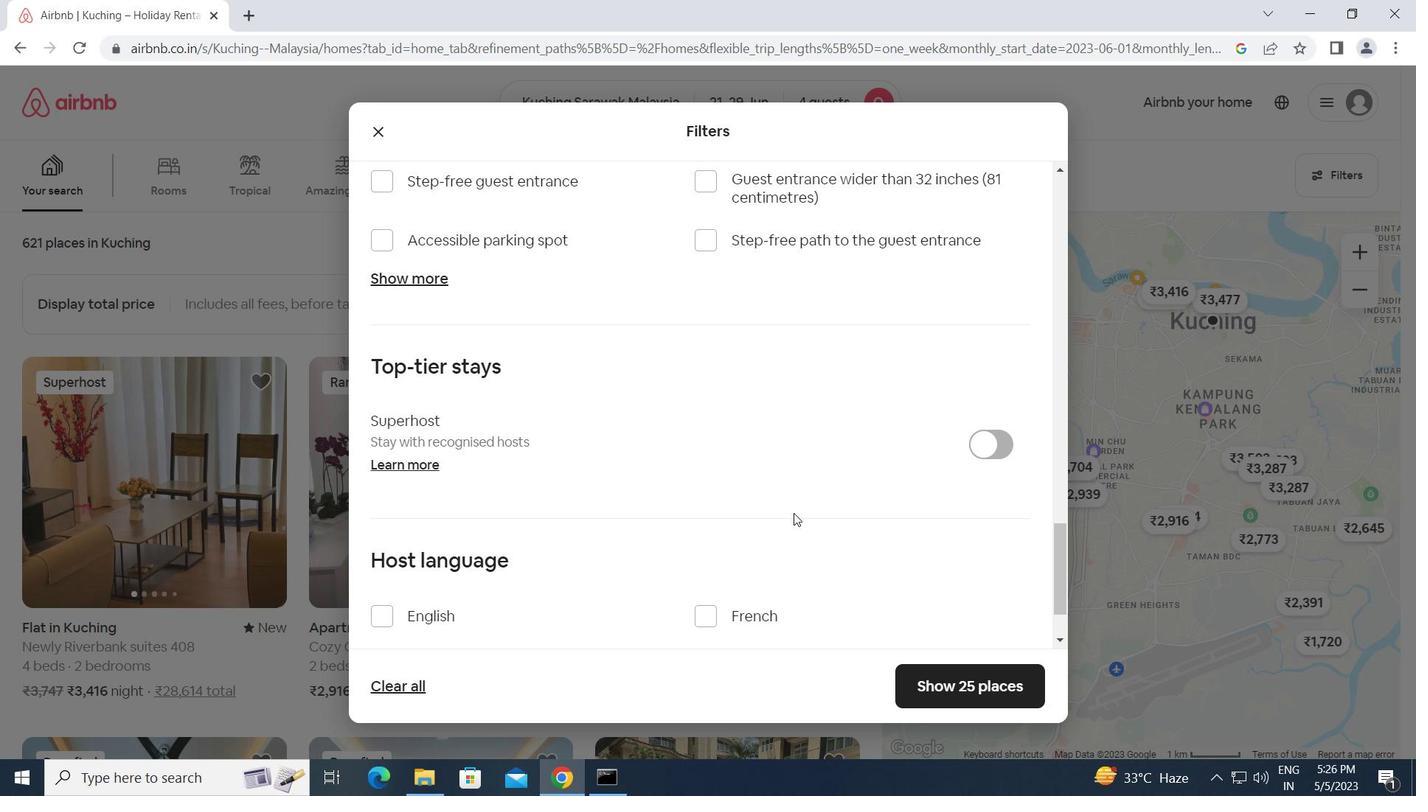 
Action: Mouse scrolled (793, 512) with delta (0, 0)
Screenshot: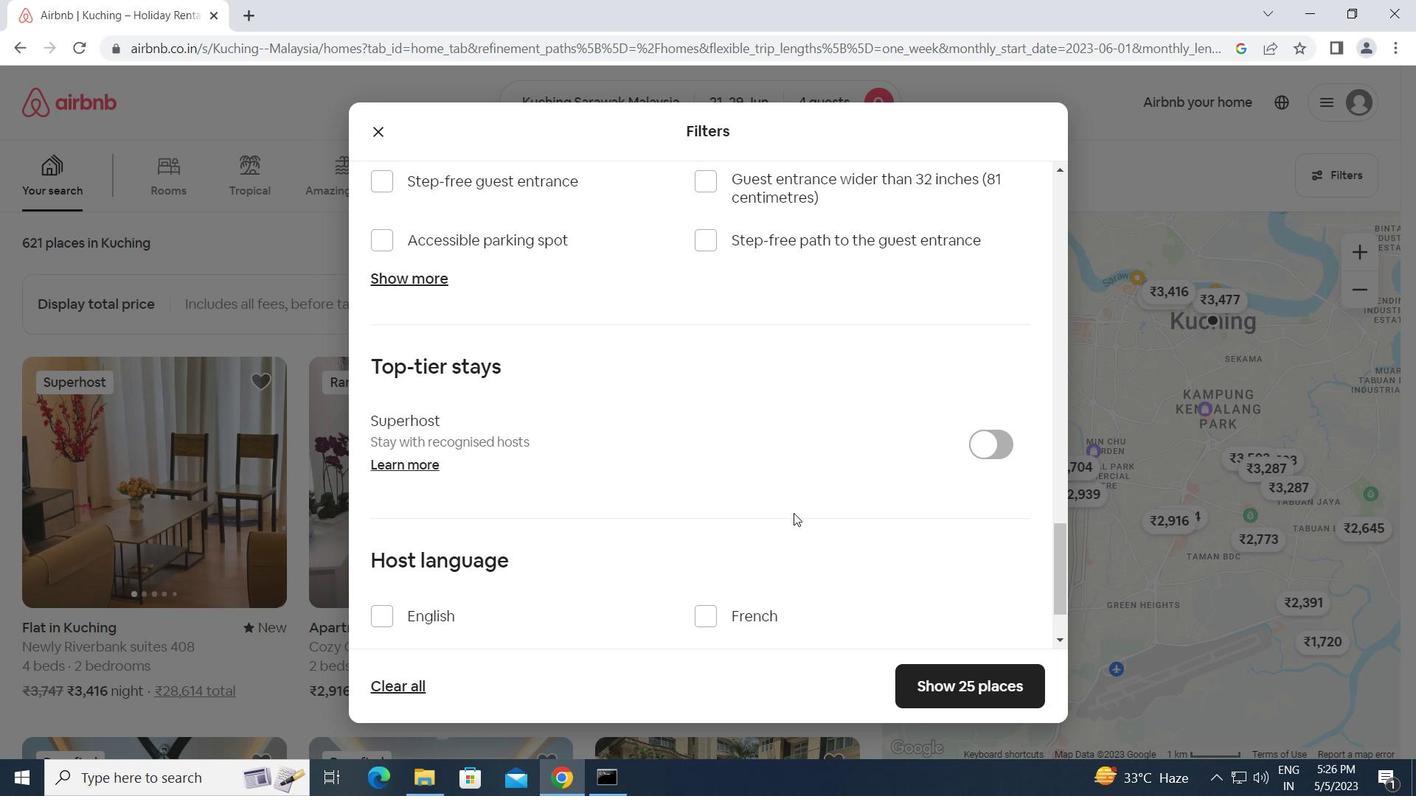
Action: Mouse moved to (384, 520)
Screenshot: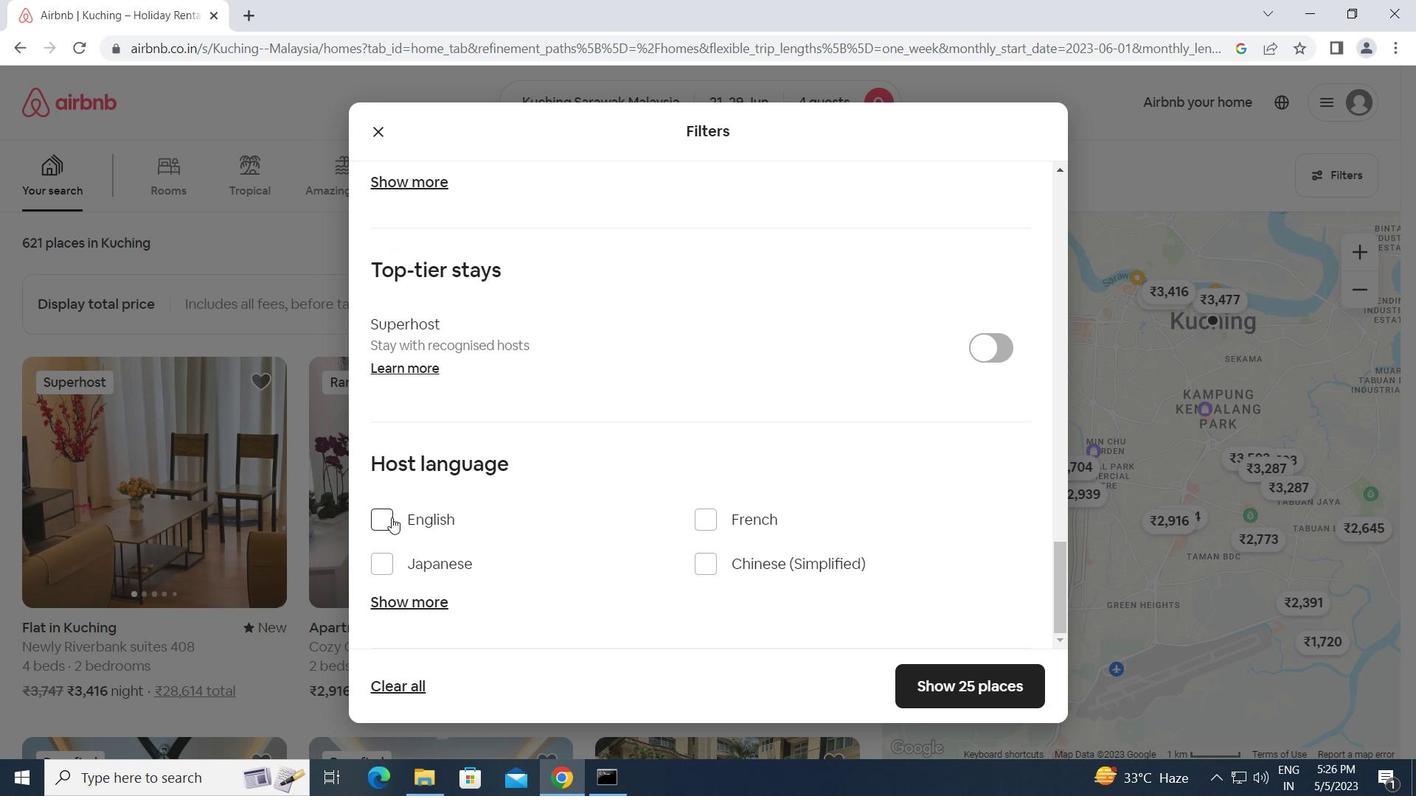
Action: Mouse pressed left at (384, 520)
Screenshot: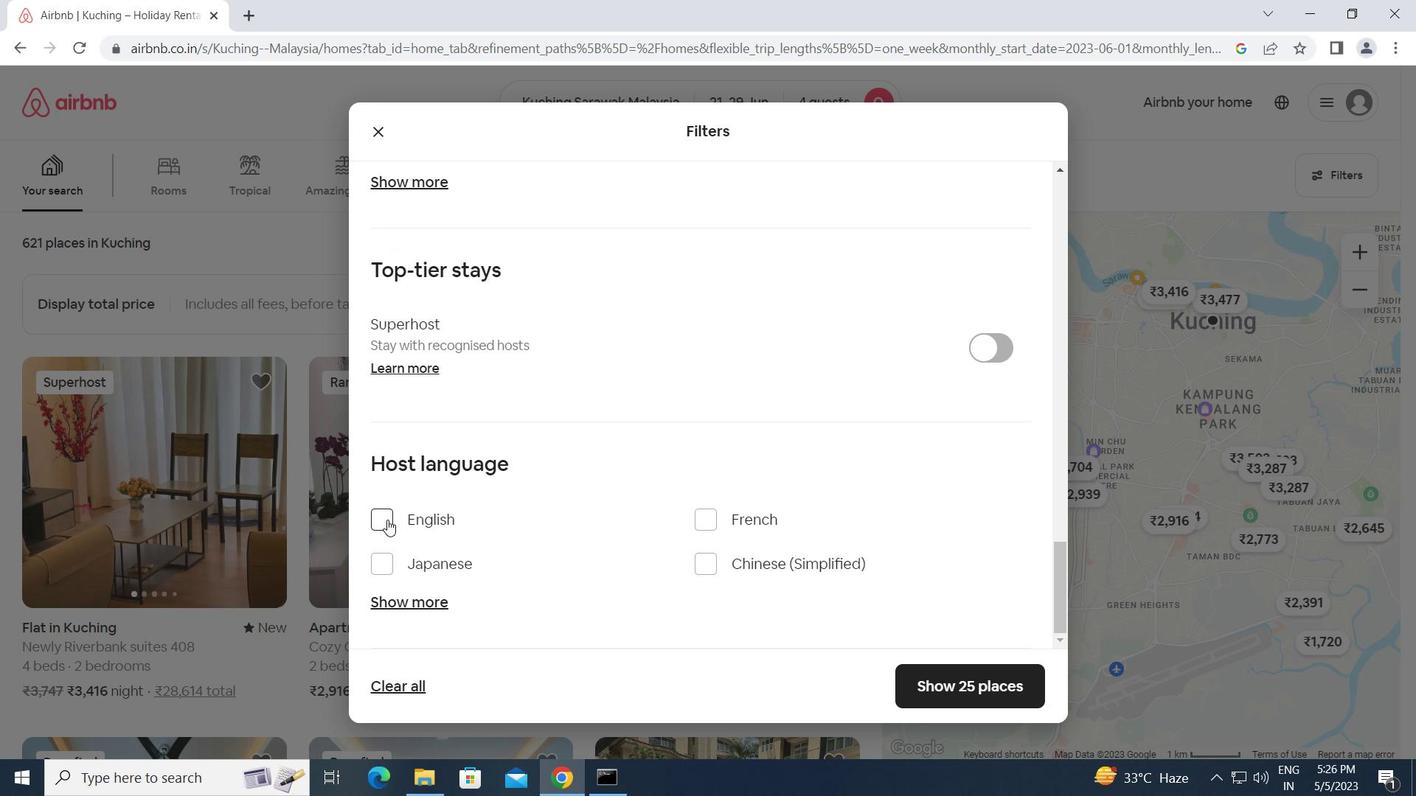 
Action: Mouse moved to (960, 698)
Screenshot: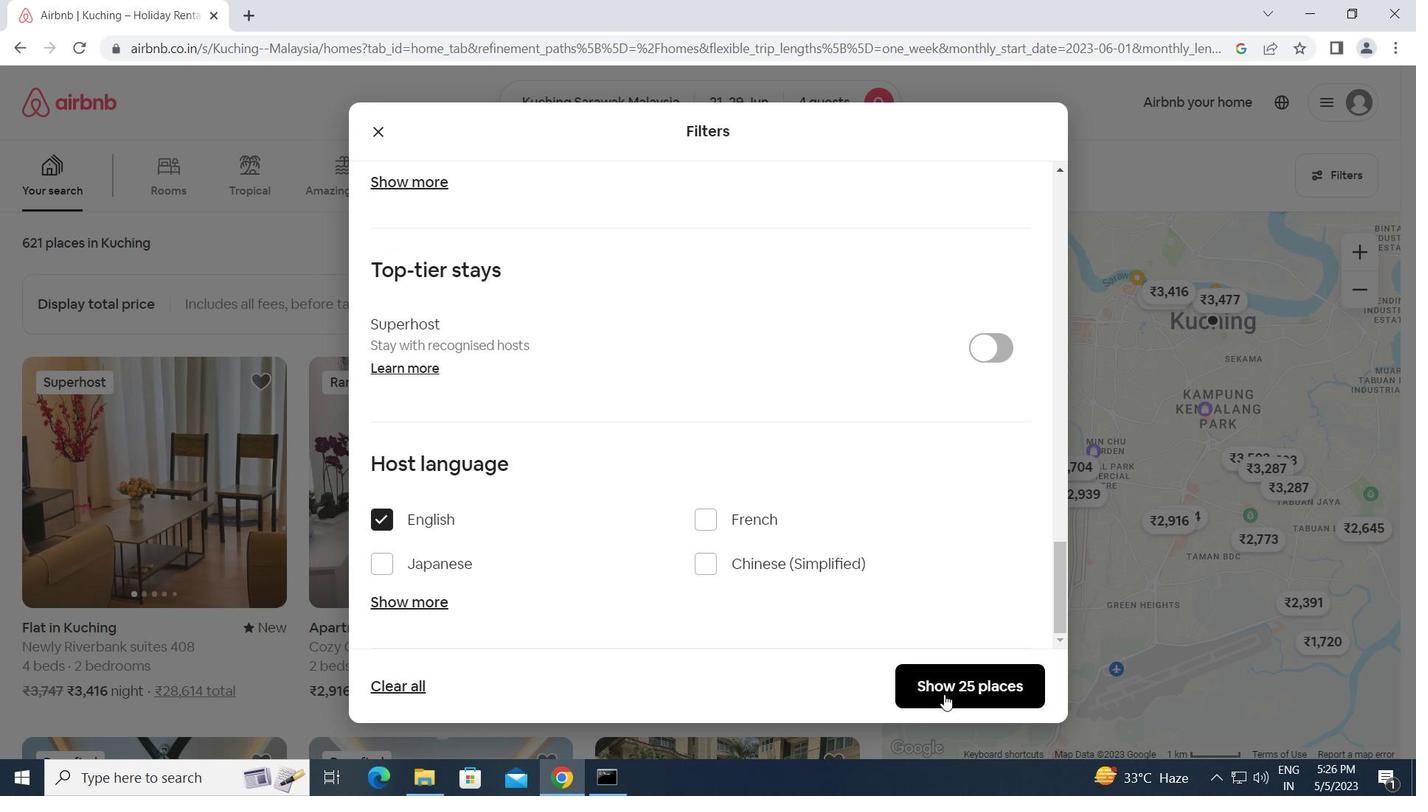 
Action: Mouse pressed left at (960, 698)
Screenshot: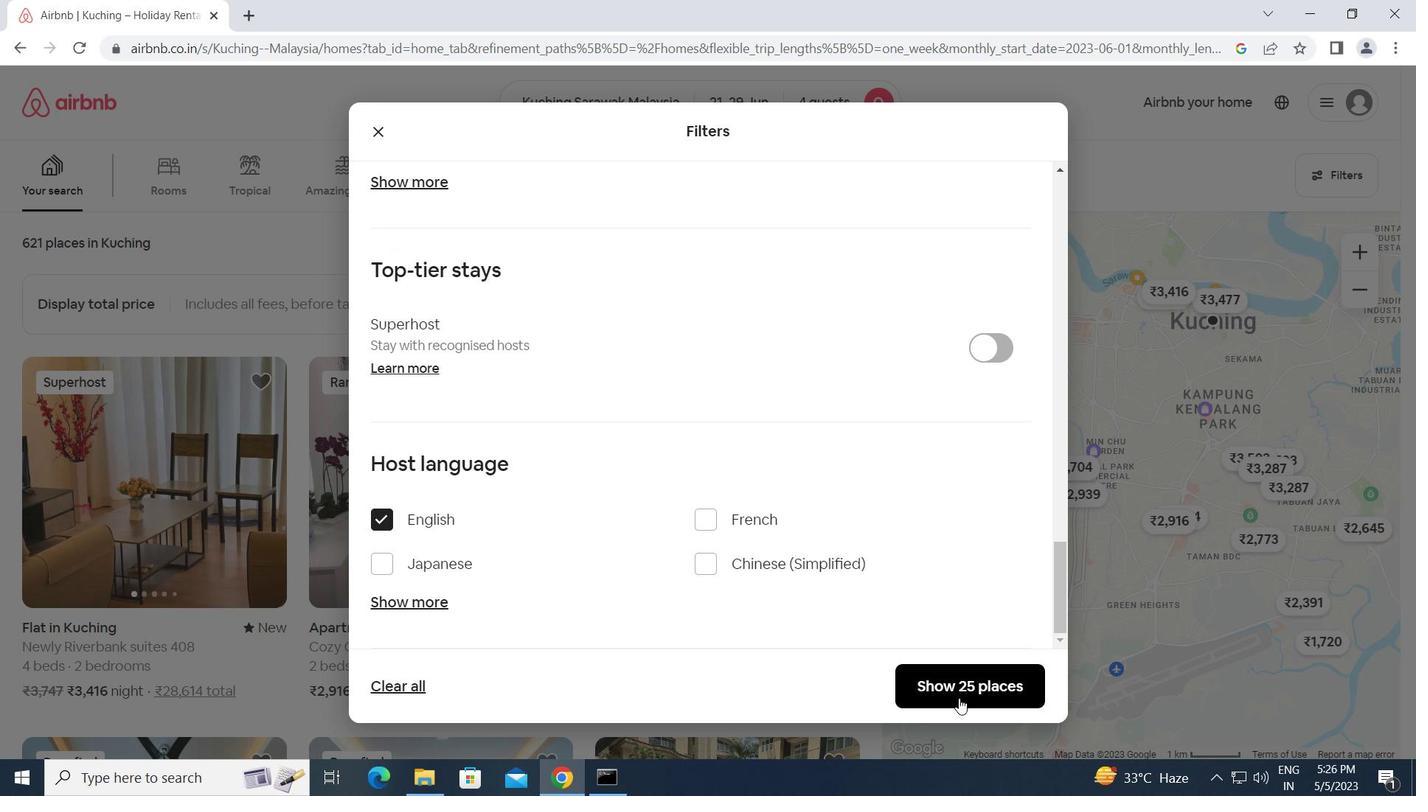 
Action: Mouse moved to (902, 596)
Screenshot: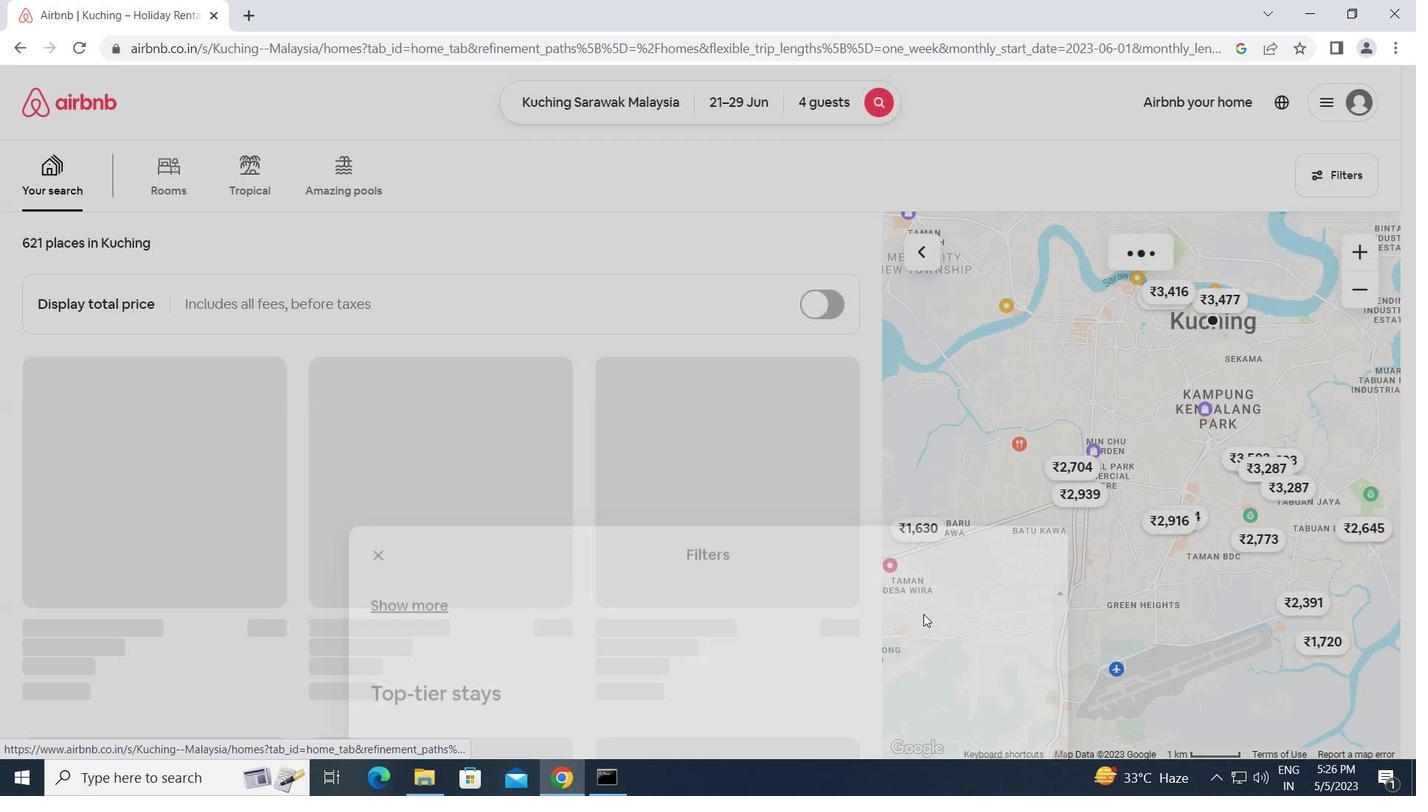 
